Task: For heading Use Amatic SC with red colour & Underline.  font size for heading18,  'Change the font style of data to'Amatic SC and font size to 9,  Change the alignment of both headline & data to Align left In the sheet  Budget Tracking Template Sheetbook
Action: Mouse moved to (42, 164)
Screenshot: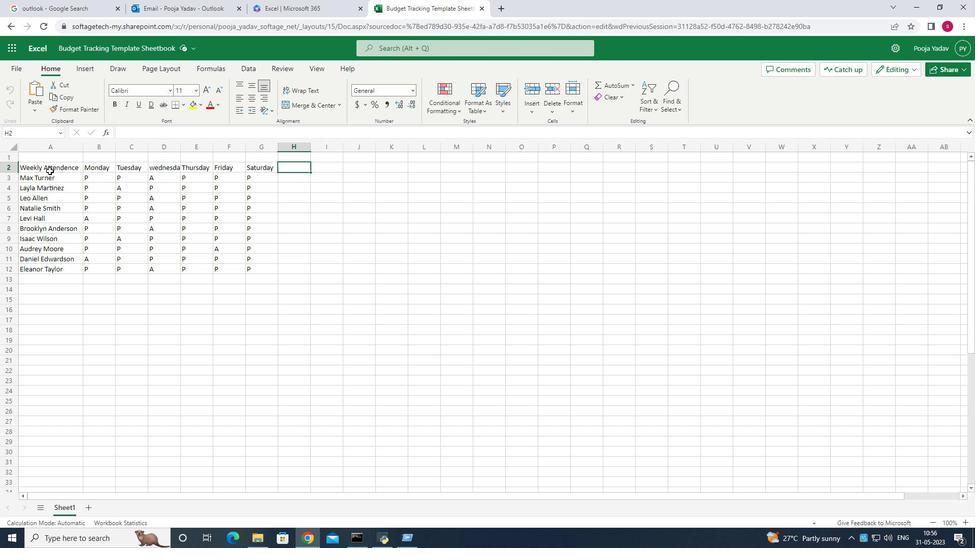 
Action: Mouse pressed left at (42, 164)
Screenshot: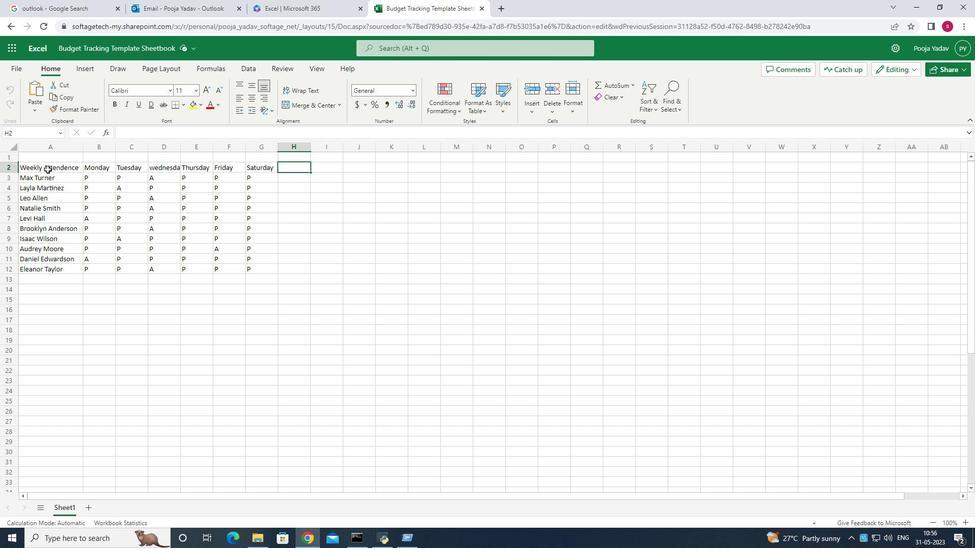 
Action: Mouse moved to (68, 103)
Screenshot: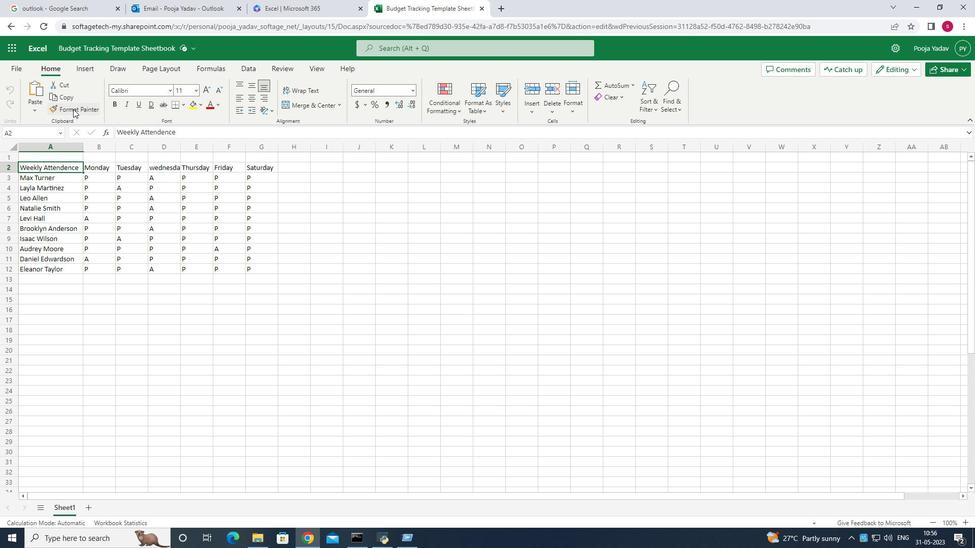 
Action: Mouse pressed left at (68, 103)
Screenshot: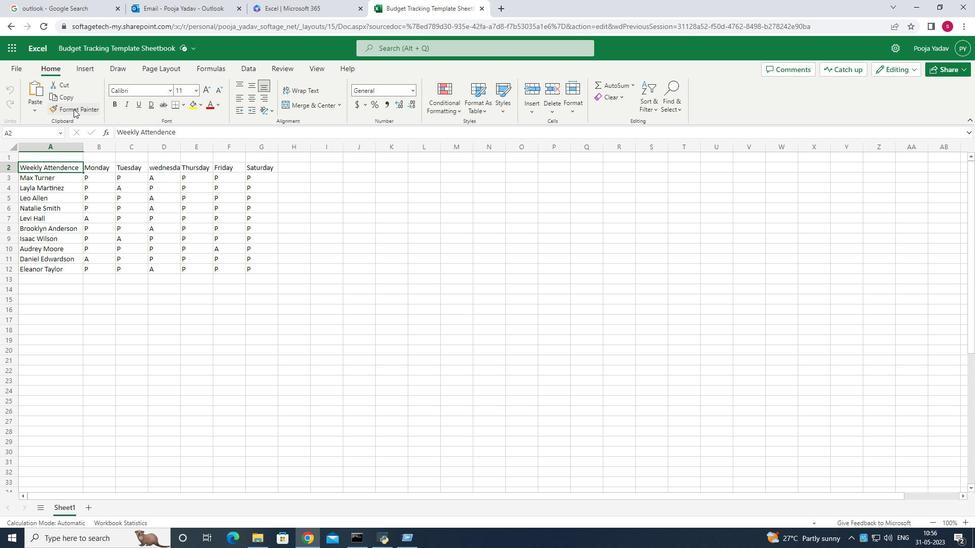 
Action: Mouse moved to (209, 100)
Screenshot: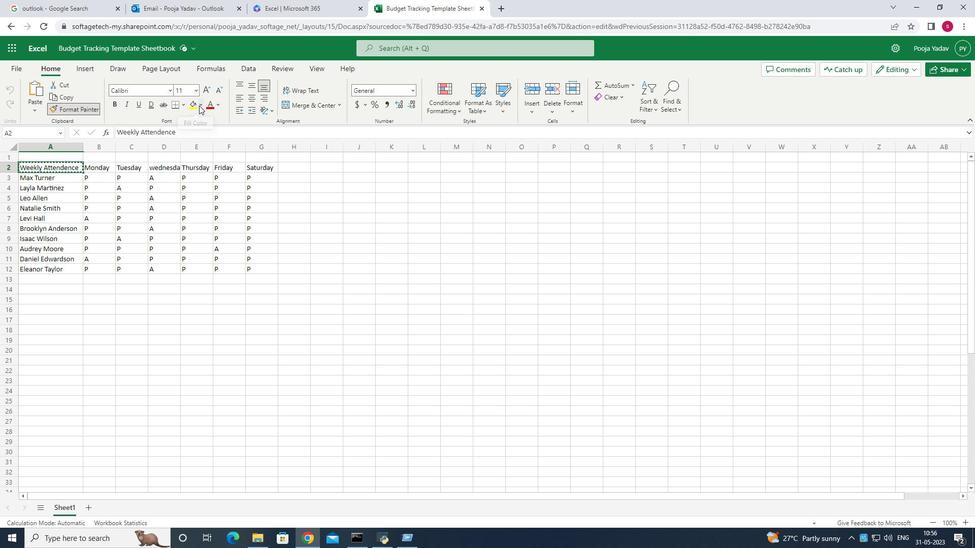 
Action: Mouse pressed left at (209, 100)
Screenshot: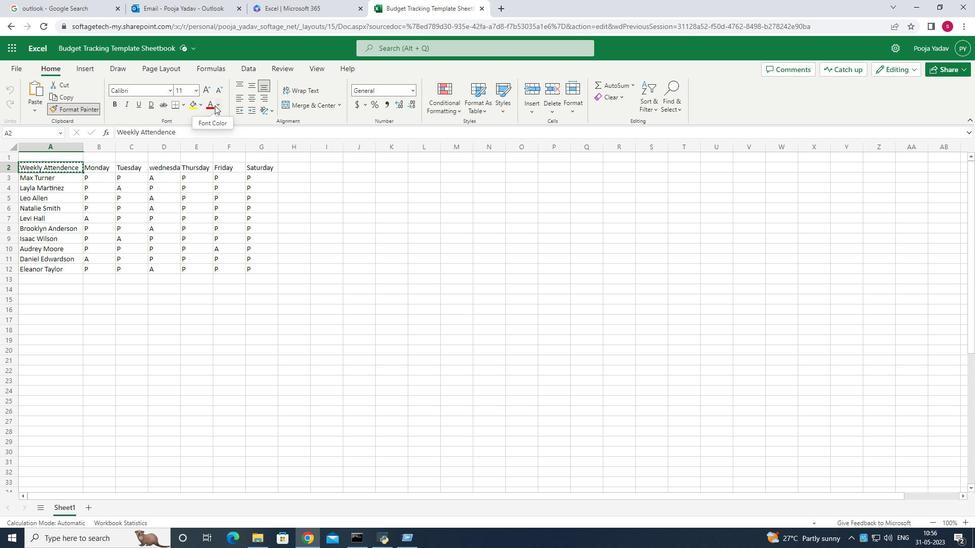 
Action: Mouse moved to (223, 241)
Screenshot: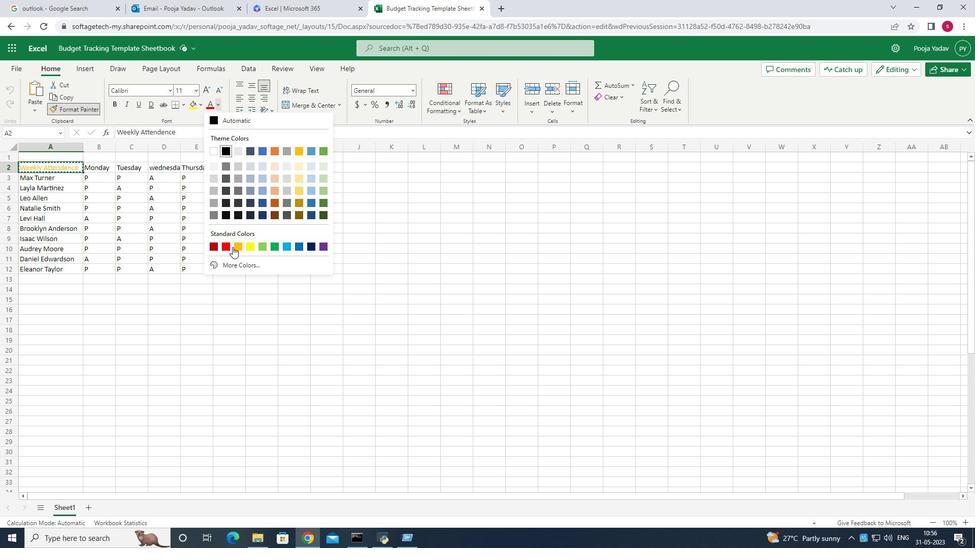 
Action: Mouse pressed left at (223, 241)
Screenshot: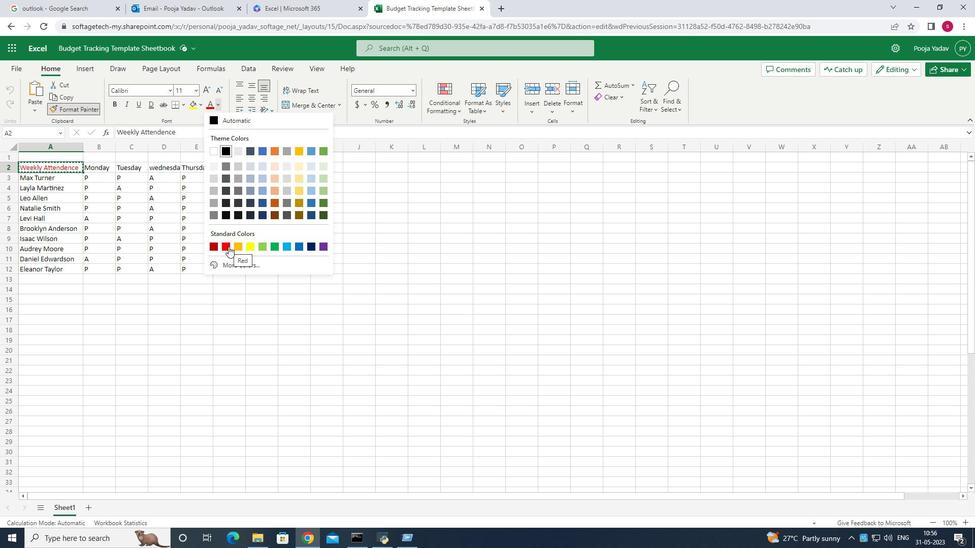 
Action: Mouse moved to (92, 168)
Screenshot: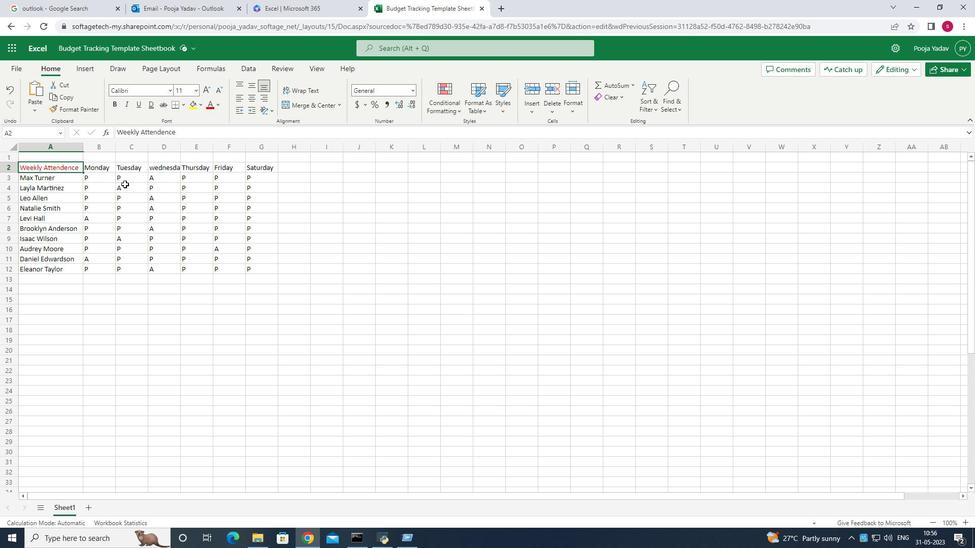 
Action: Key pressed ctrl+U
Screenshot: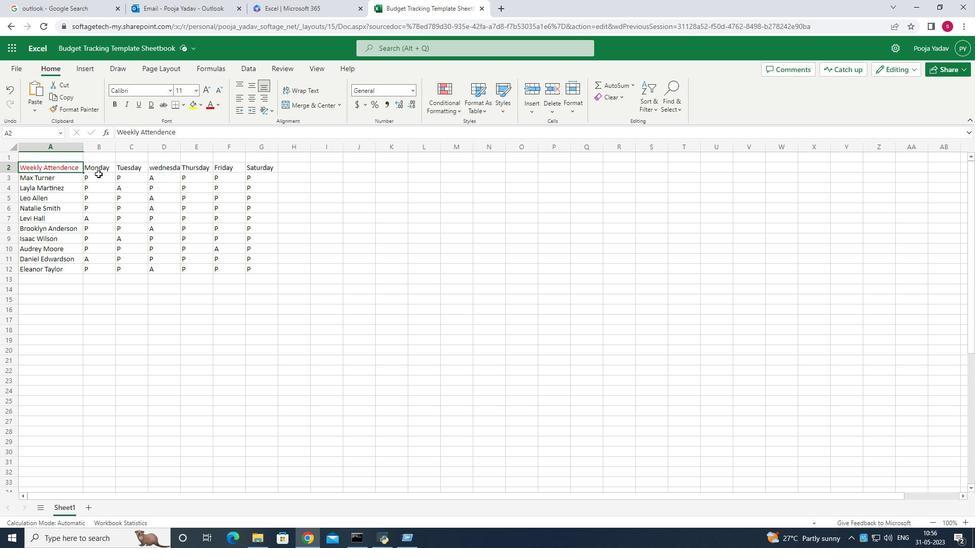 
Action: Mouse moved to (204, 83)
Screenshot: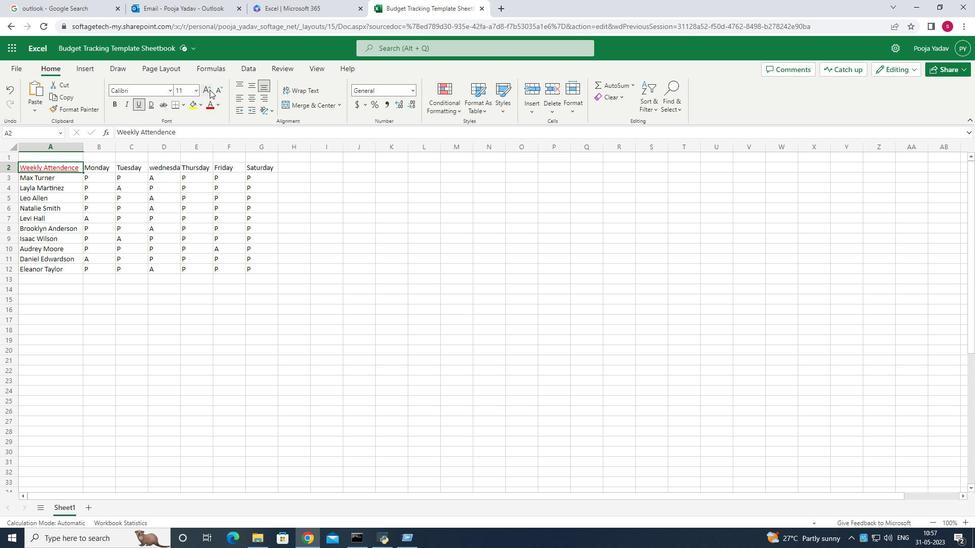 
Action: Mouse pressed left at (204, 83)
Screenshot: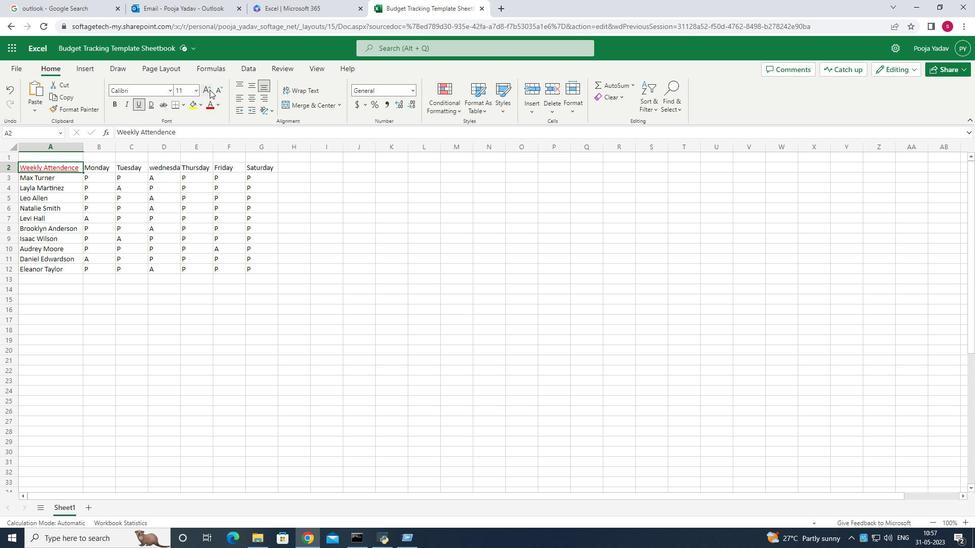 
Action: Mouse moved to (188, 81)
Screenshot: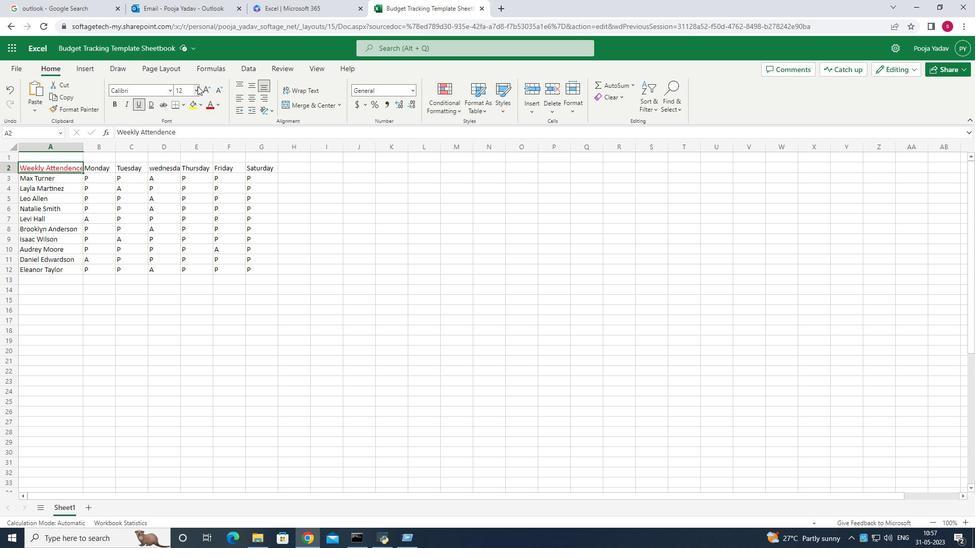 
Action: Mouse pressed left at (188, 81)
Screenshot: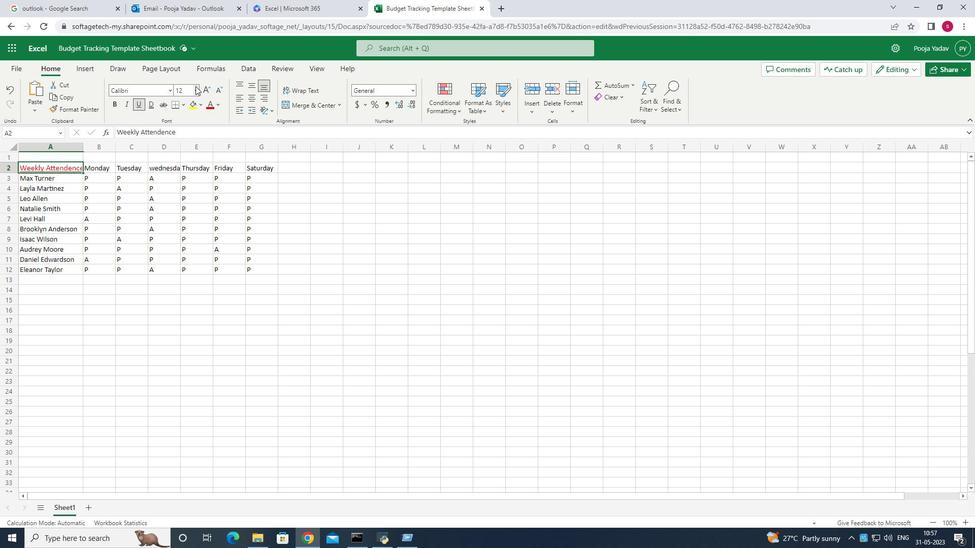 
Action: Mouse moved to (181, 196)
Screenshot: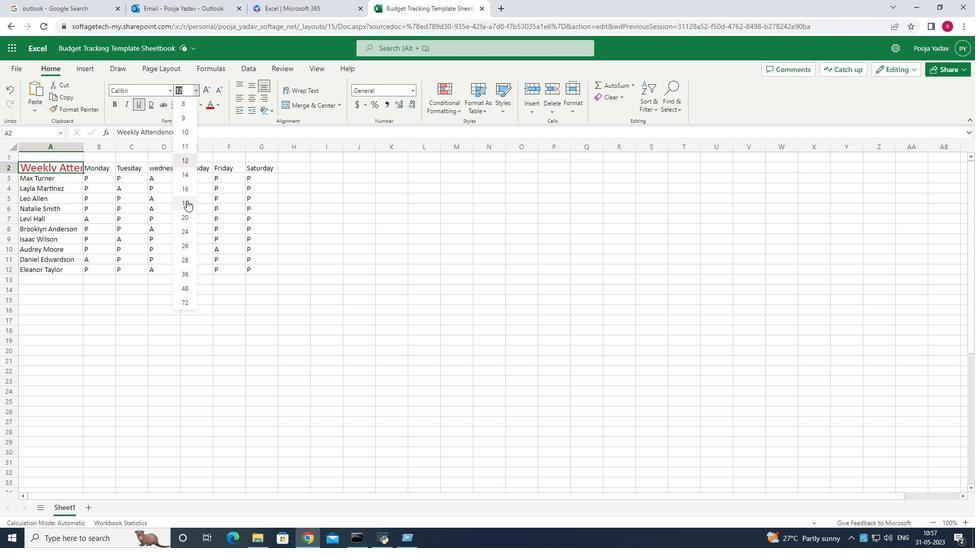 
Action: Mouse pressed left at (181, 196)
Screenshot: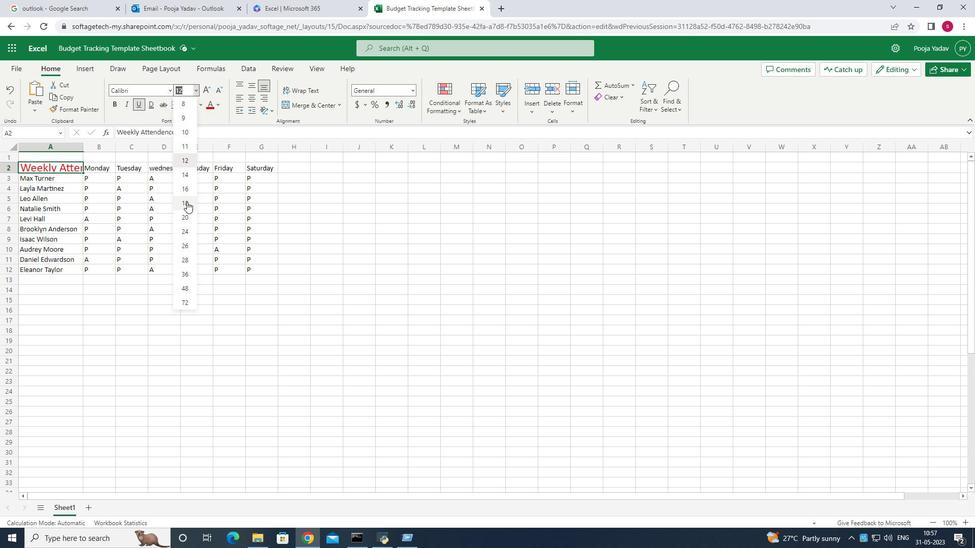 
Action: Mouse moved to (69, 178)
Screenshot: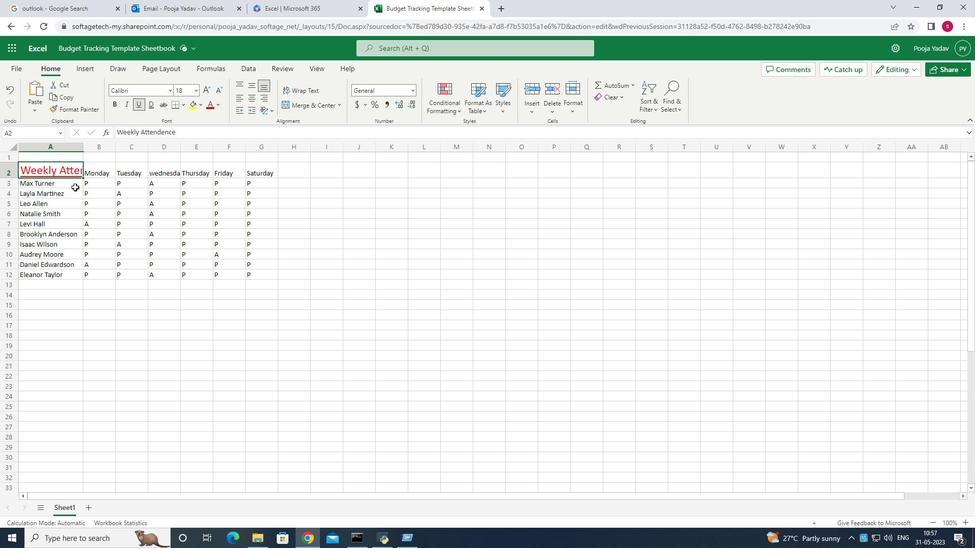 
Action: Mouse pressed left at (69, 178)
Screenshot: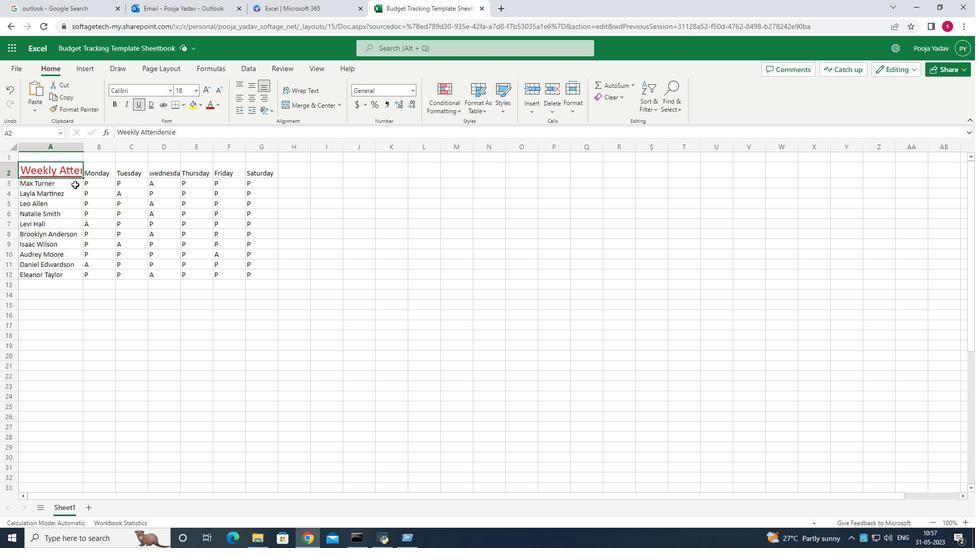 
Action: Mouse moved to (182, 286)
Screenshot: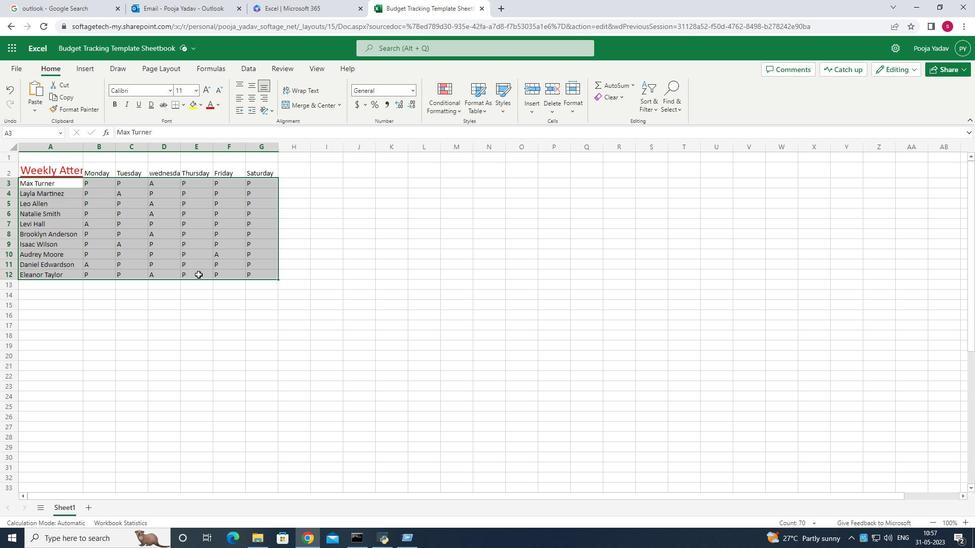 
Action: Mouse pressed left at (182, 286)
Screenshot: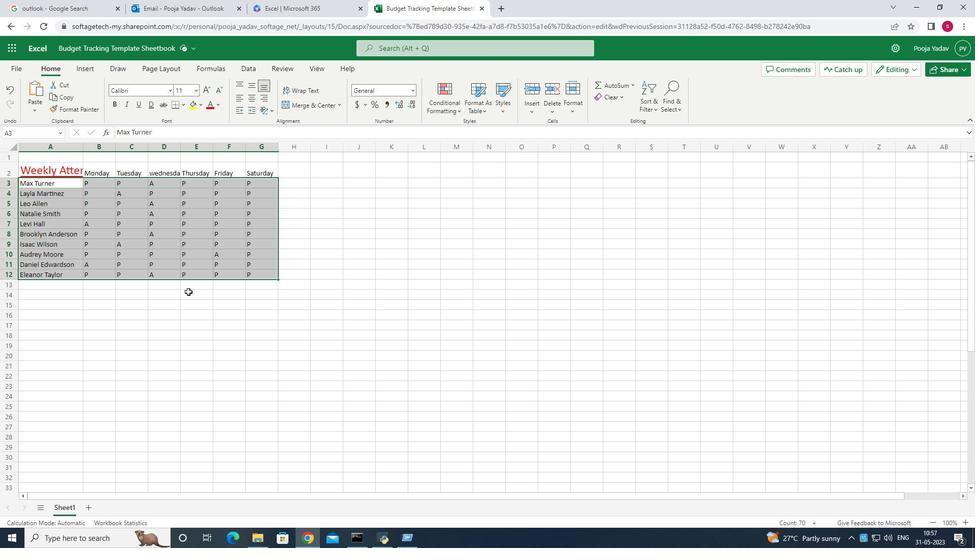 
Action: Mouse moved to (80, 172)
Screenshot: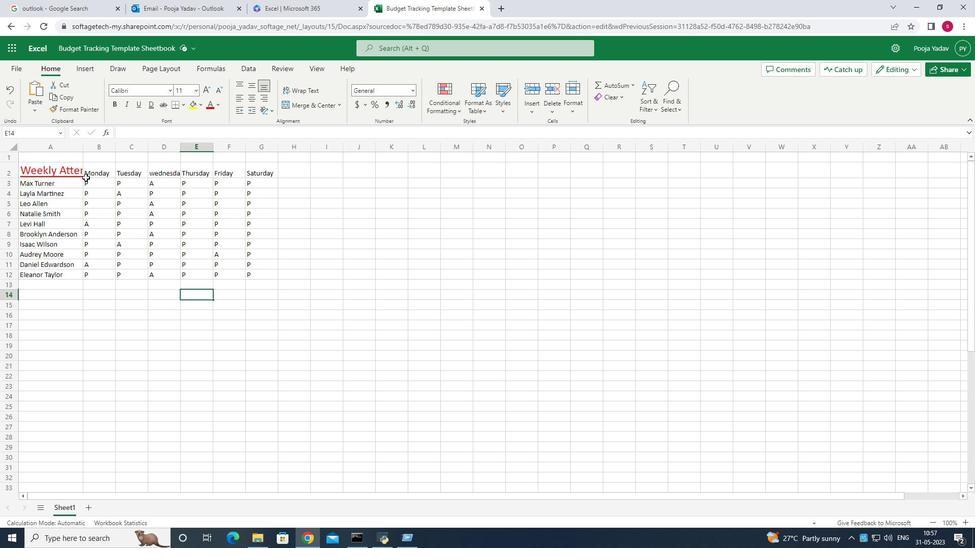 
Action: Mouse pressed left at (80, 172)
Screenshot: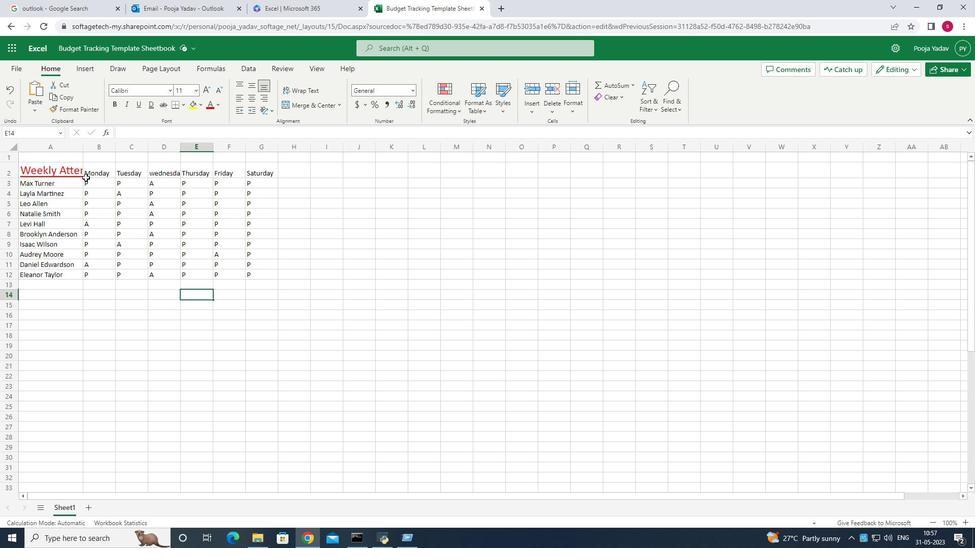 
Action: Mouse moved to (175, 323)
Screenshot: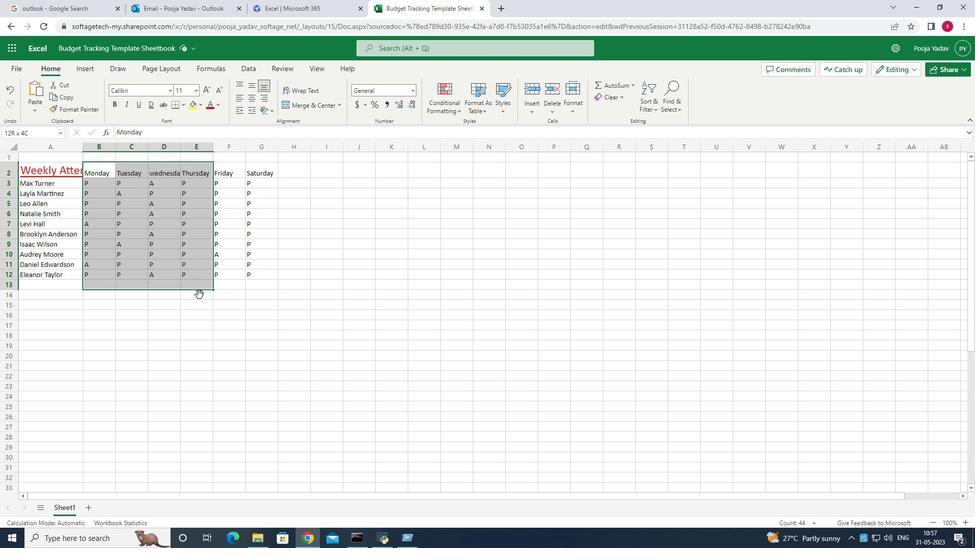 
Action: Mouse pressed left at (175, 323)
Screenshot: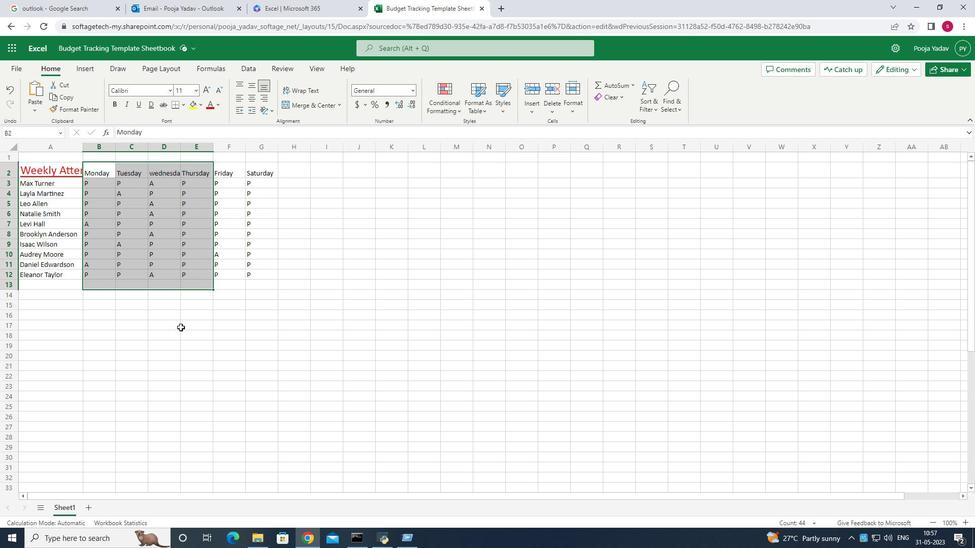
Action: Mouse moved to (266, 252)
Screenshot: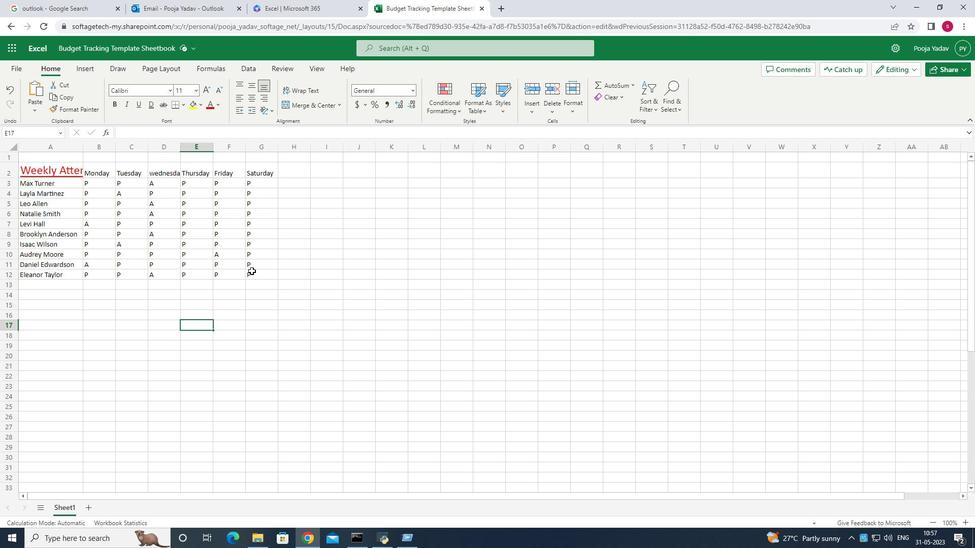 
Action: Mouse pressed left at (266, 252)
Screenshot: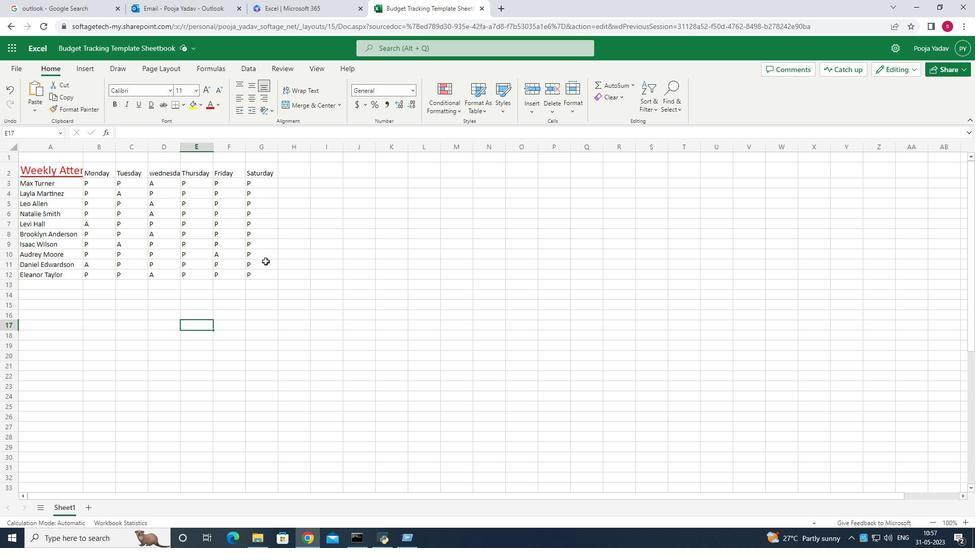 
Action: Mouse moved to (55, 166)
Screenshot: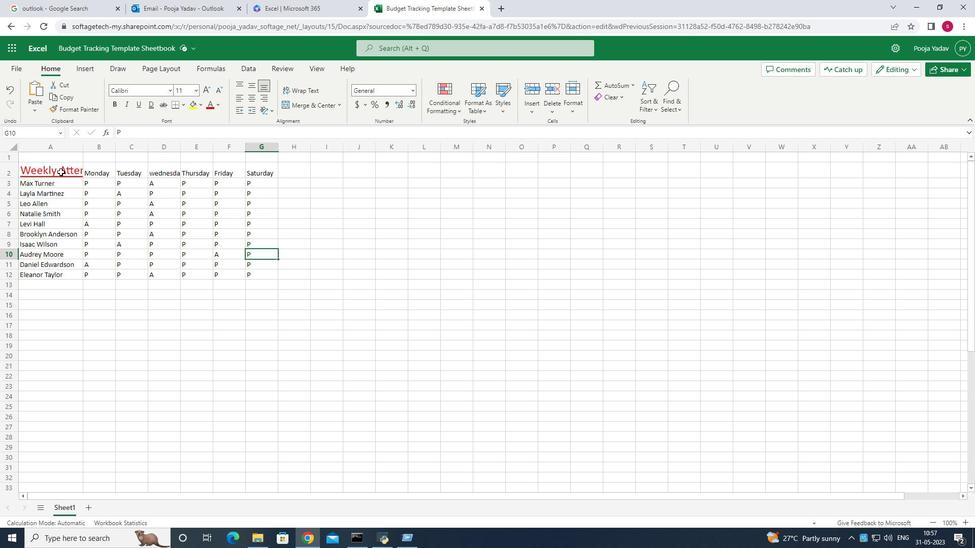 
Action: Mouse pressed left at (55, 166)
Screenshot: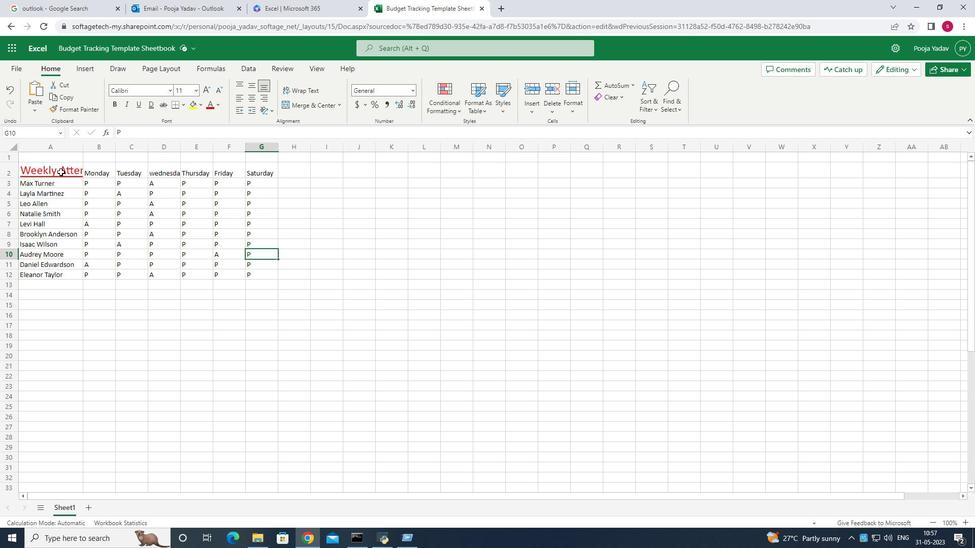 
Action: Mouse moved to (105, 306)
Screenshot: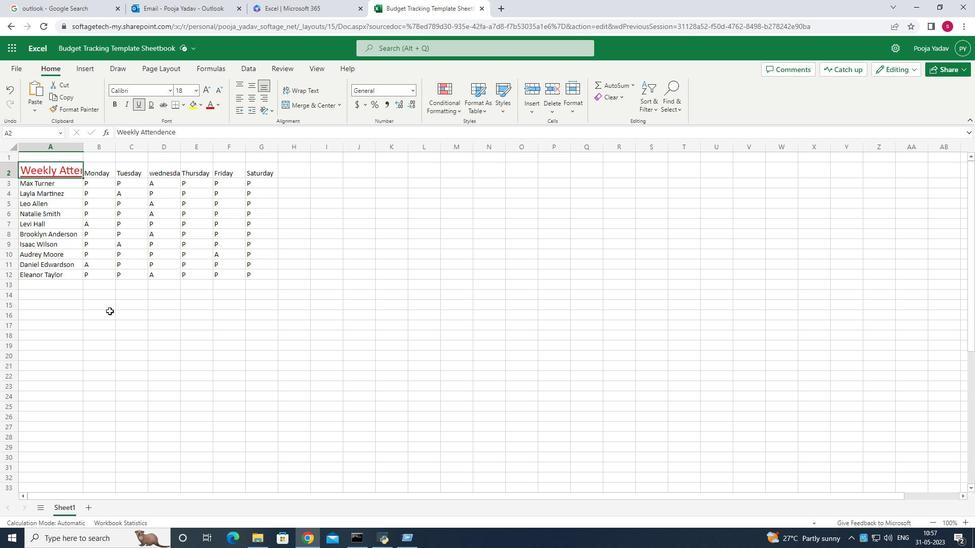 
Action: Mouse pressed left at (105, 306)
Screenshot: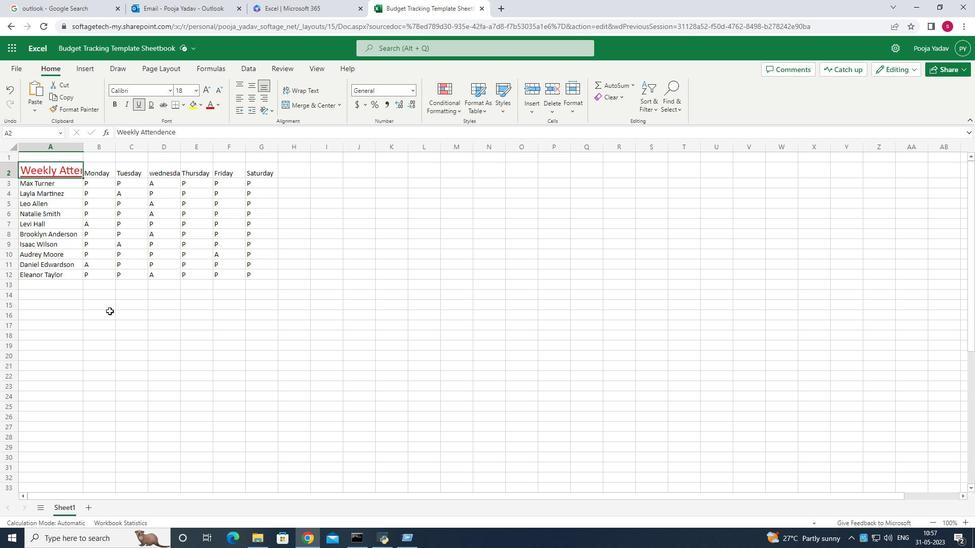 
Action: Mouse moved to (86, 170)
Screenshot: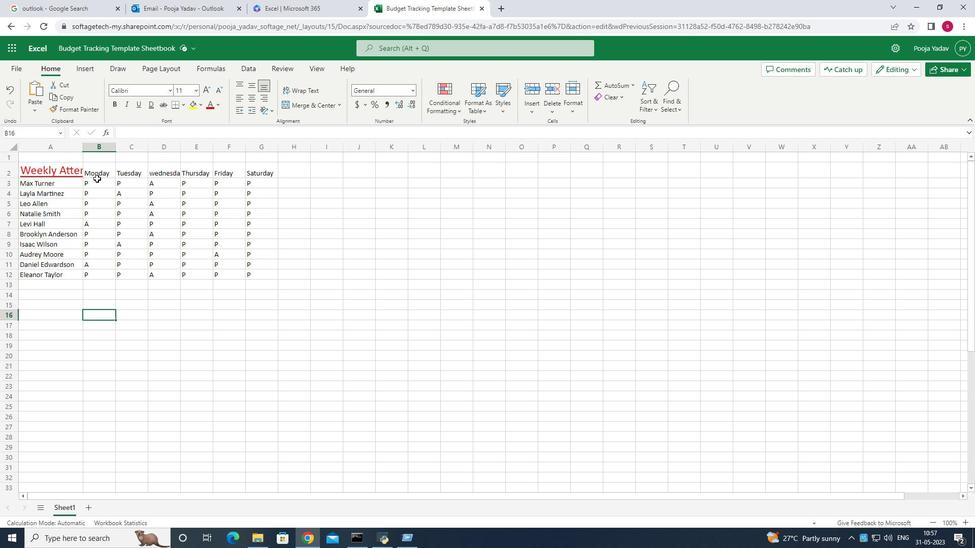 
Action: Mouse pressed left at (86, 170)
Screenshot: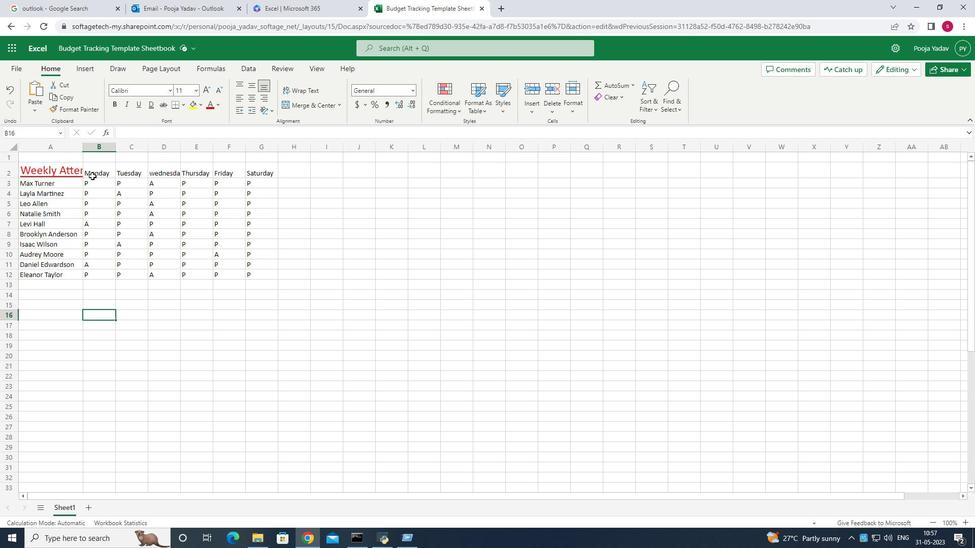 
Action: Mouse pressed left at (86, 170)
Screenshot: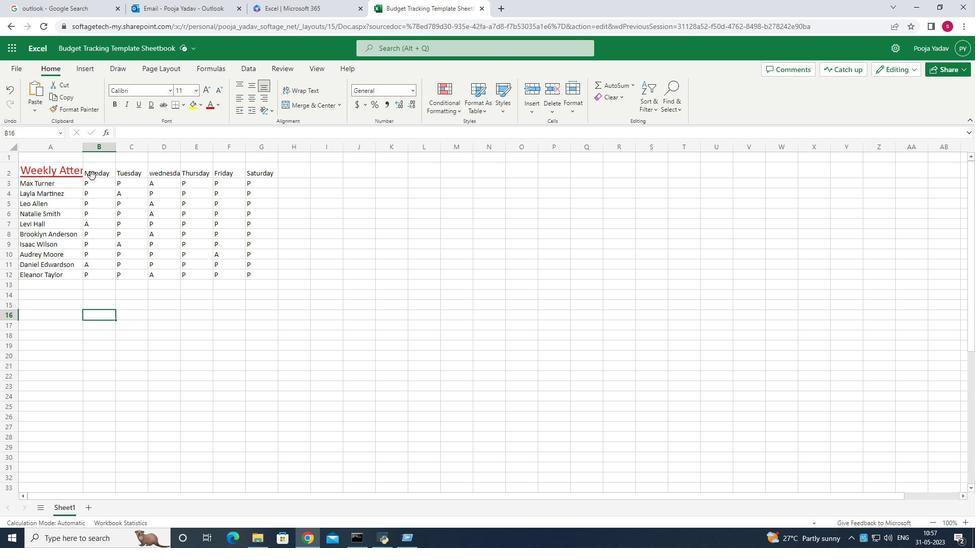 
Action: Mouse moved to (57, 184)
Screenshot: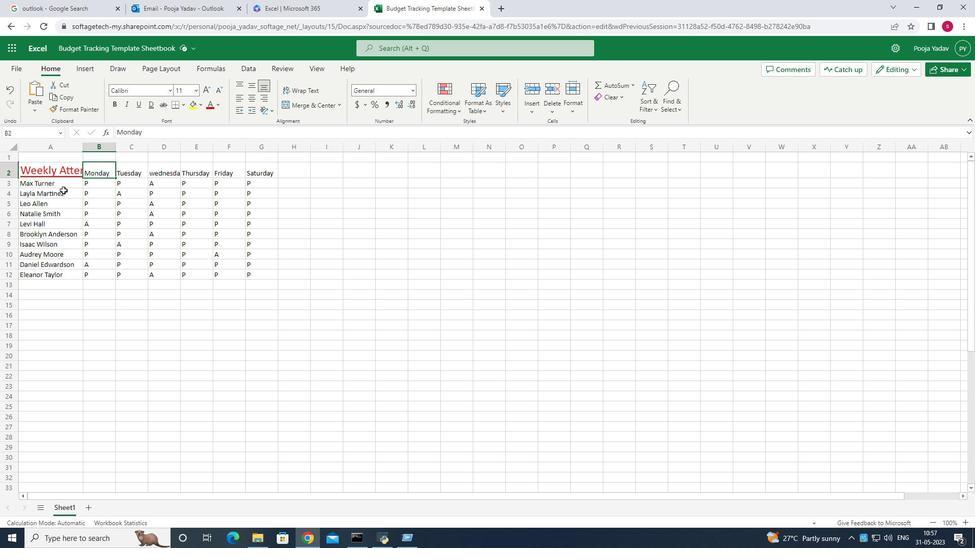 
Action: Mouse pressed left at (57, 184)
Screenshot: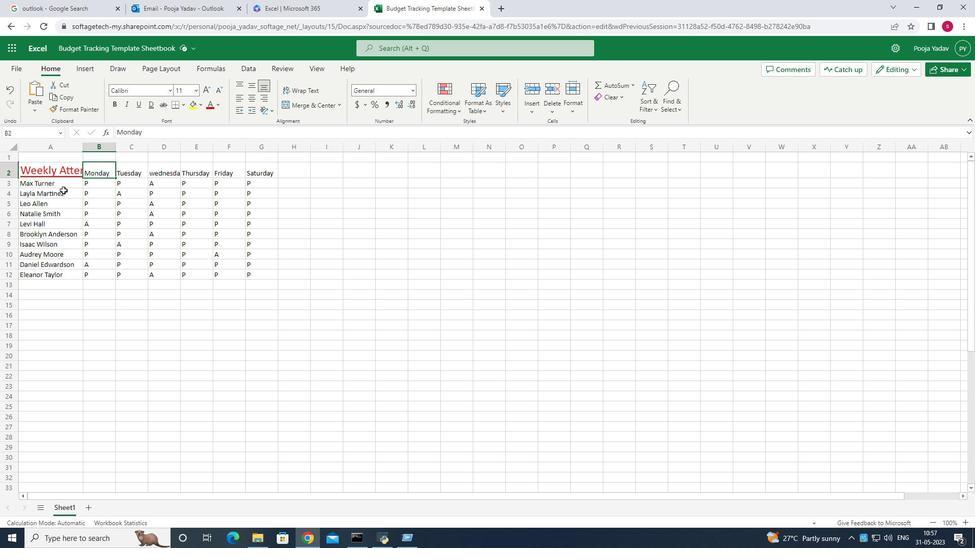 
Action: Mouse pressed left at (57, 184)
Screenshot: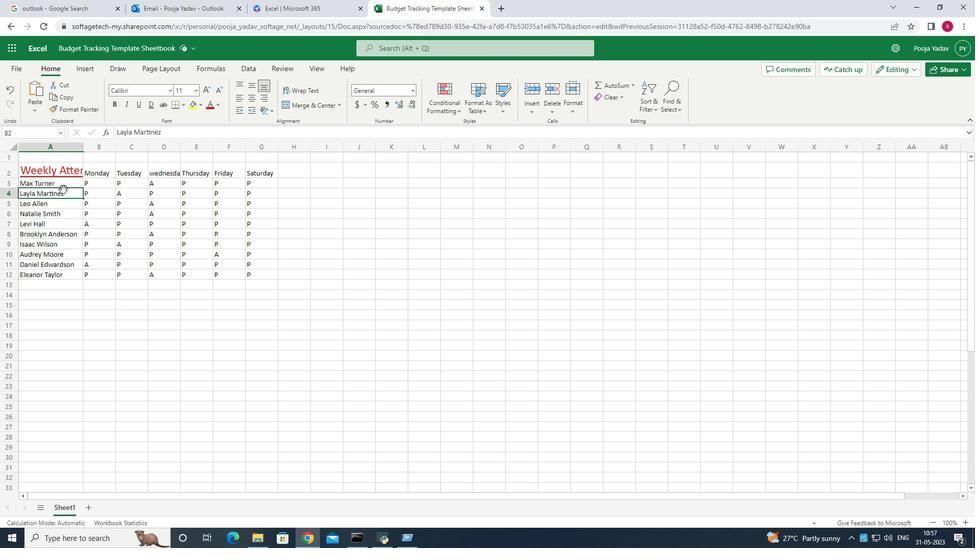 
Action: Mouse moved to (74, 280)
Screenshot: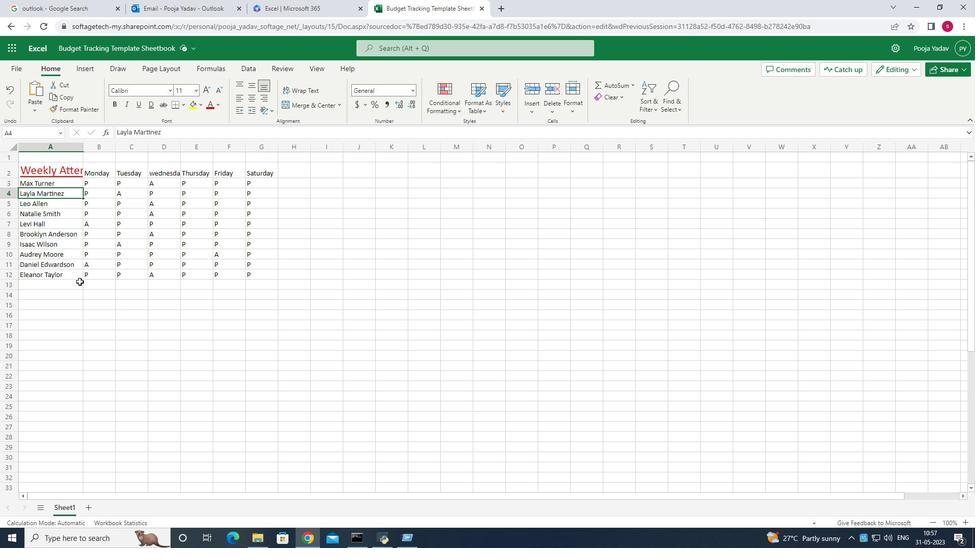 
Action: Mouse pressed left at (74, 280)
Screenshot: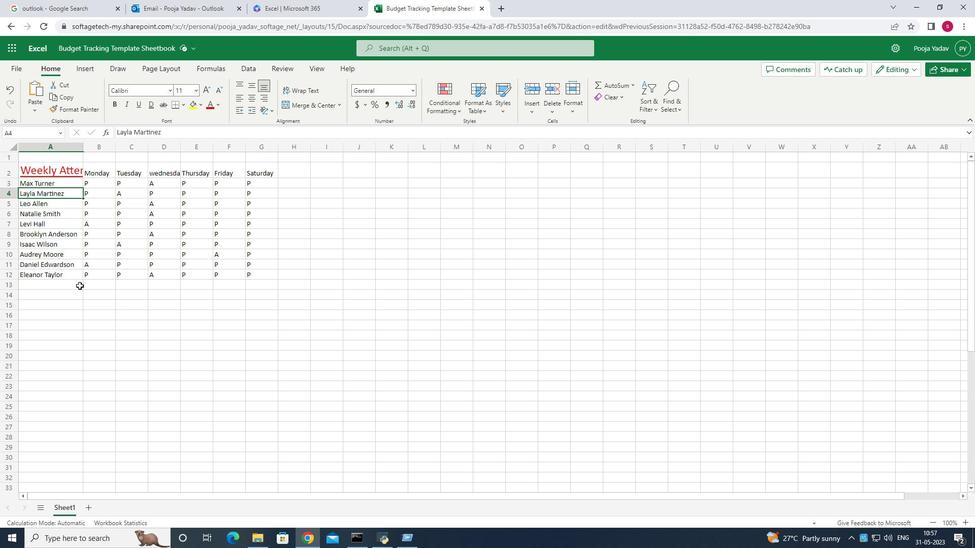 
Action: Mouse moved to (61, 177)
Screenshot: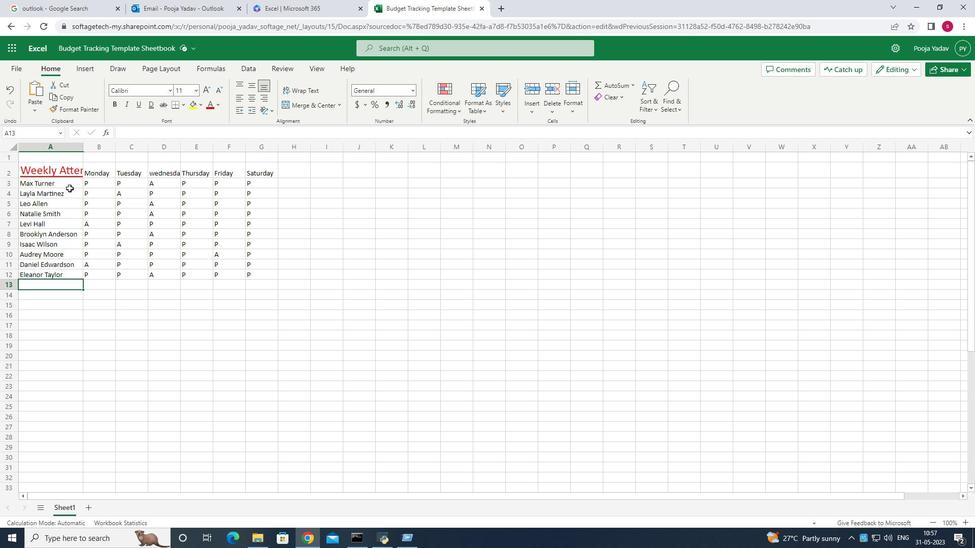 
Action: Mouse pressed left at (61, 177)
Screenshot: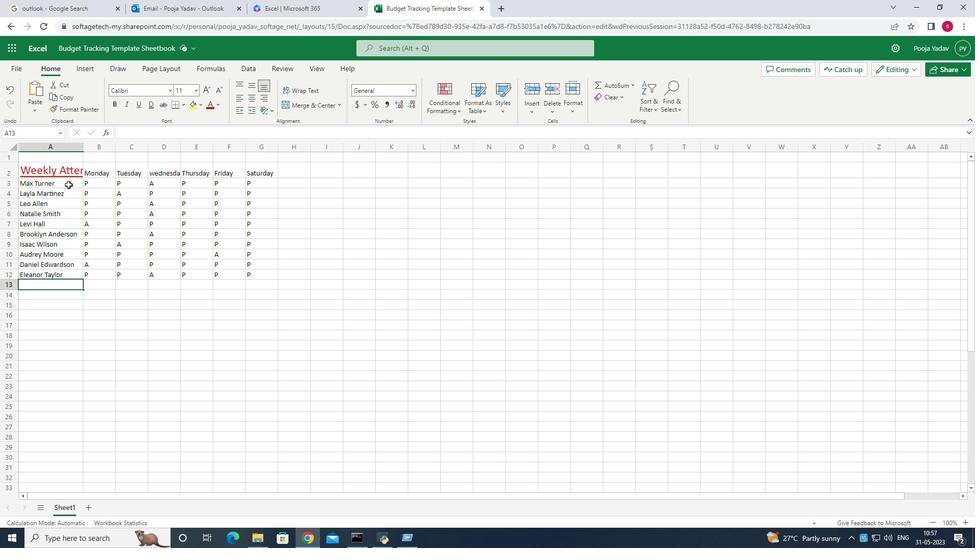 
Action: Mouse moved to (61, 177)
Screenshot: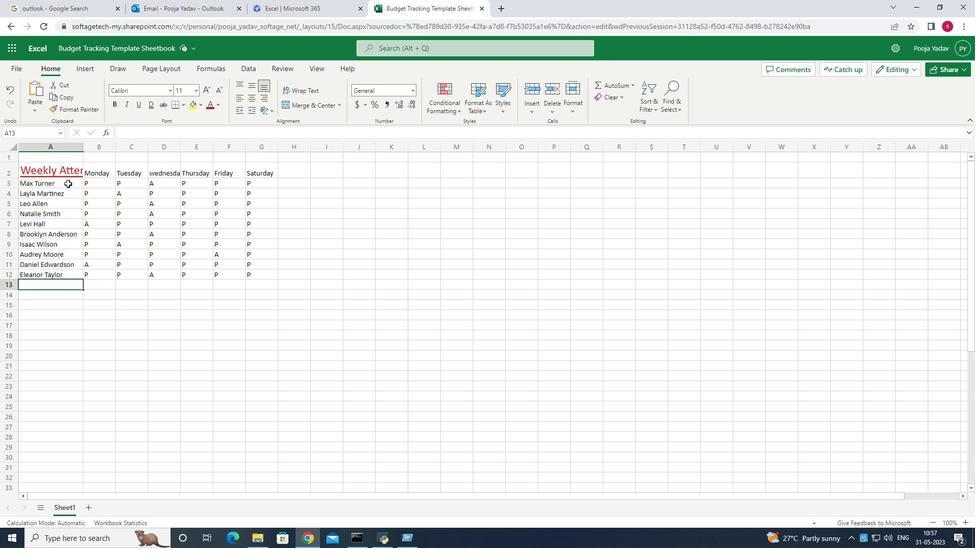 
Action: Mouse pressed left at (61, 177)
Screenshot: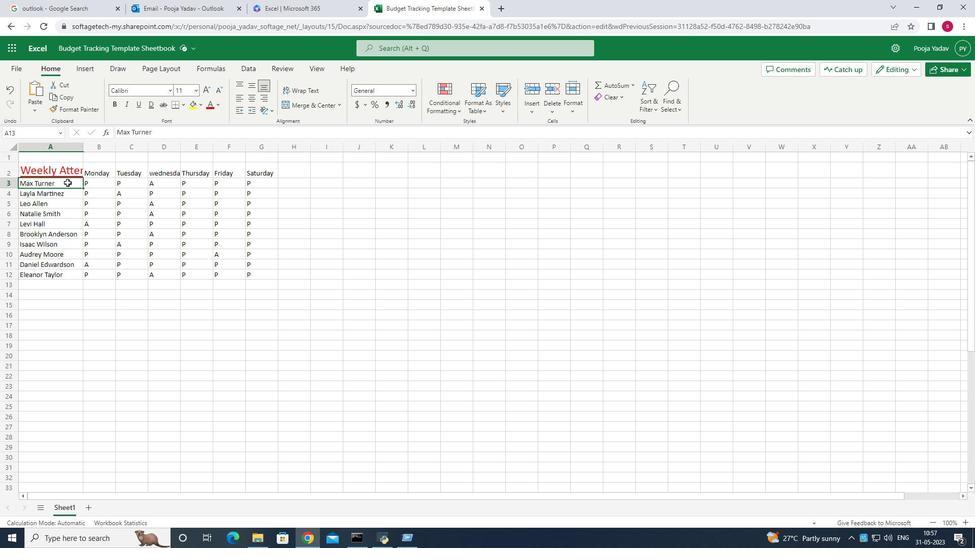 
Action: Mouse moved to (225, 300)
Screenshot: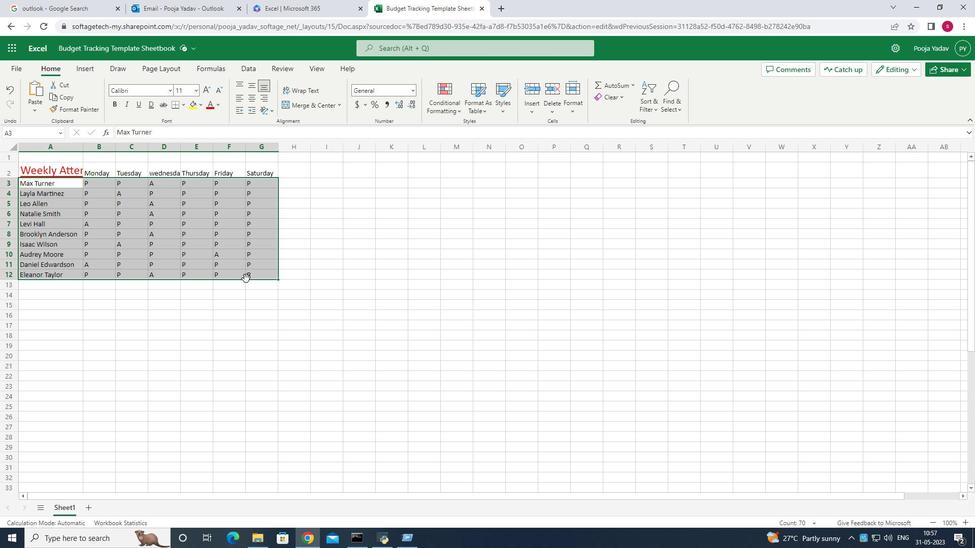 
Action: Mouse pressed left at (225, 300)
Screenshot: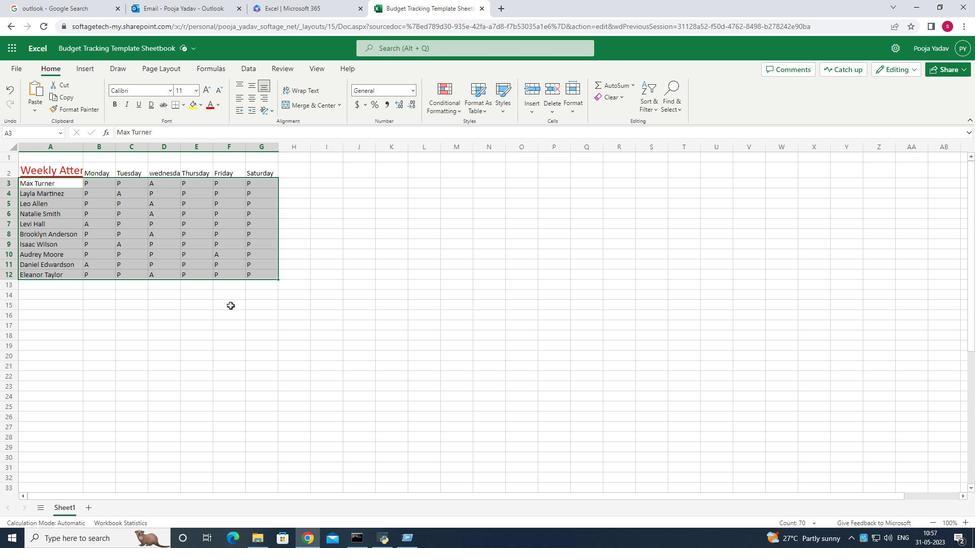 
Action: Mouse moved to (46, 170)
Screenshot: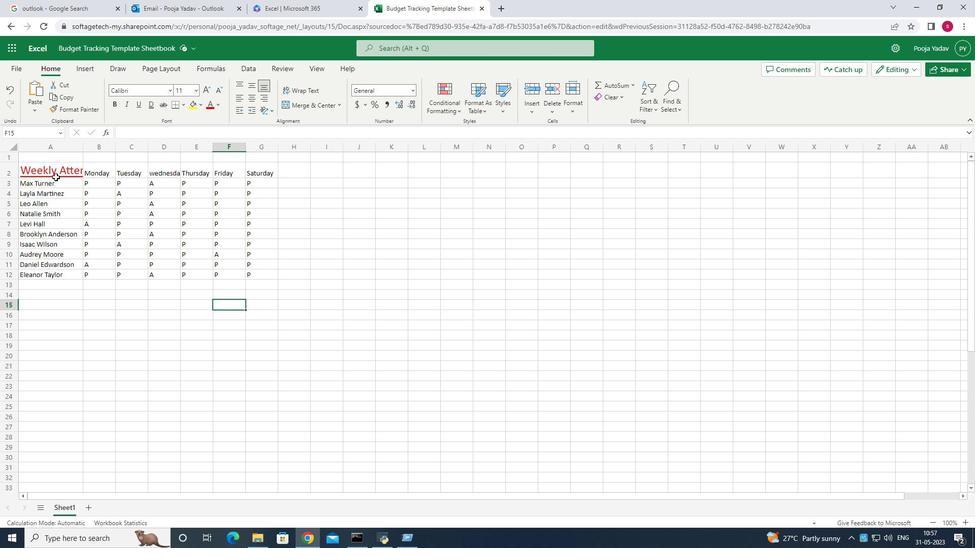 
Action: Mouse pressed left at (46, 170)
Screenshot: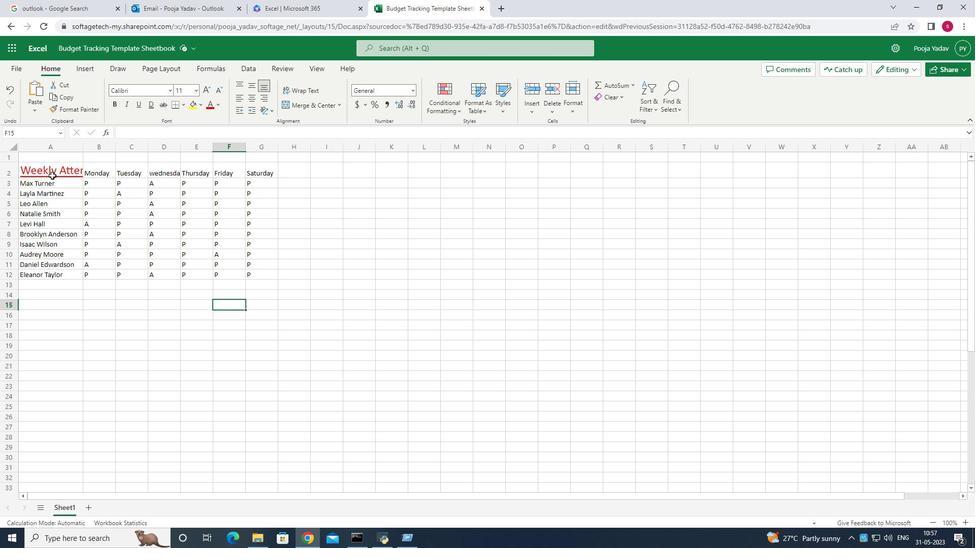 
Action: Mouse moved to (230, 79)
Screenshot: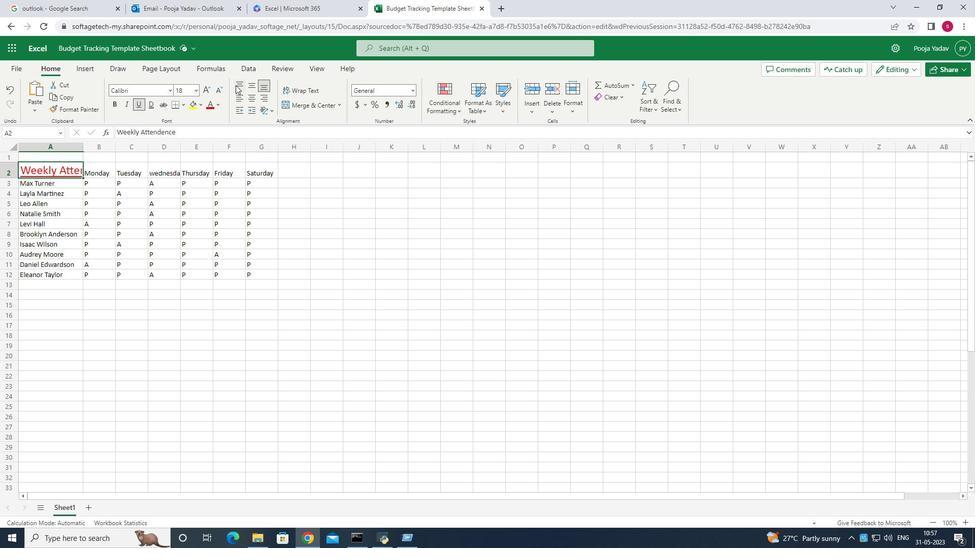 
Action: Mouse pressed left at (230, 79)
Screenshot: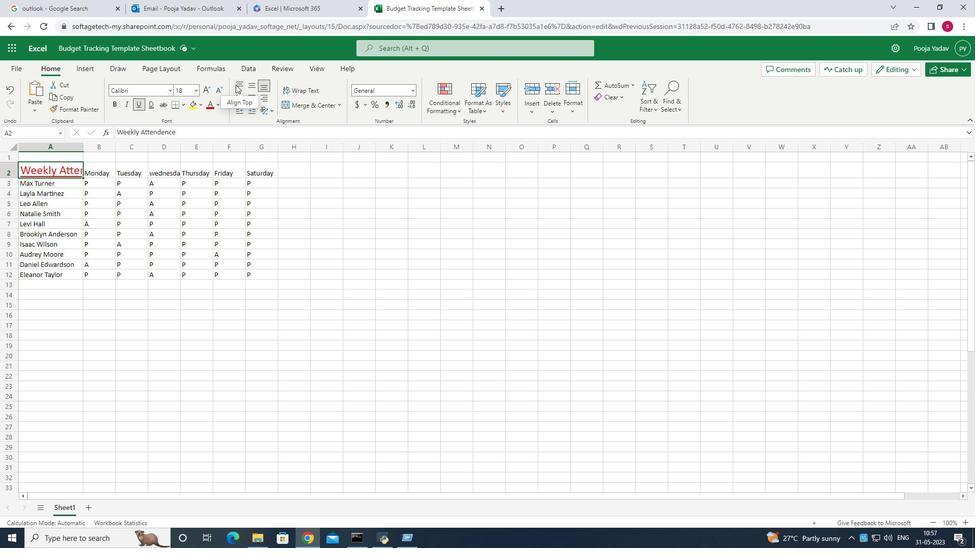 
Action: Mouse moved to (247, 81)
Screenshot: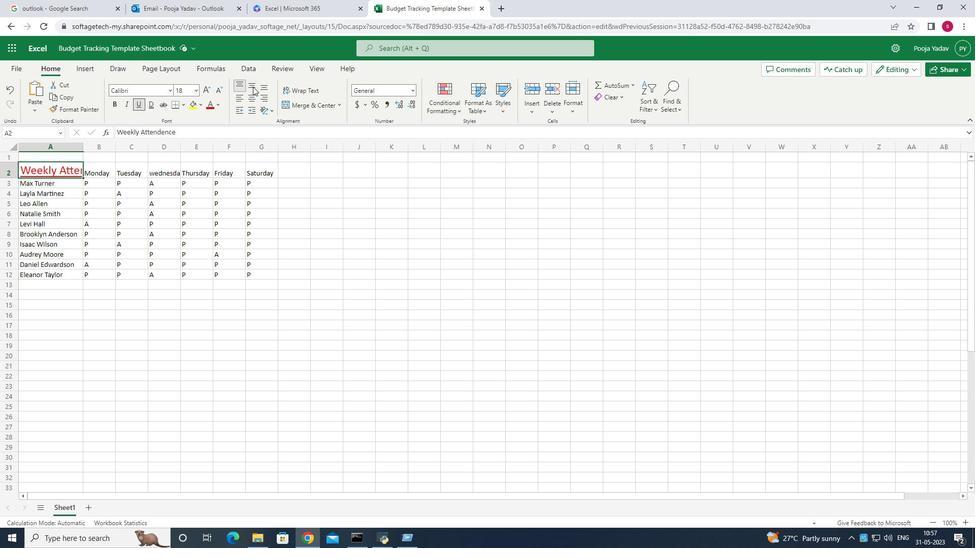 
Action: Mouse pressed left at (247, 81)
Screenshot: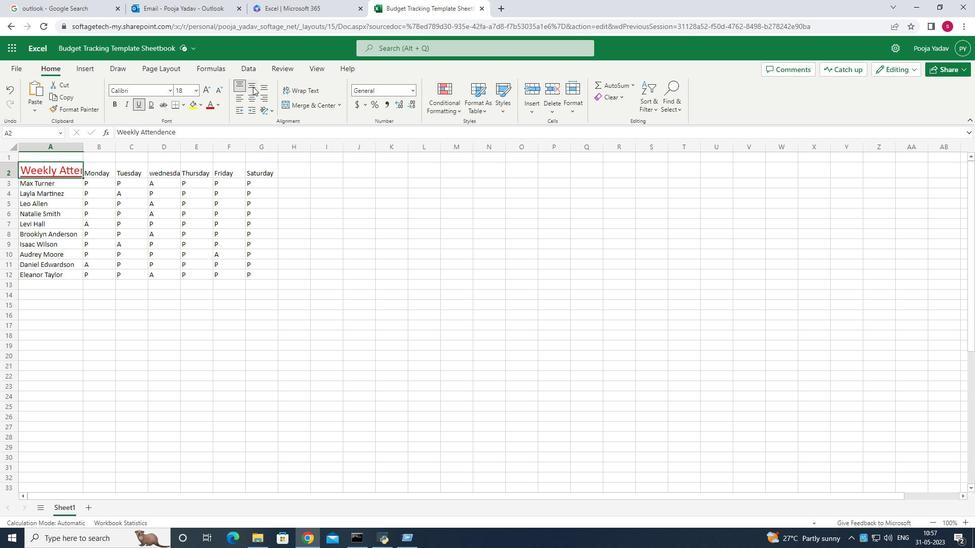 
Action: Mouse pressed left at (247, 81)
Screenshot: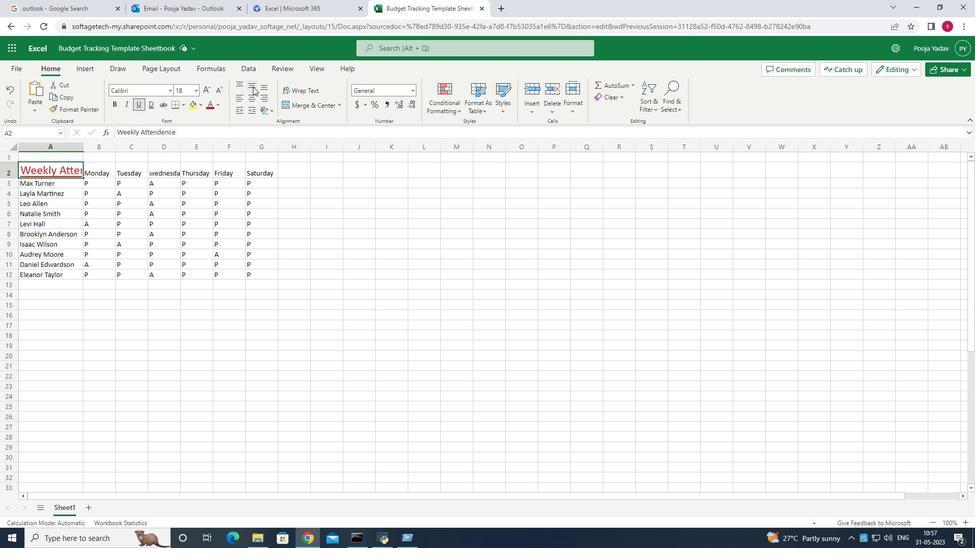 
Action: Mouse pressed left at (247, 81)
Screenshot: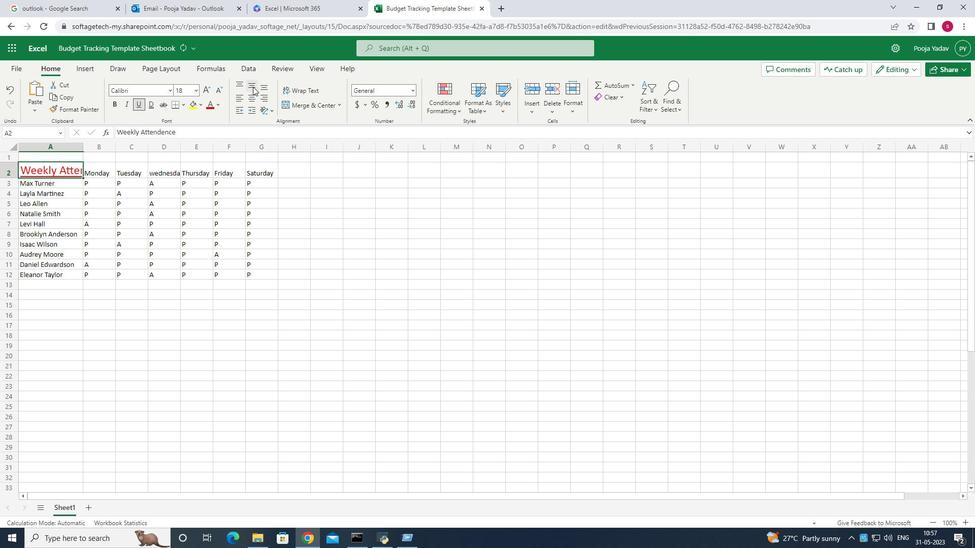 
Action: Mouse moved to (260, 79)
Screenshot: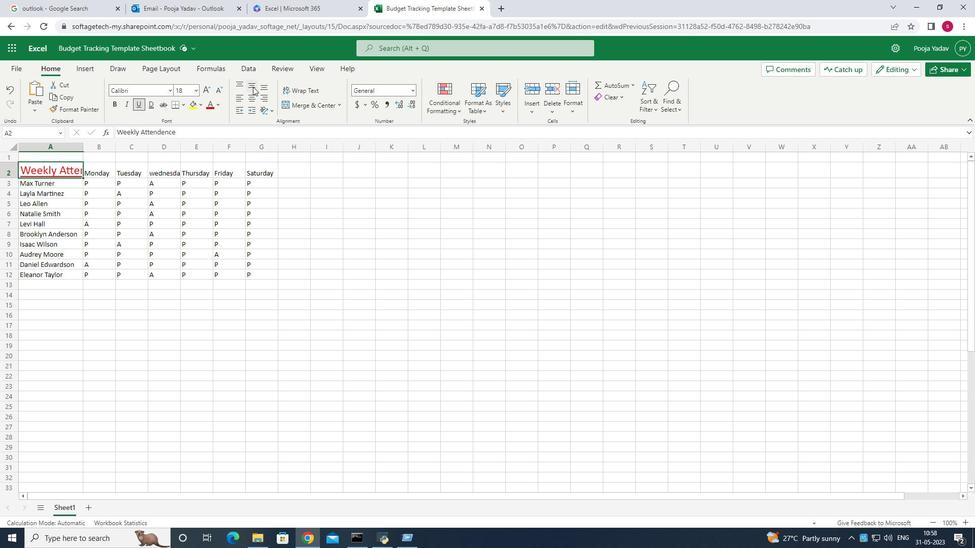 
Action: Mouse pressed left at (260, 79)
Screenshot: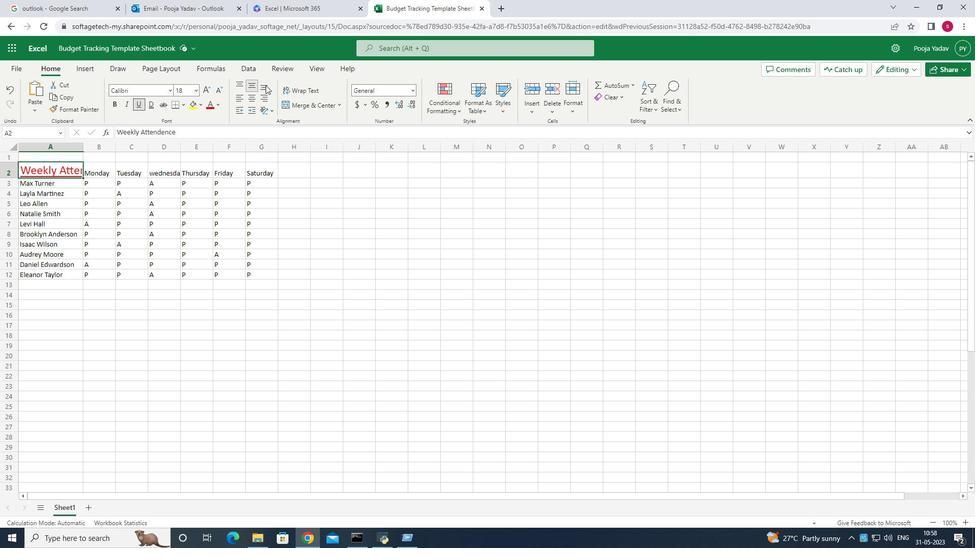 
Action: Mouse moved to (245, 92)
Screenshot: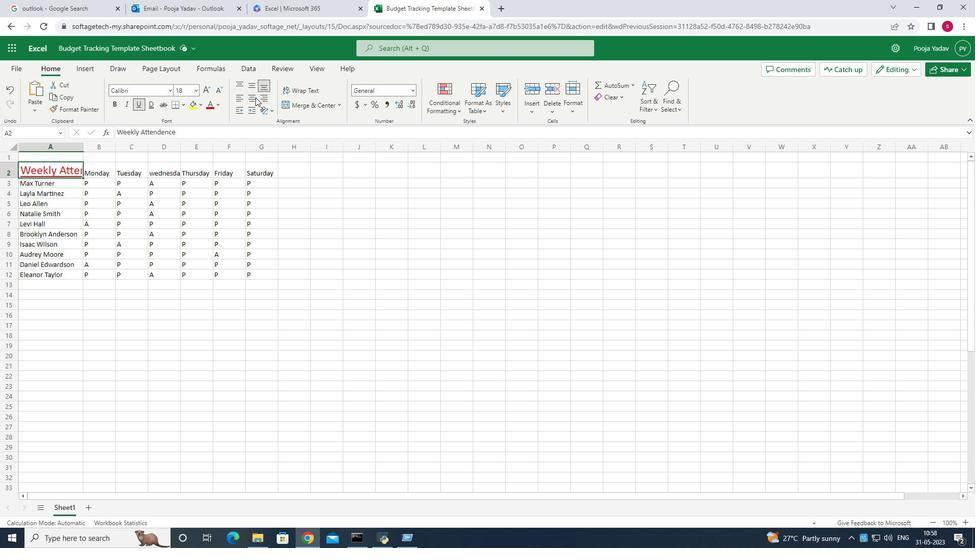 
Action: Mouse pressed left at (245, 92)
Screenshot: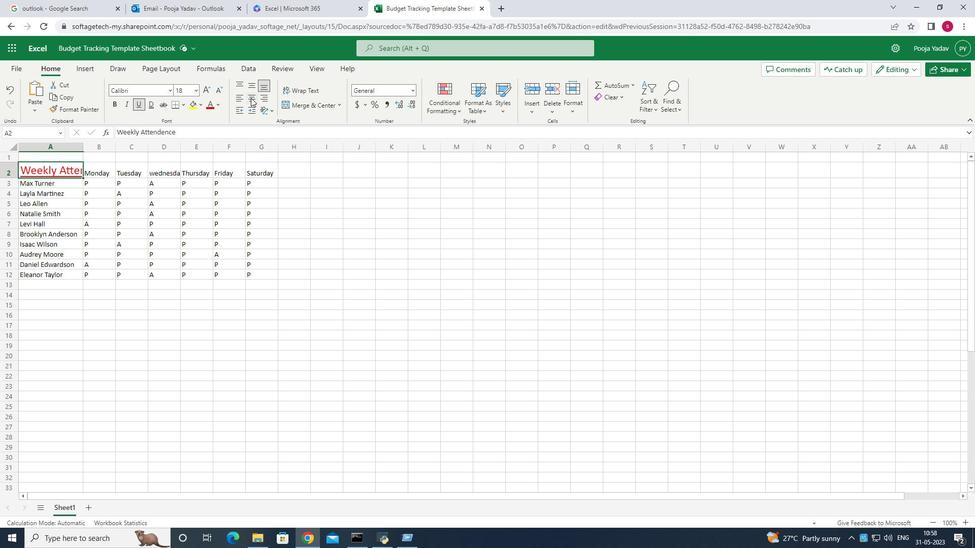 
Action: Mouse moved to (234, 88)
Screenshot: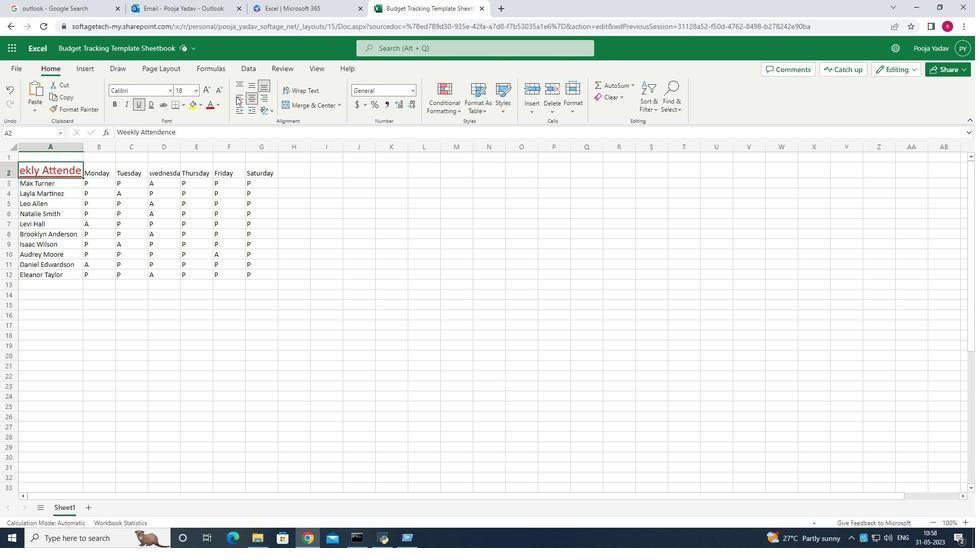 
Action: Mouse pressed left at (234, 88)
Screenshot: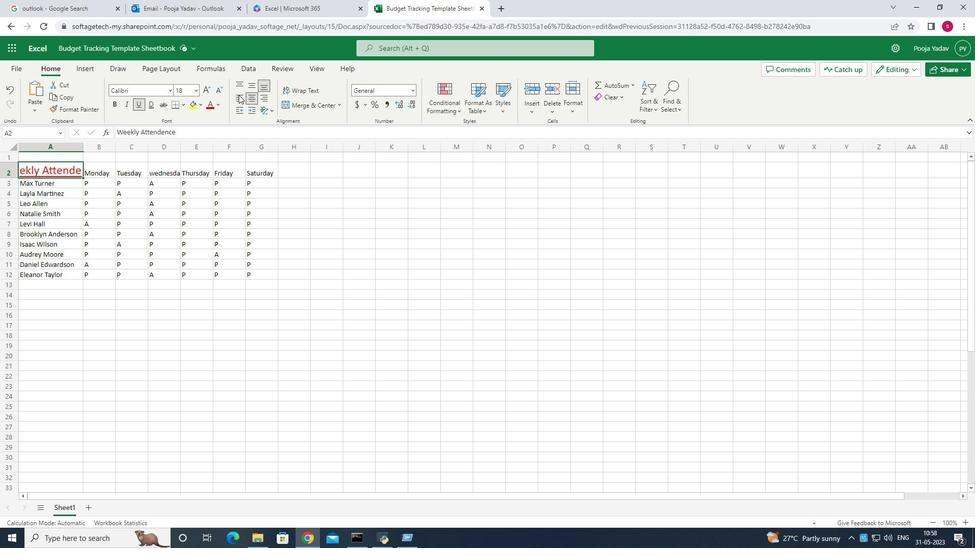 
Action: Mouse moved to (77, 137)
Screenshot: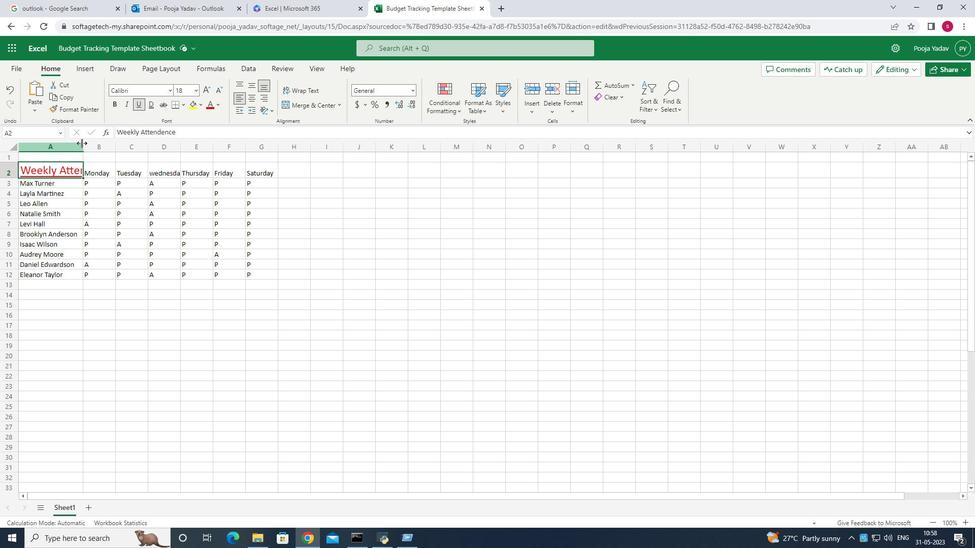 
Action: Mouse pressed left at (77, 137)
Screenshot: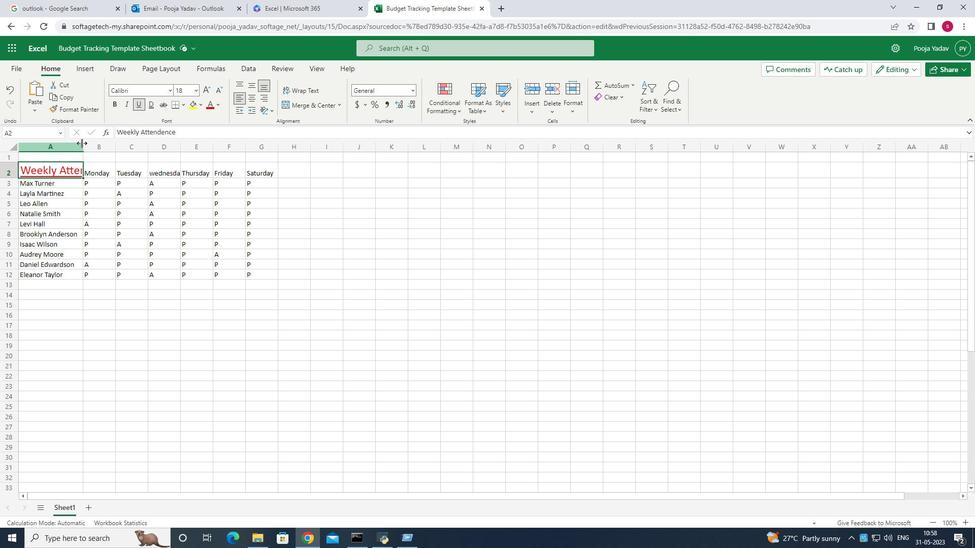 
Action: Mouse moved to (88, 139)
Screenshot: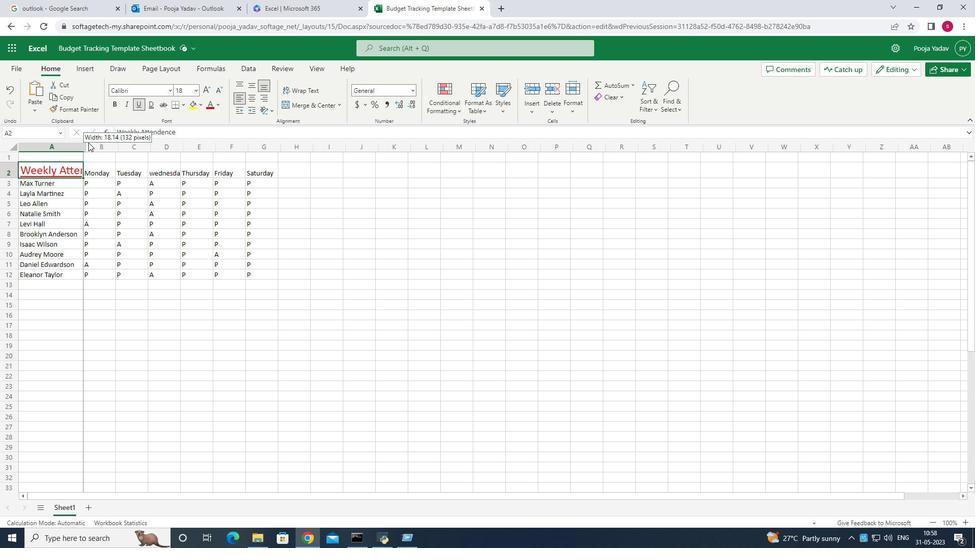 
Action: Mouse pressed left at (88, 139)
Screenshot: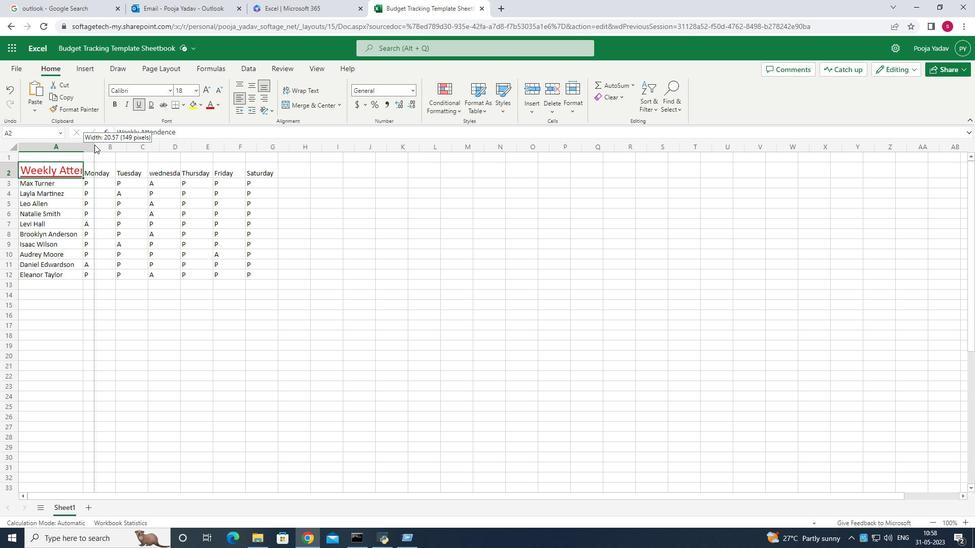 
Action: Mouse moved to (87, 143)
Screenshot: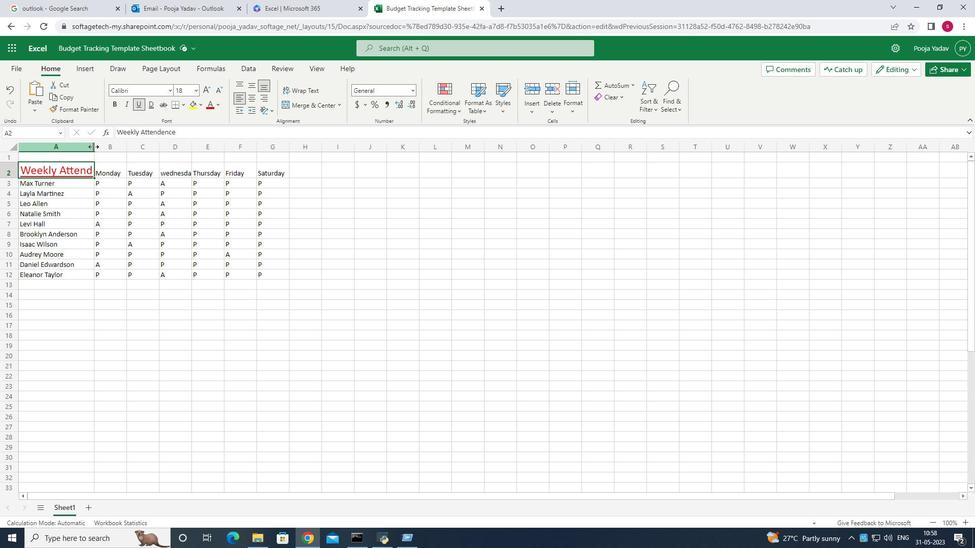 
Action: Mouse pressed left at (87, 143)
Screenshot: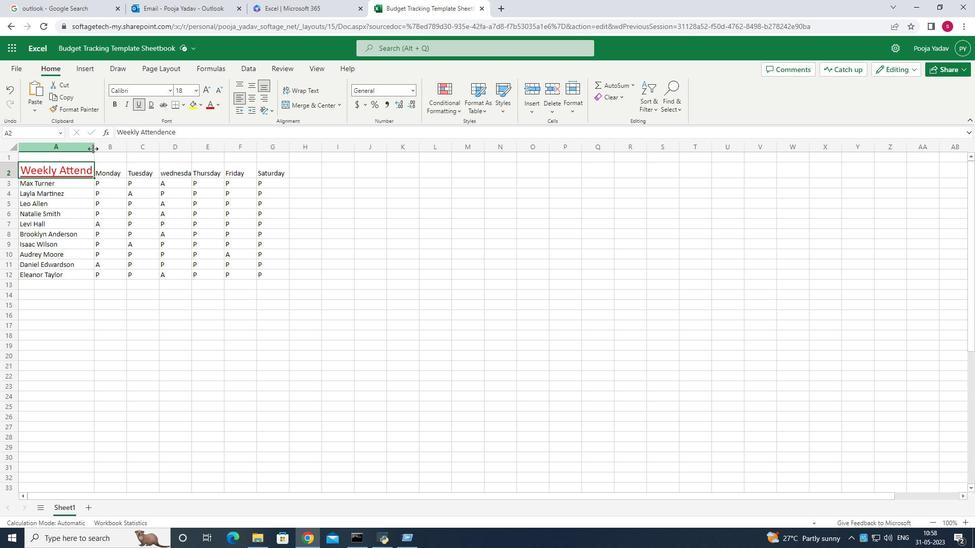 
Action: Mouse moved to (99, 138)
Screenshot: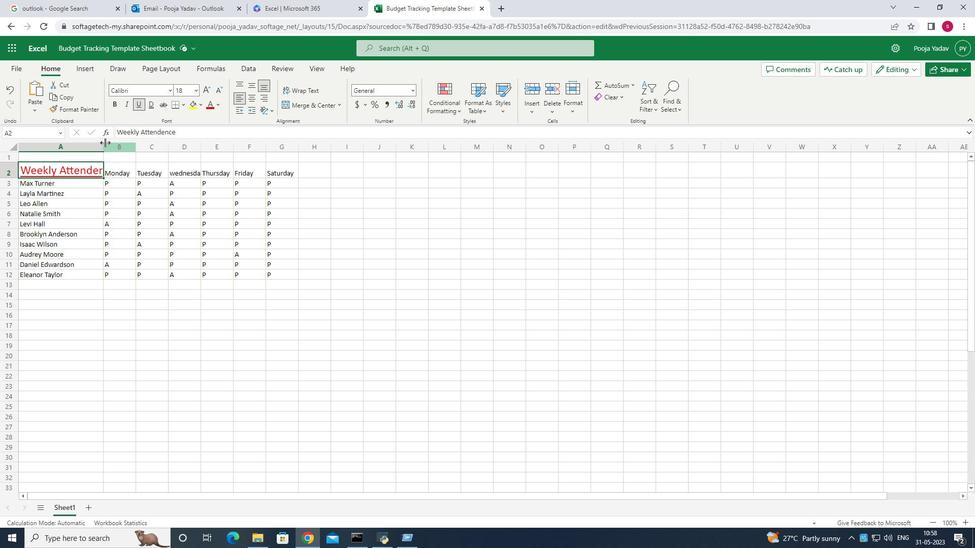 
Action: Mouse pressed left at (99, 138)
Screenshot: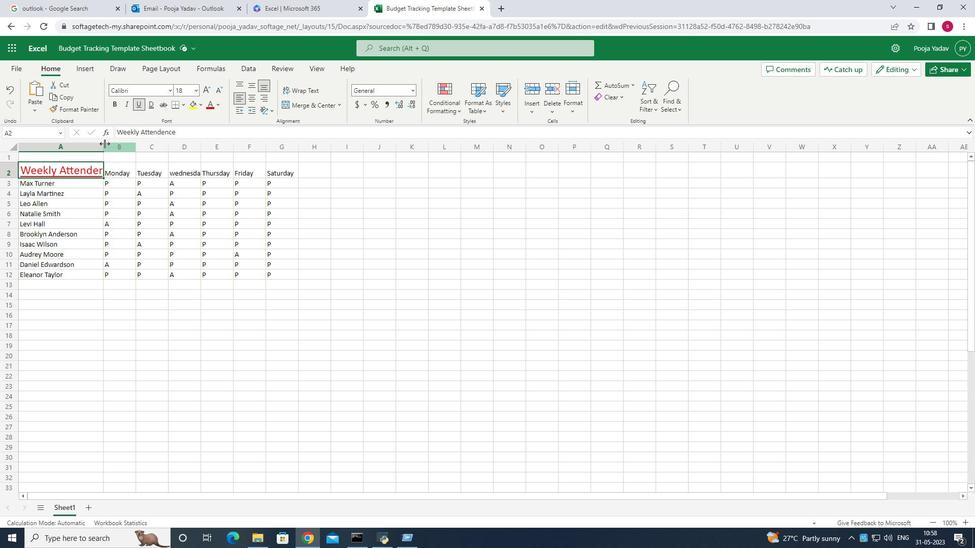 
Action: Mouse moved to (107, 139)
Screenshot: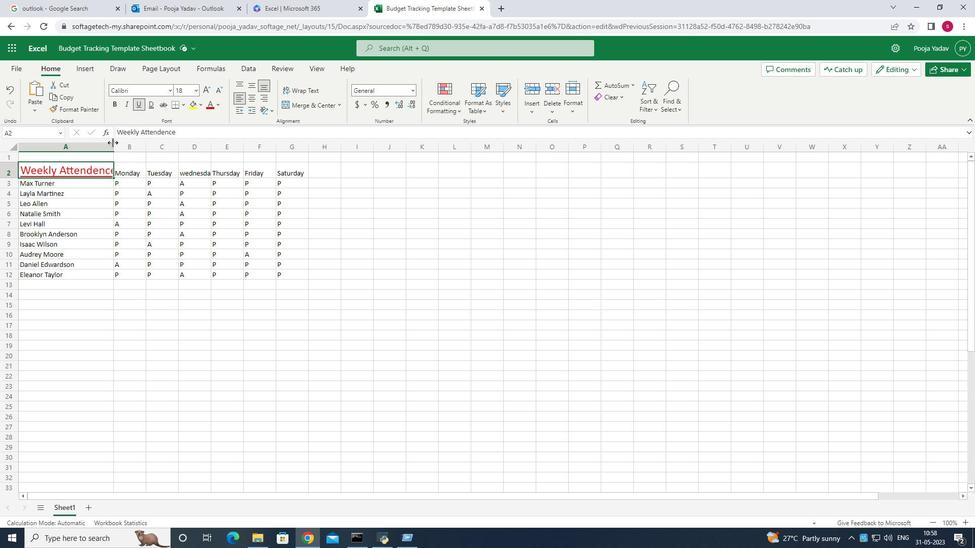
Action: Mouse pressed left at (107, 139)
Screenshot: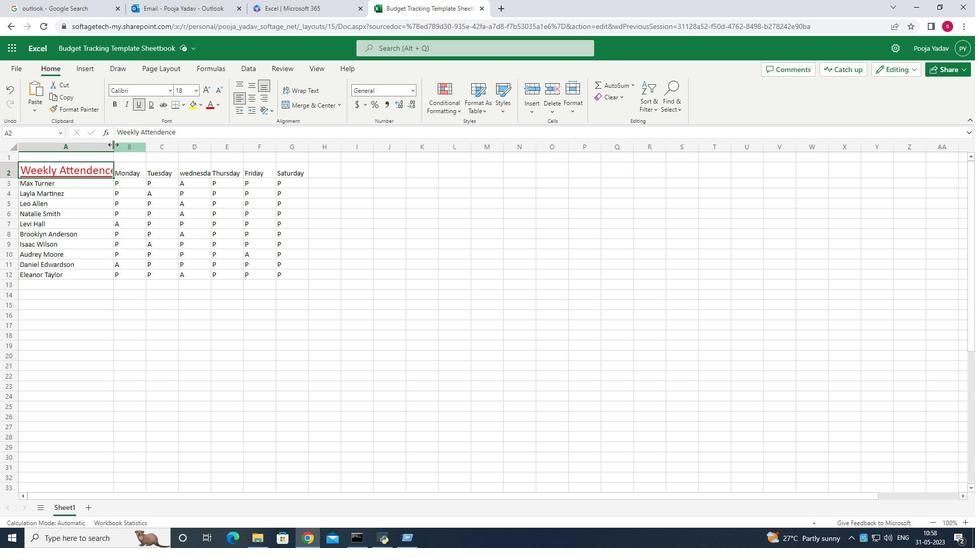 
Action: Mouse moved to (87, 177)
Screenshot: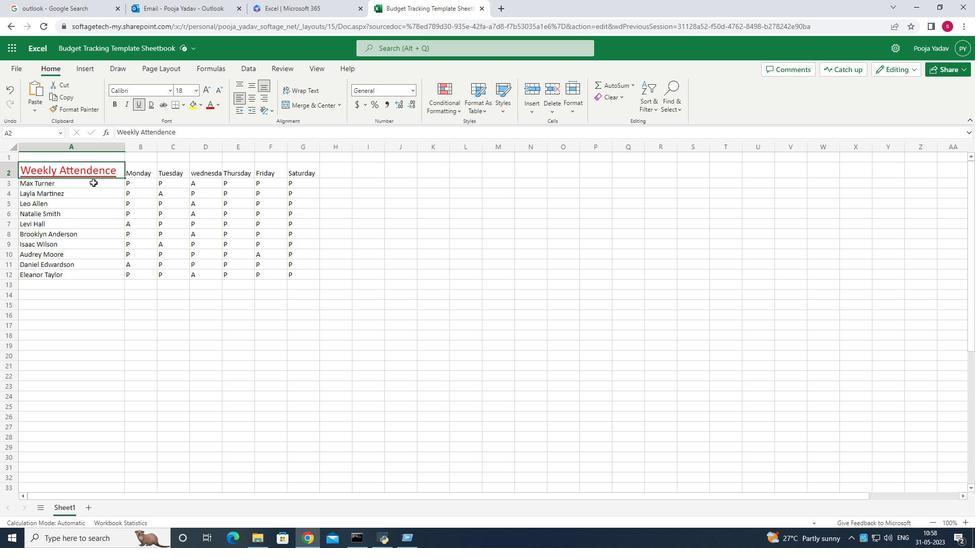 
Action: Mouse pressed left at (87, 177)
Screenshot: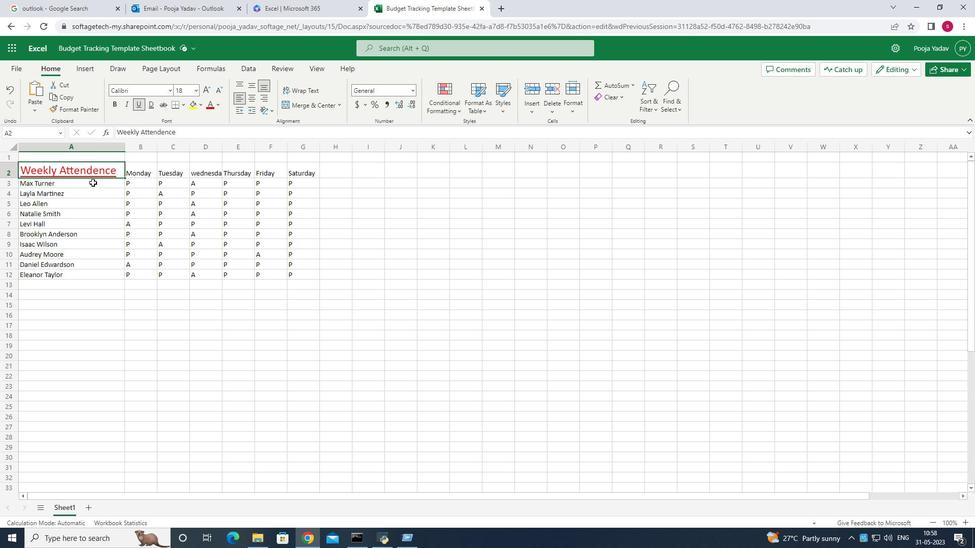 
Action: Mouse moved to (82, 166)
Screenshot: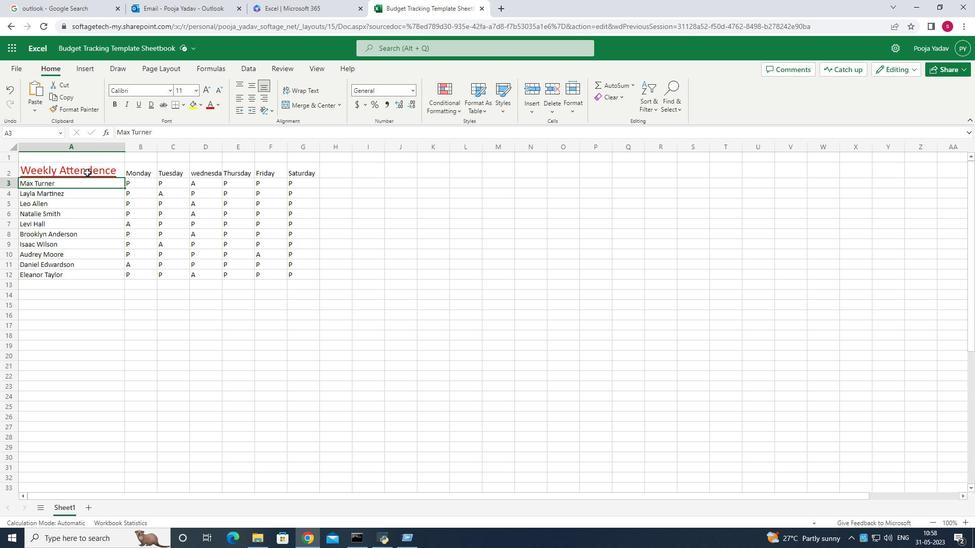 
Action: Mouse pressed left at (82, 166)
Screenshot: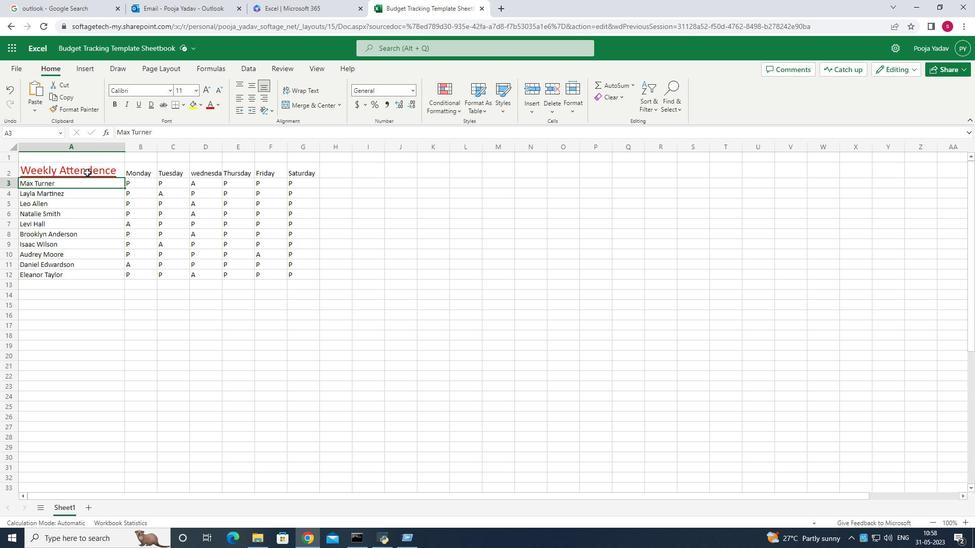 
Action: Mouse moved to (98, 180)
Screenshot: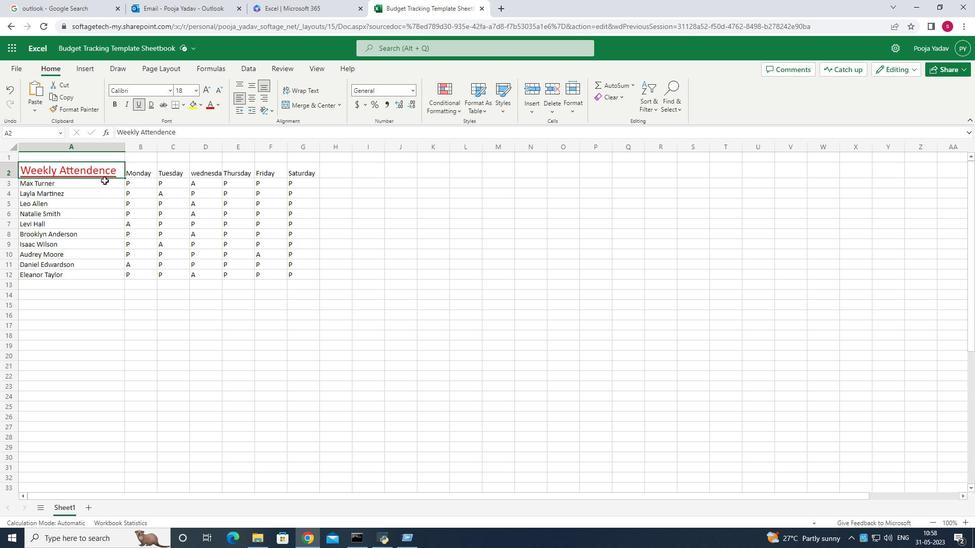 
Action: Mouse pressed left at (98, 180)
Screenshot: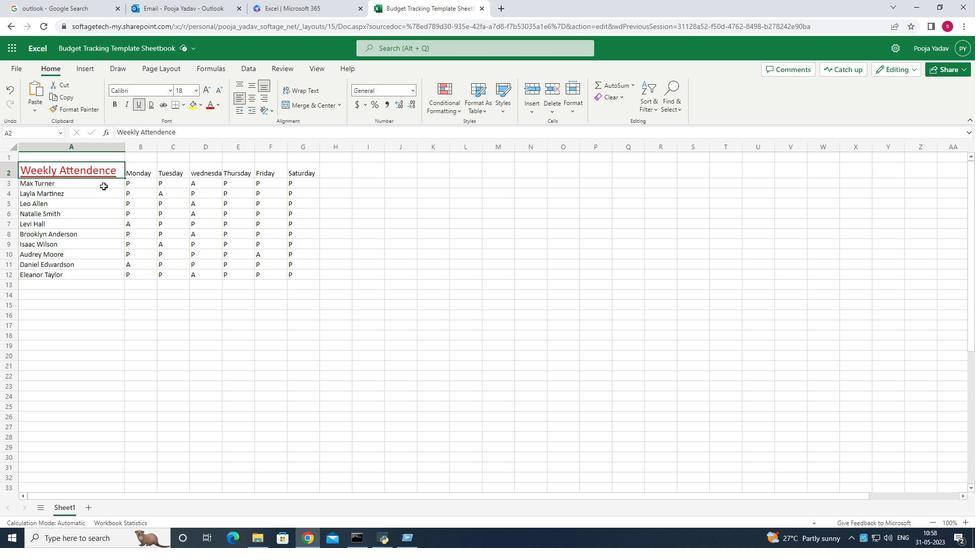 
Action: Mouse pressed left at (98, 180)
Screenshot: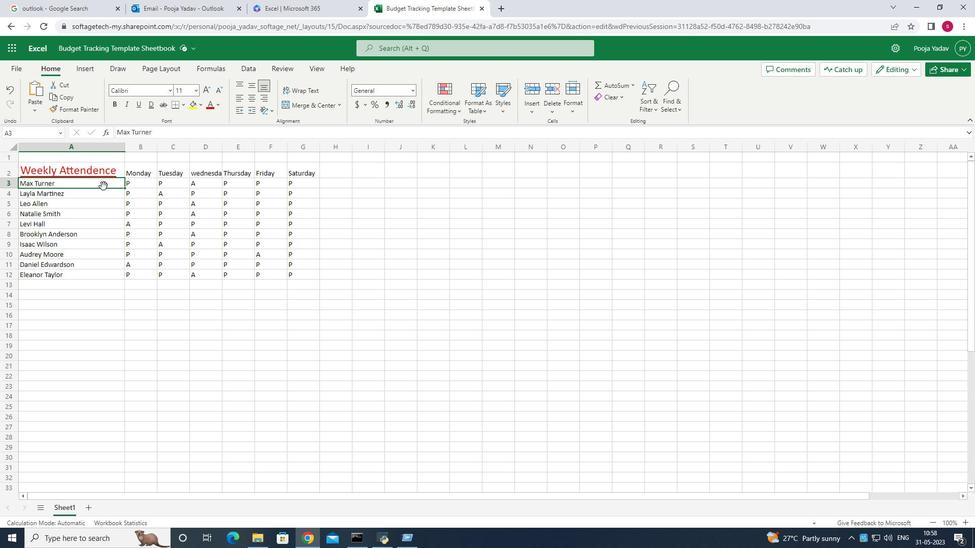 
Action: Mouse pressed left at (98, 180)
Screenshot: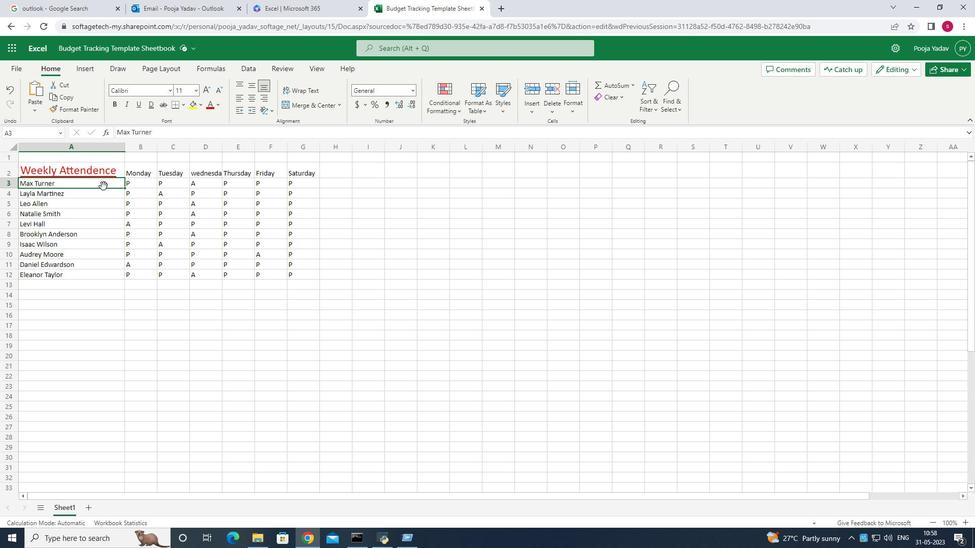 
Action: Mouse pressed left at (98, 180)
Screenshot: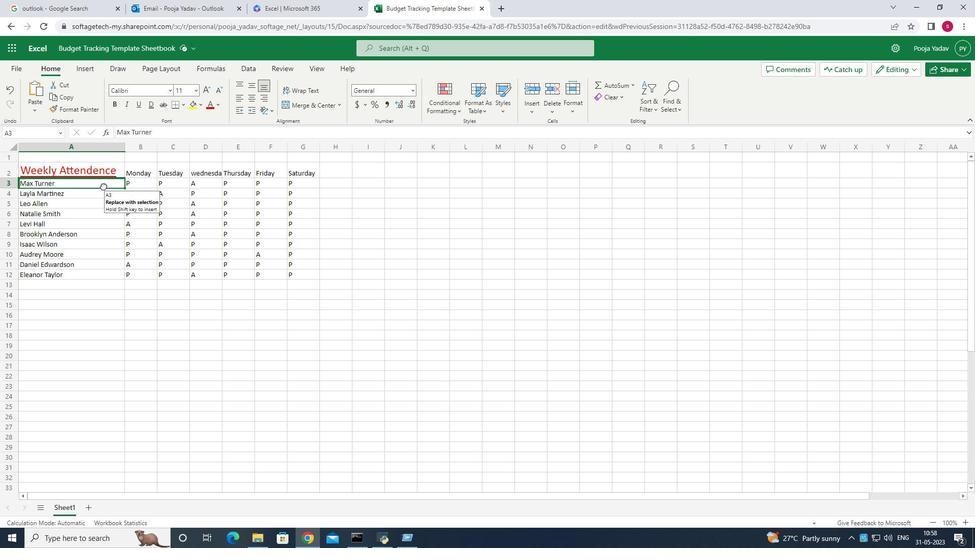 
Action: Mouse moved to (105, 176)
Screenshot: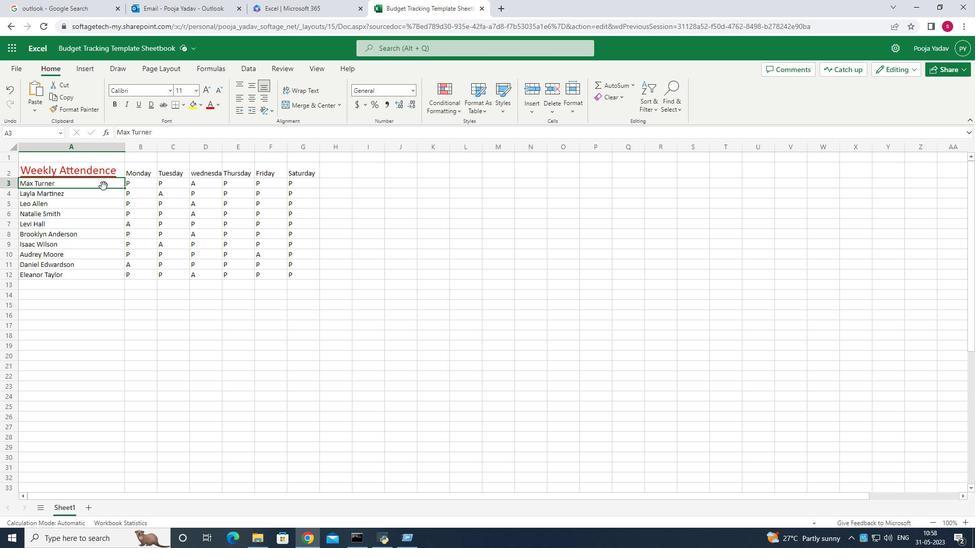 
Action: Mouse pressed left at (105, 176)
Screenshot: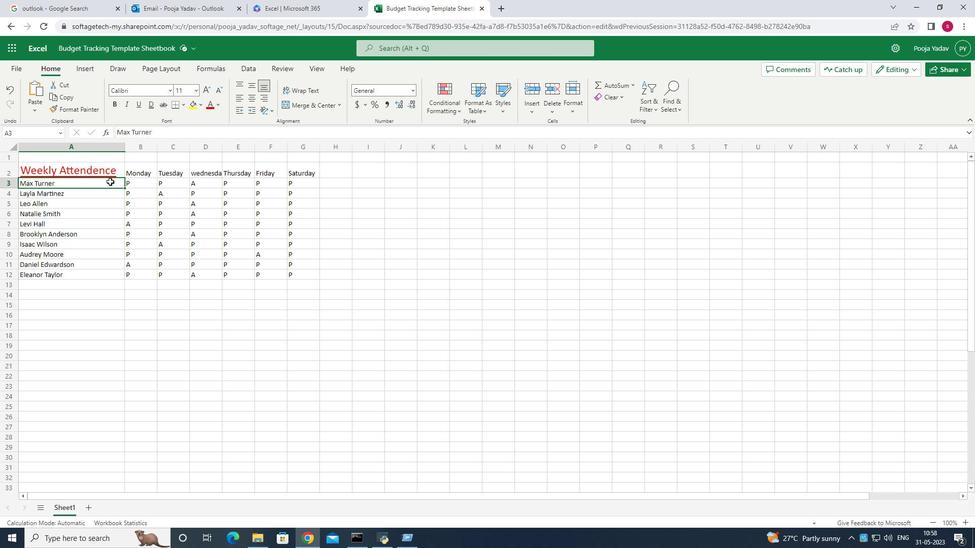
Action: Mouse moved to (159, 115)
Screenshot: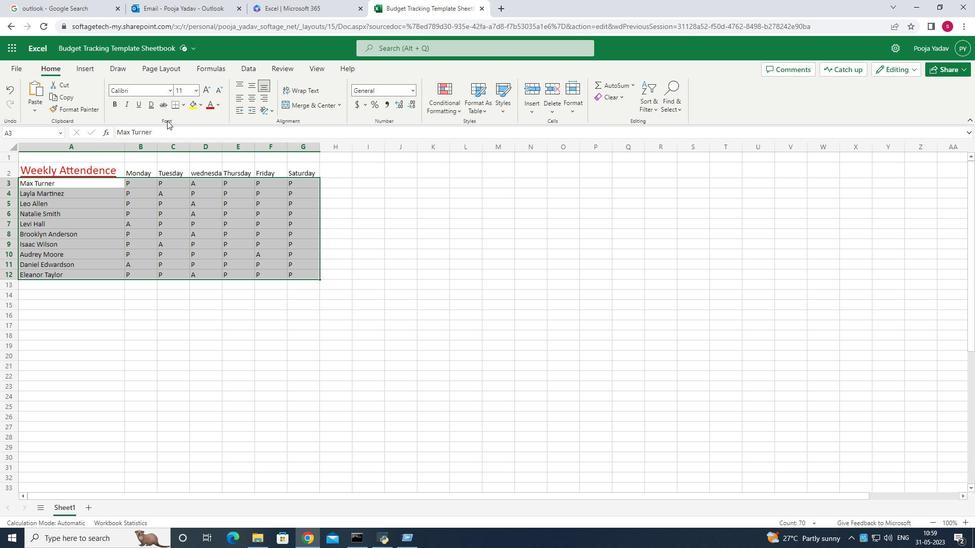 
Action: Mouse pressed left at (159, 115)
Screenshot: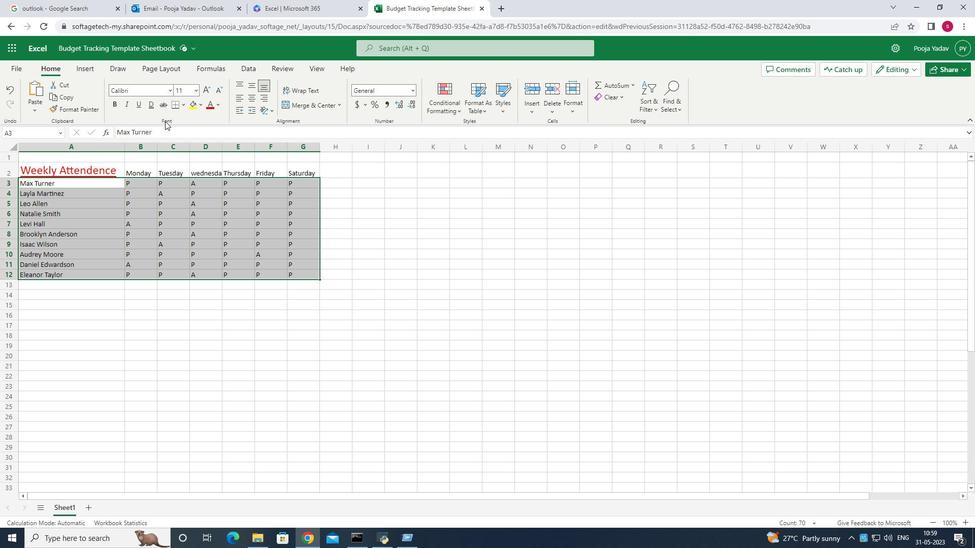 
Action: Mouse moved to (204, 80)
Screenshot: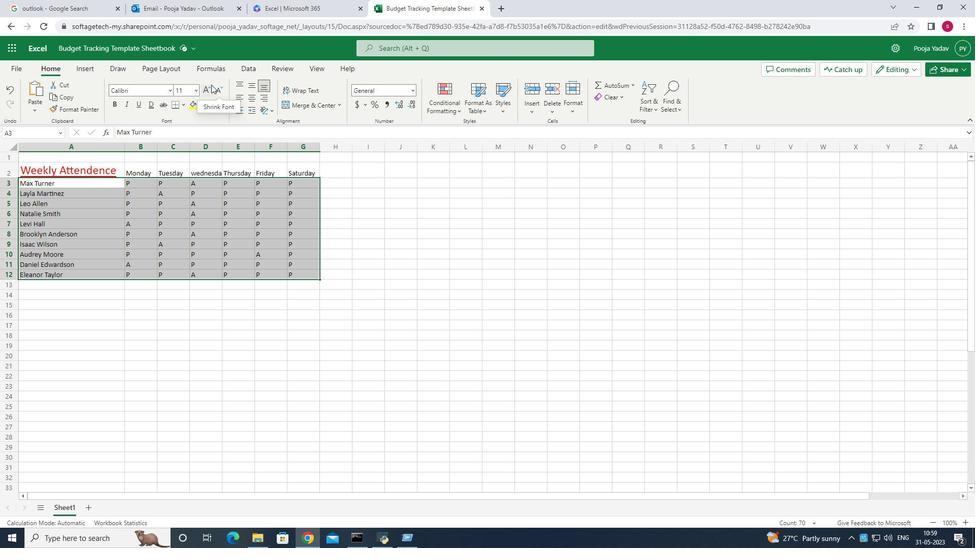 
Action: Mouse pressed left at (204, 80)
Screenshot: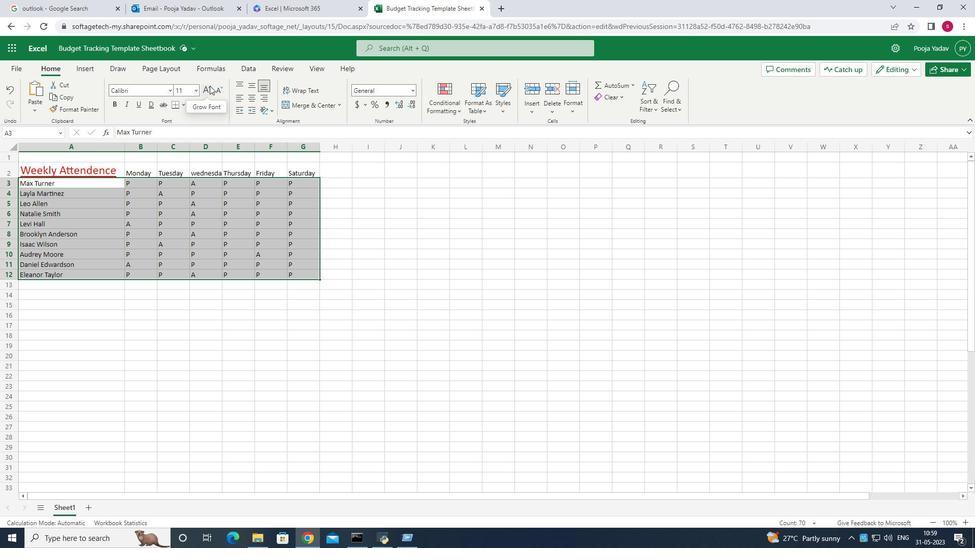 
Action: Mouse moved to (210, 100)
Screenshot: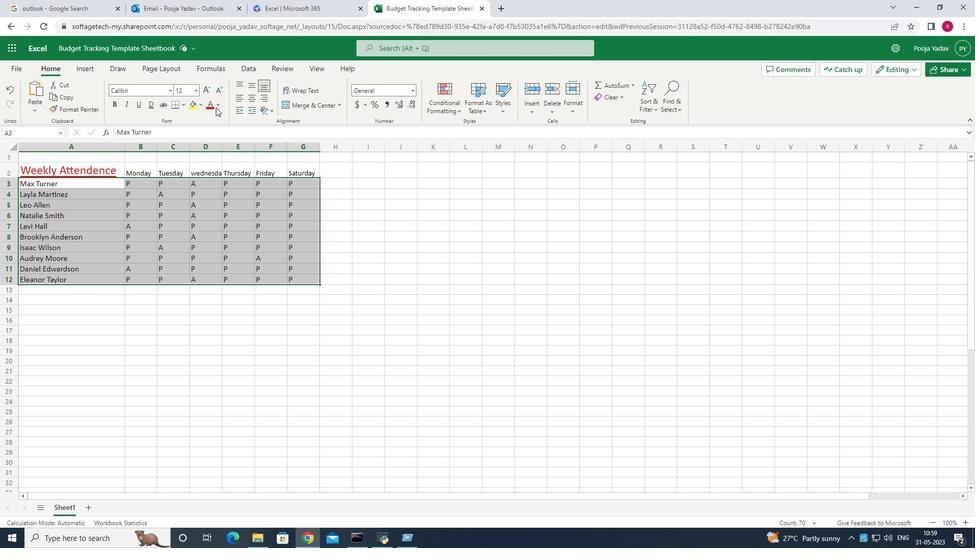 
Action: Mouse pressed left at (210, 100)
Screenshot: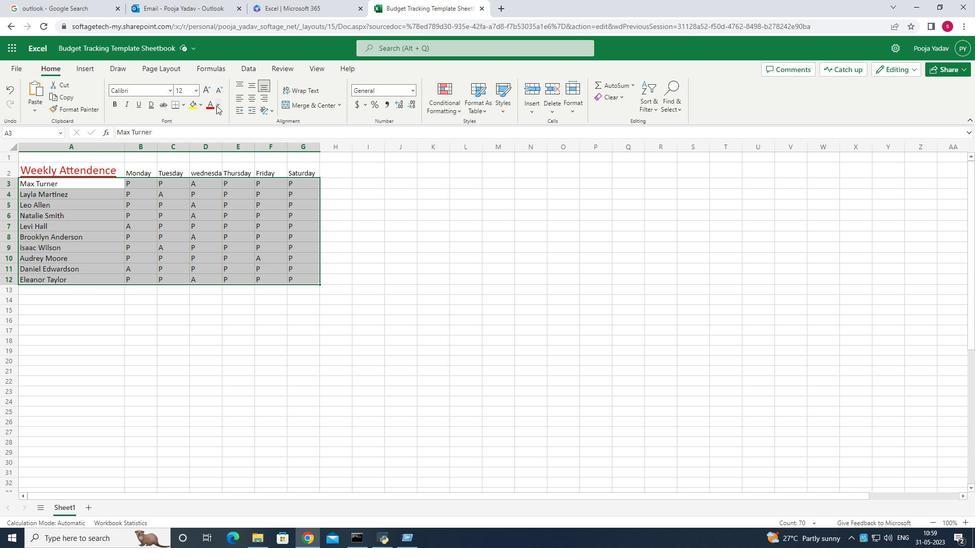 
Action: Mouse moved to (193, 98)
Screenshot: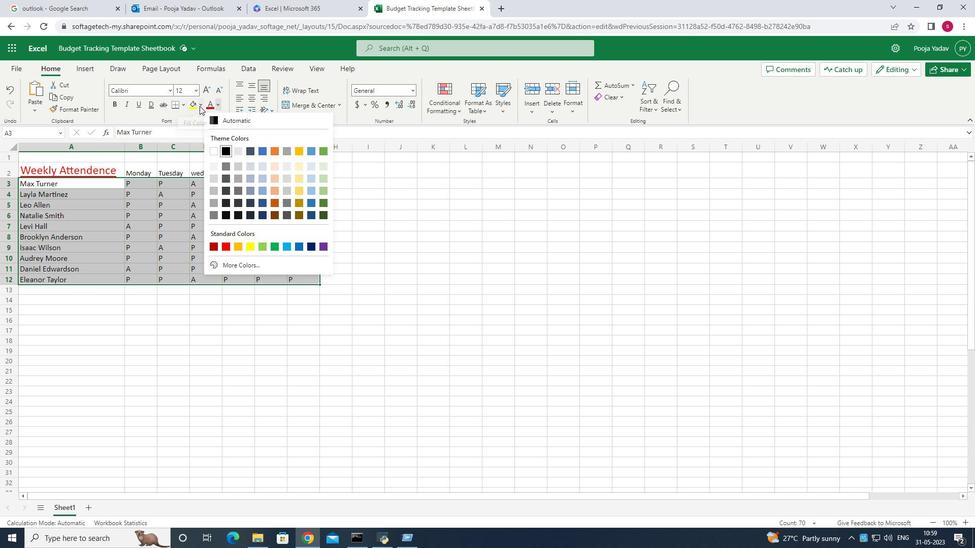 
Action: Mouse pressed left at (193, 98)
Screenshot: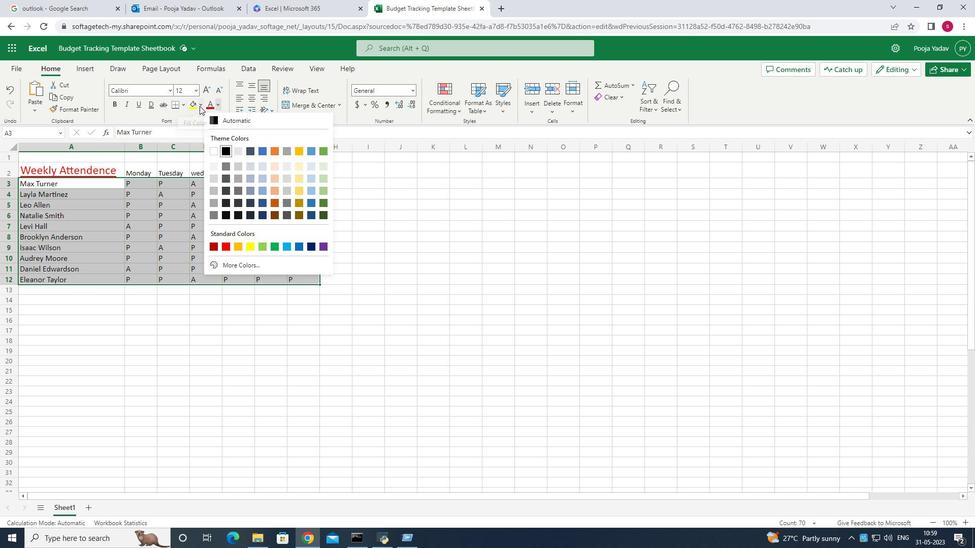 
Action: Mouse moved to (156, 98)
Screenshot: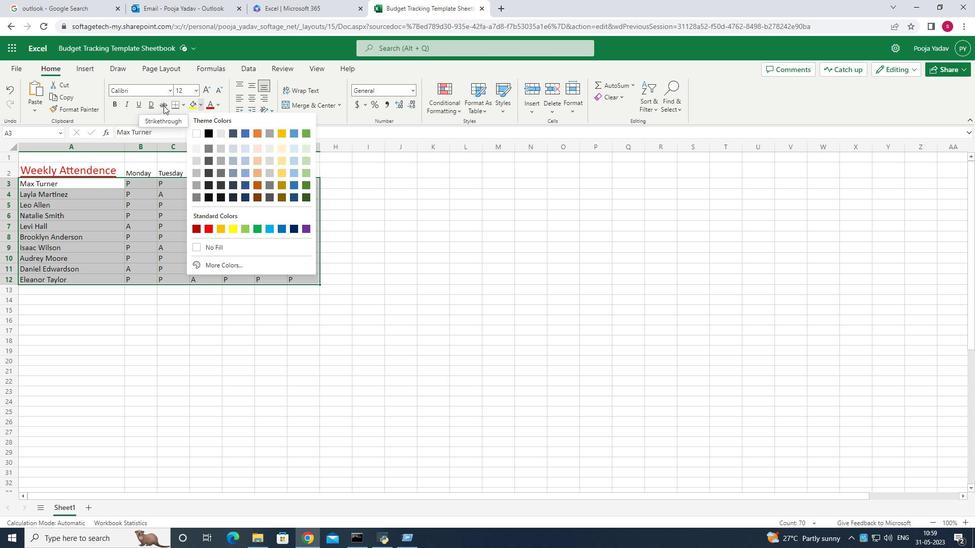 
Action: Mouse pressed left at (156, 98)
Screenshot: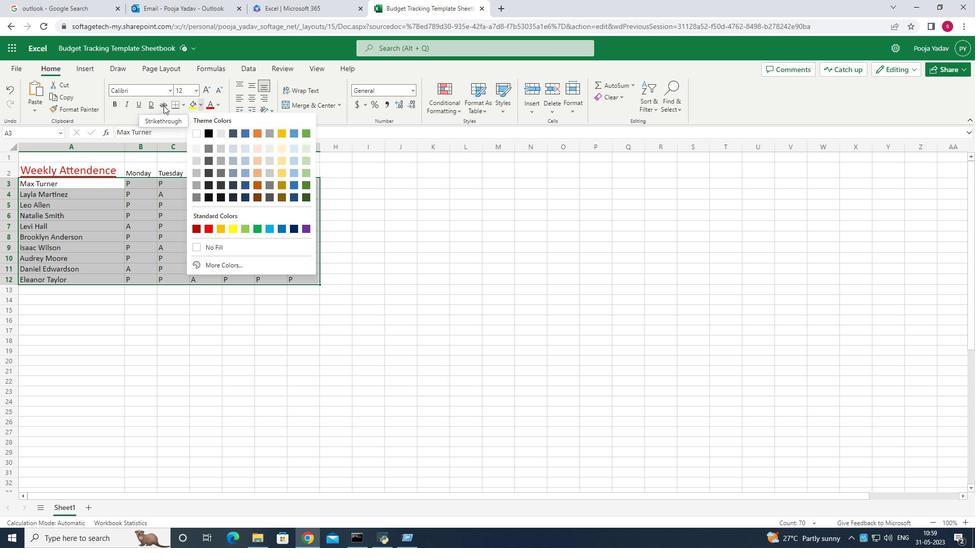 
Action: Mouse pressed left at (156, 98)
Screenshot: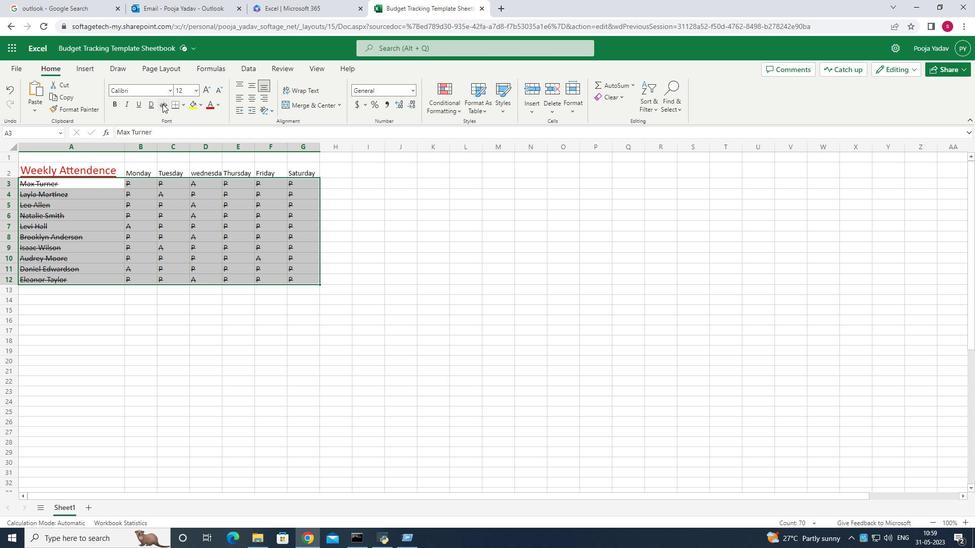 
Action: Mouse moved to (162, 117)
Screenshot: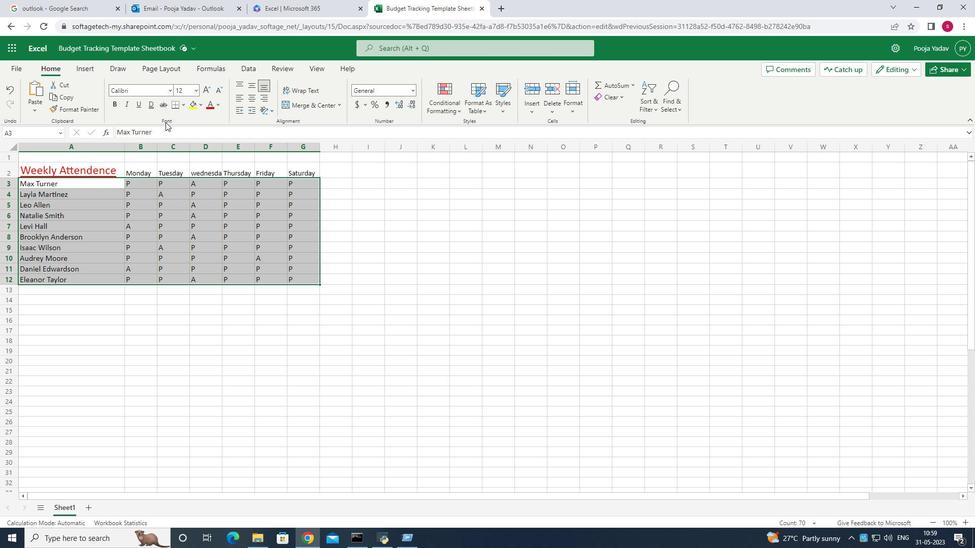 
Action: Mouse pressed left at (162, 117)
Screenshot: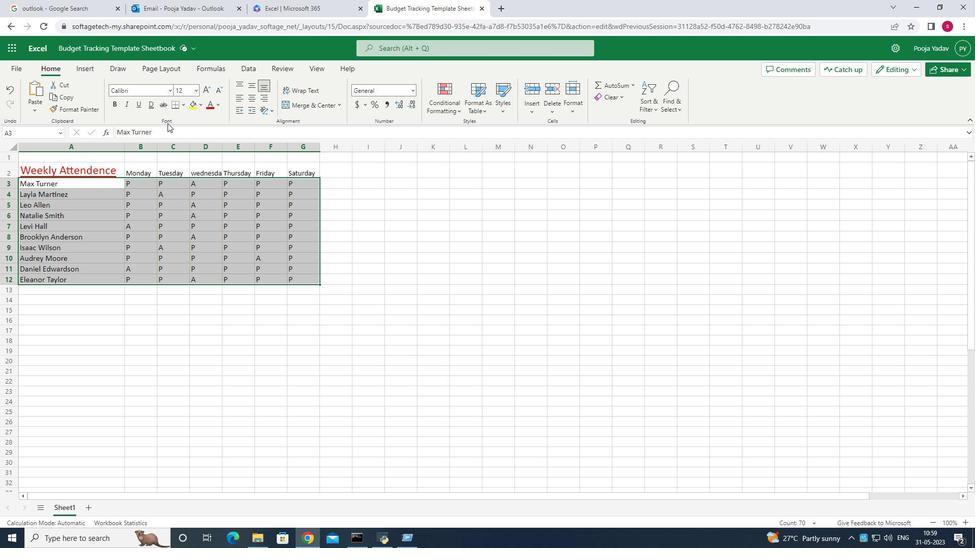 
Action: Mouse moved to (163, 116)
Screenshot: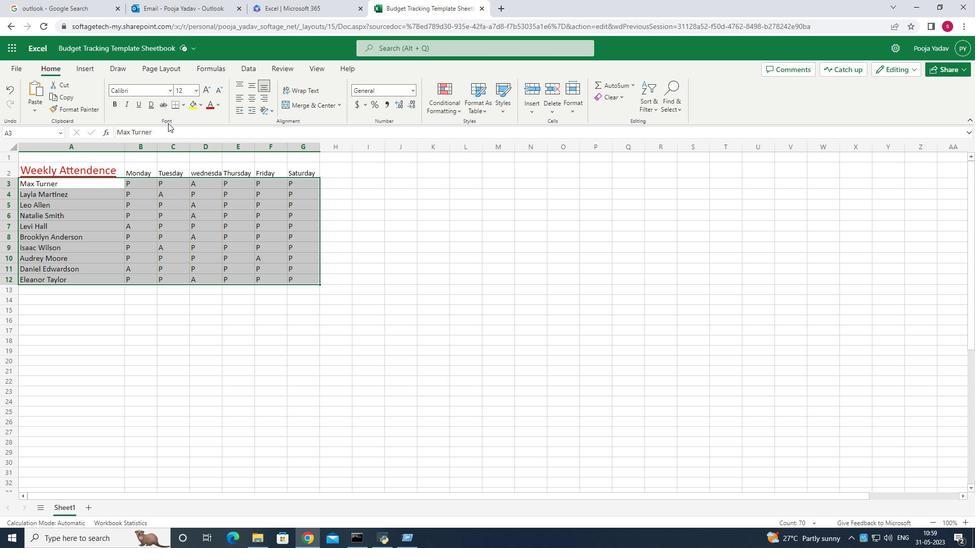 
Action: Mouse pressed left at (163, 116)
Screenshot: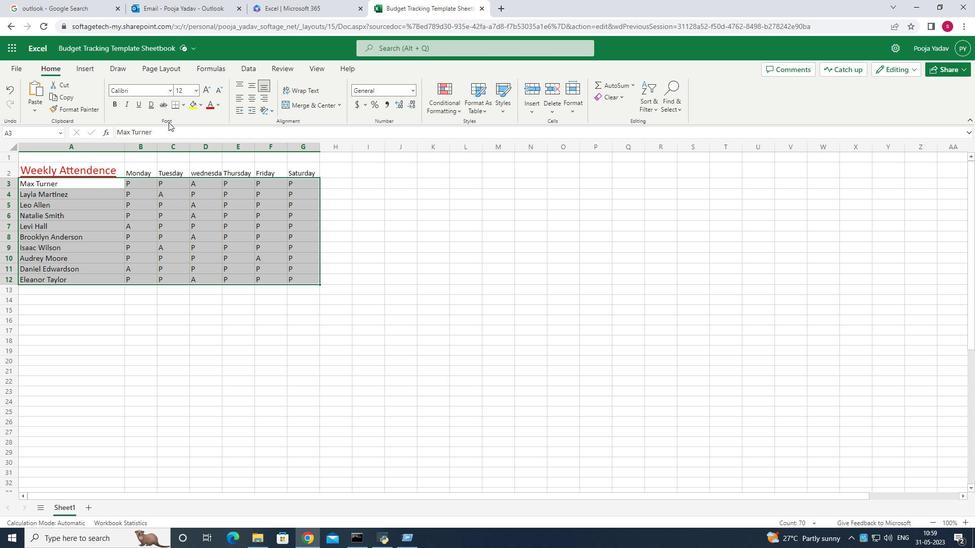 
Action: Mouse pressed left at (163, 116)
Screenshot: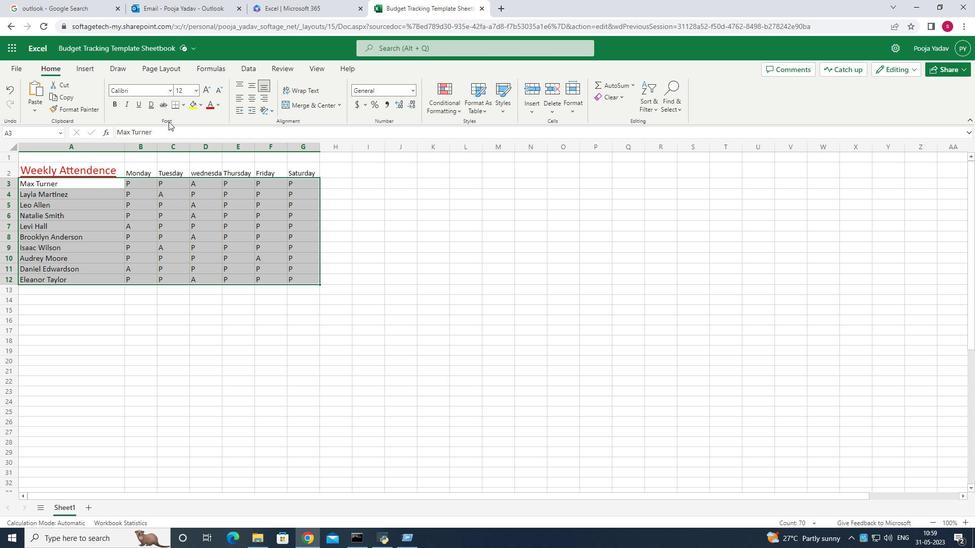 
Action: Mouse pressed left at (163, 116)
Screenshot: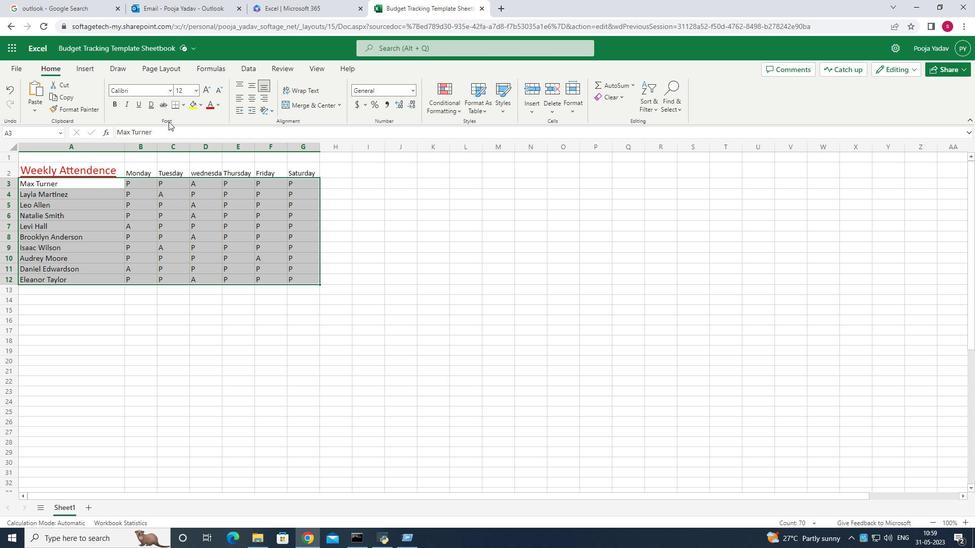 
Action: Mouse pressed left at (163, 116)
Screenshot: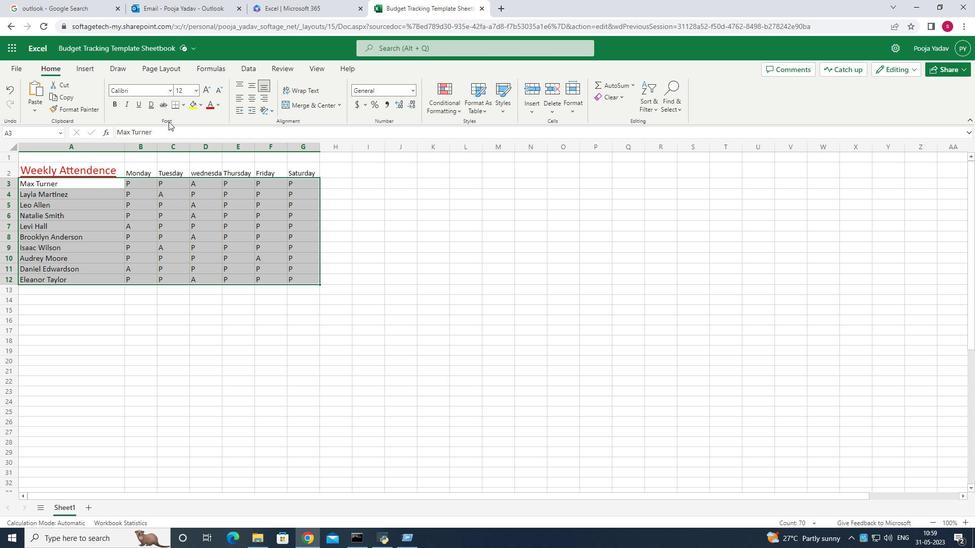 
Action: Mouse pressed left at (163, 116)
Screenshot: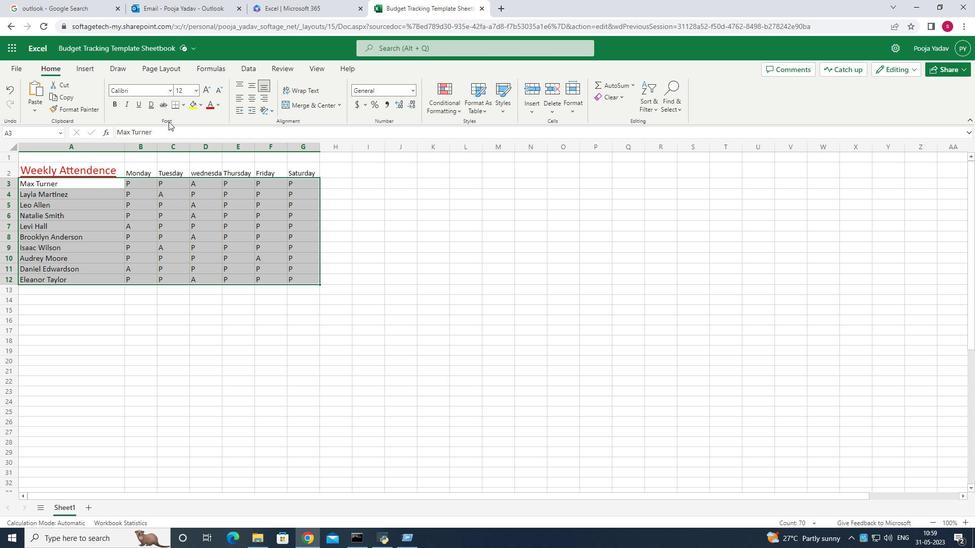 
Action: Mouse moved to (163, 84)
Screenshot: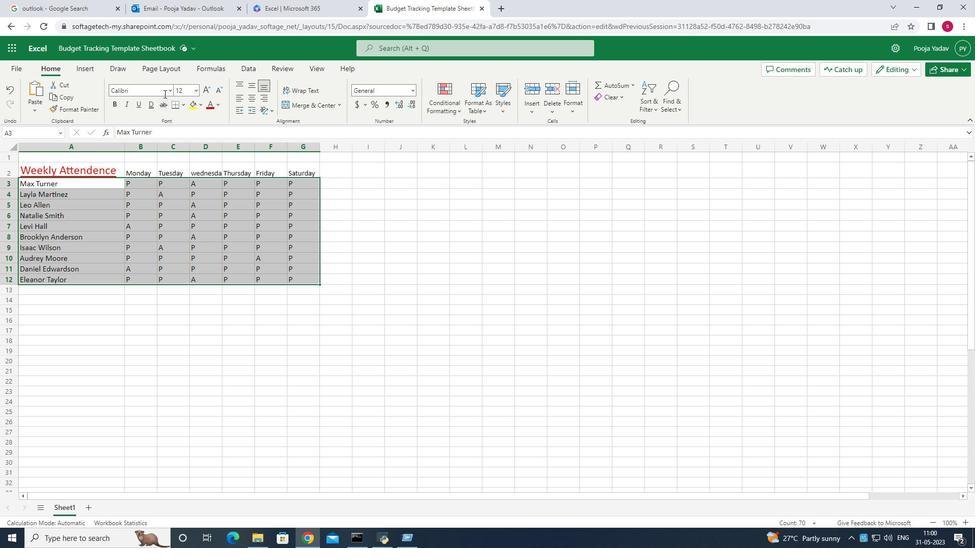 
Action: Mouse pressed left at (163, 84)
Screenshot: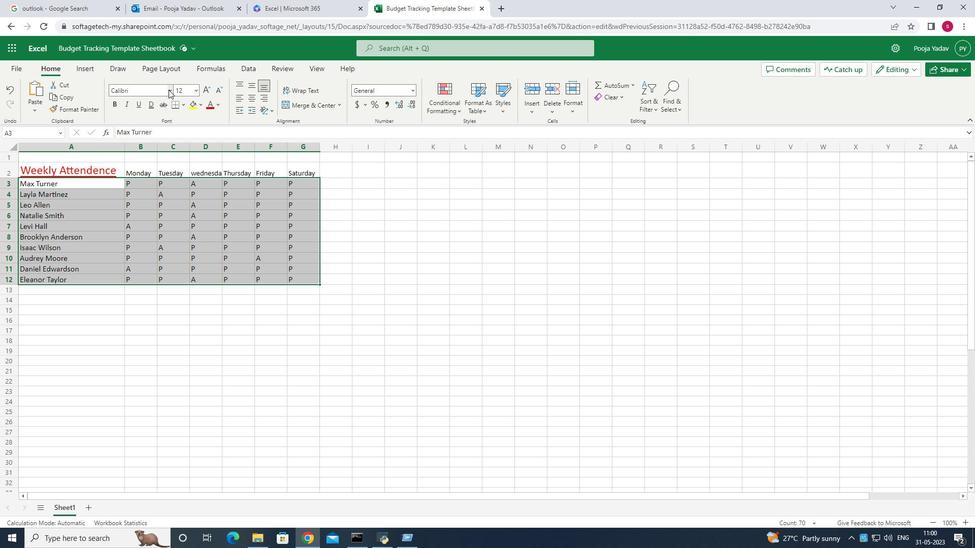 
Action: Mouse moved to (162, 85)
Screenshot: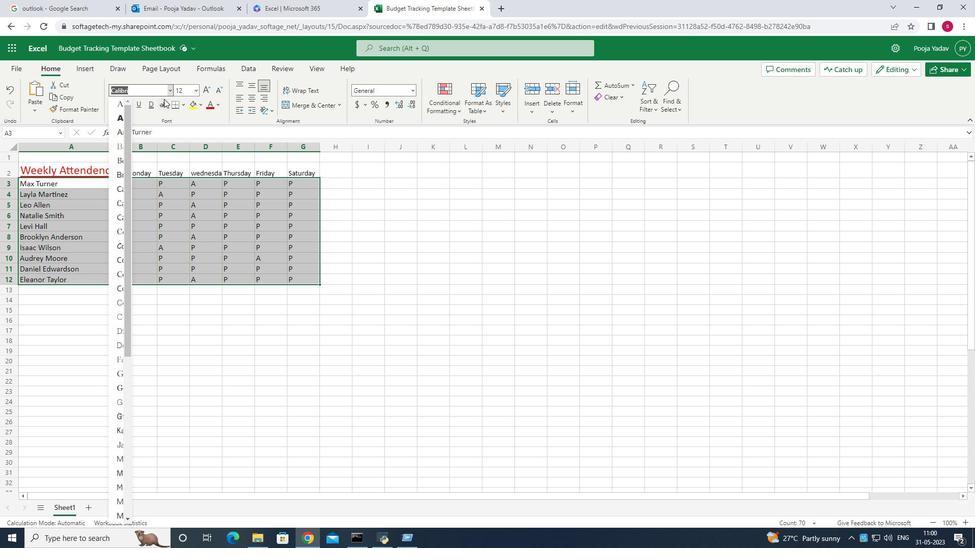 
Action: Mouse pressed left at (162, 85)
Screenshot: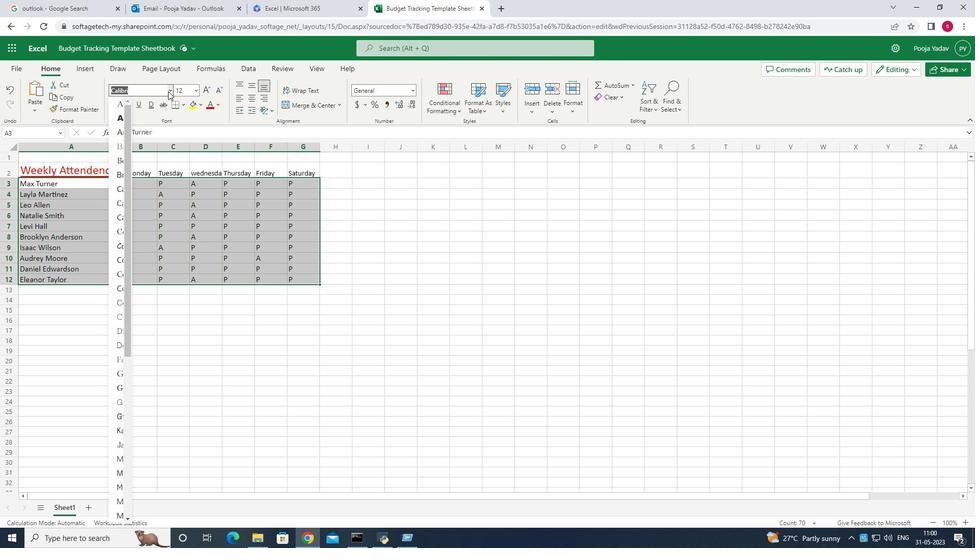 
Action: Mouse moved to (162, 85)
Screenshot: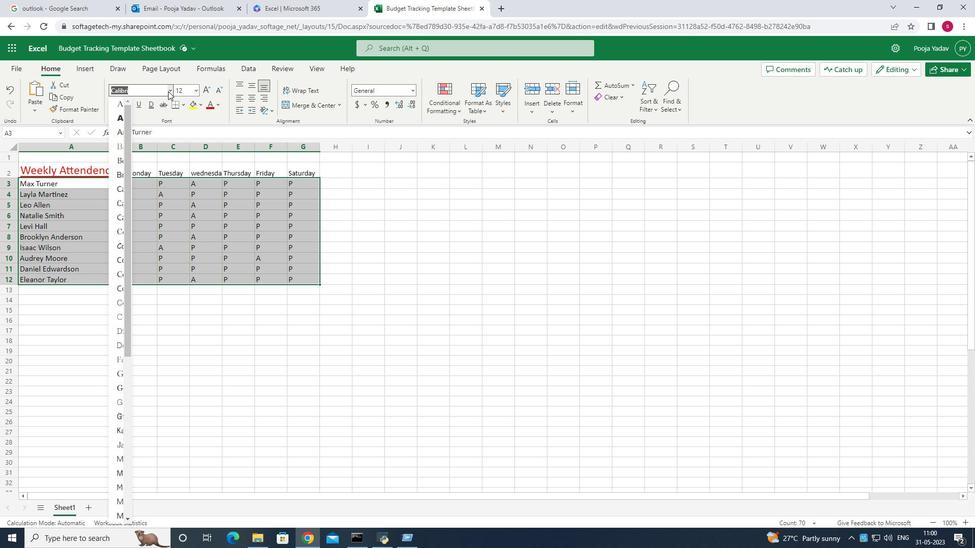 
Action: Mouse pressed left at (162, 85)
Screenshot: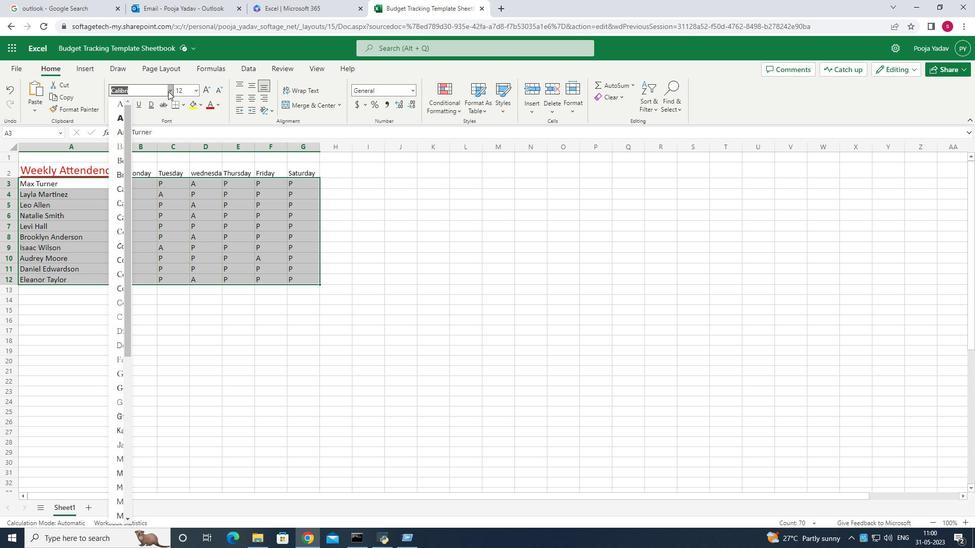 
Action: Mouse pressed left at (162, 85)
Screenshot: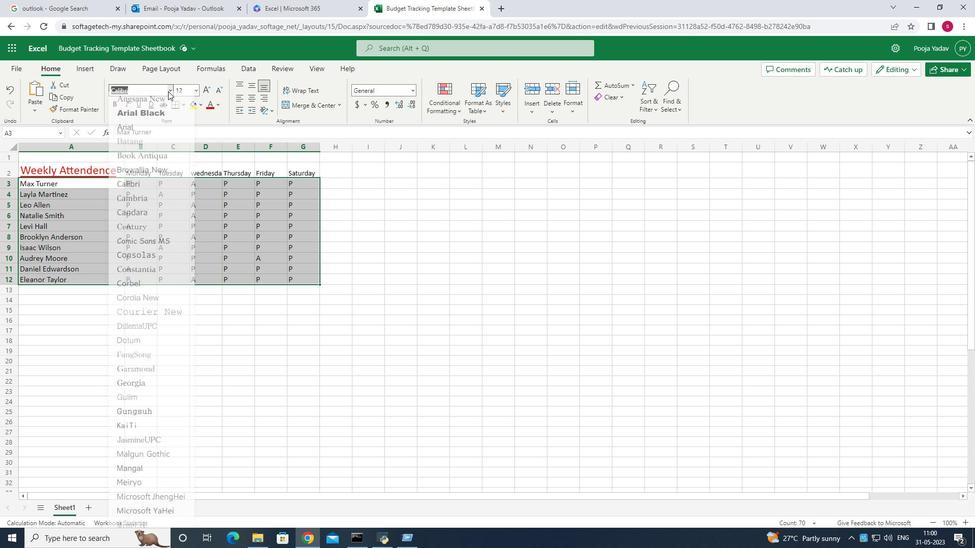 
Action: Mouse pressed left at (162, 85)
Screenshot: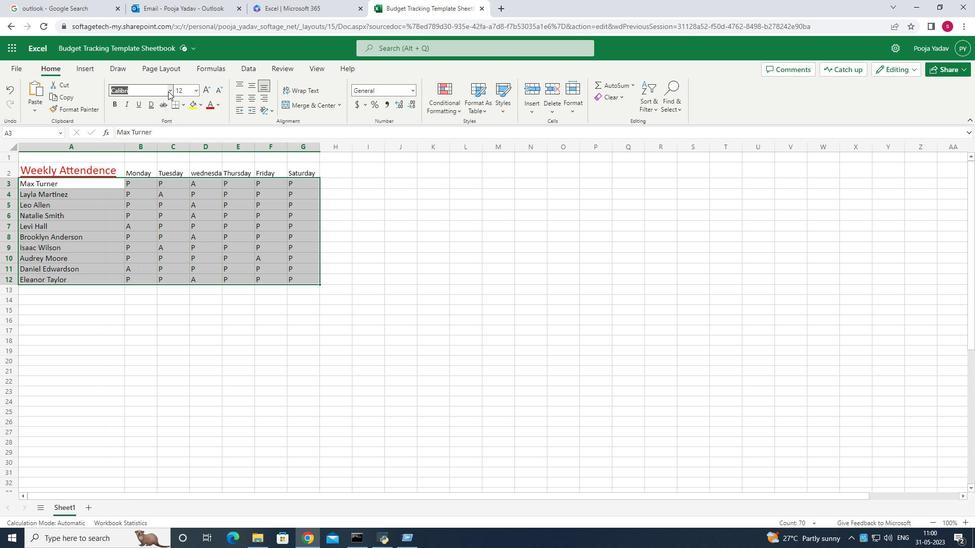 
Action: Mouse moved to (153, 150)
Screenshot: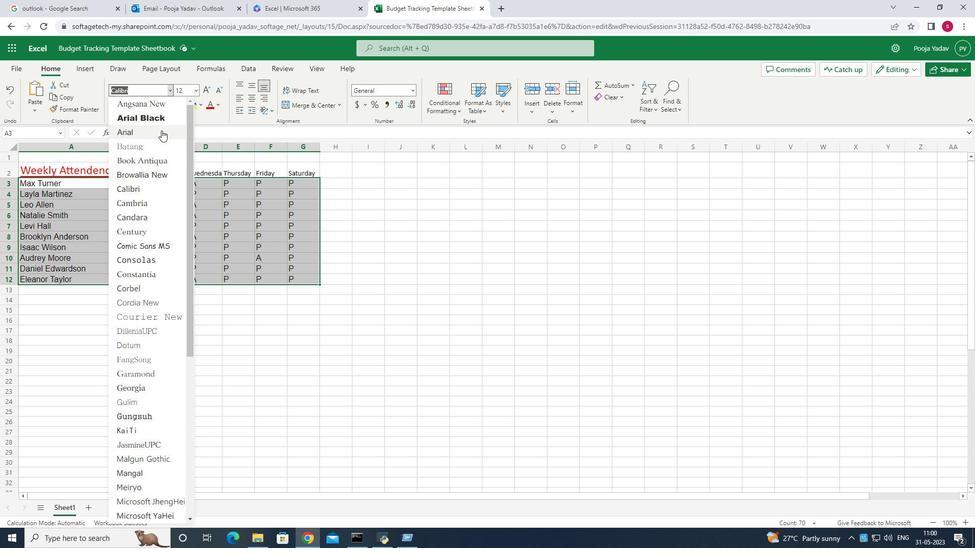 
Action: Mouse scrolled (153, 150) with delta (0, 0)
Screenshot: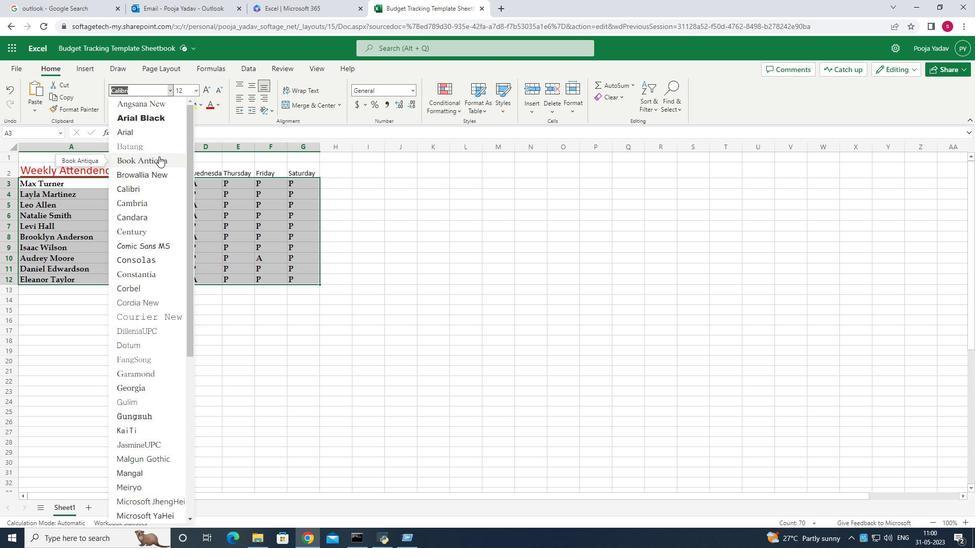 
Action: Mouse scrolled (153, 150) with delta (0, 0)
Screenshot: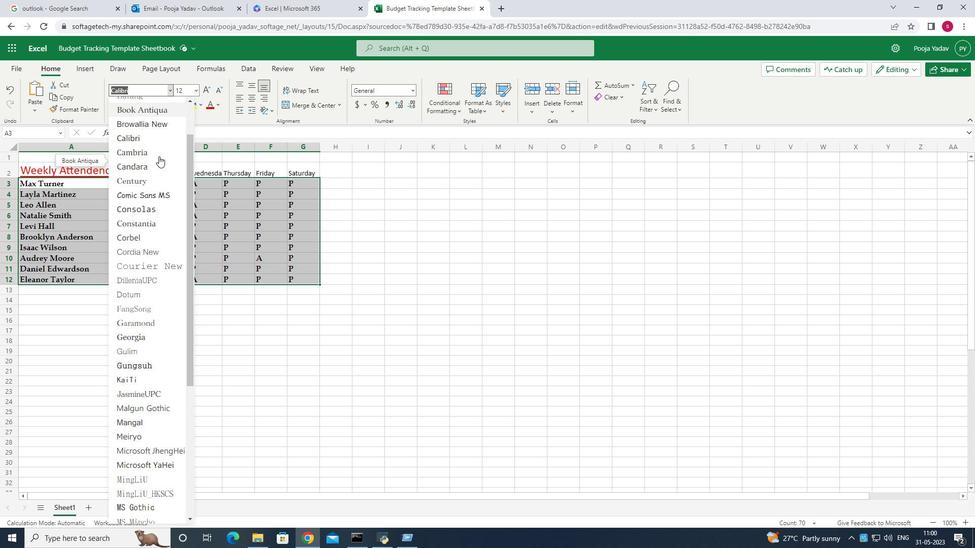 
Action: Mouse scrolled (153, 150) with delta (0, 0)
Screenshot: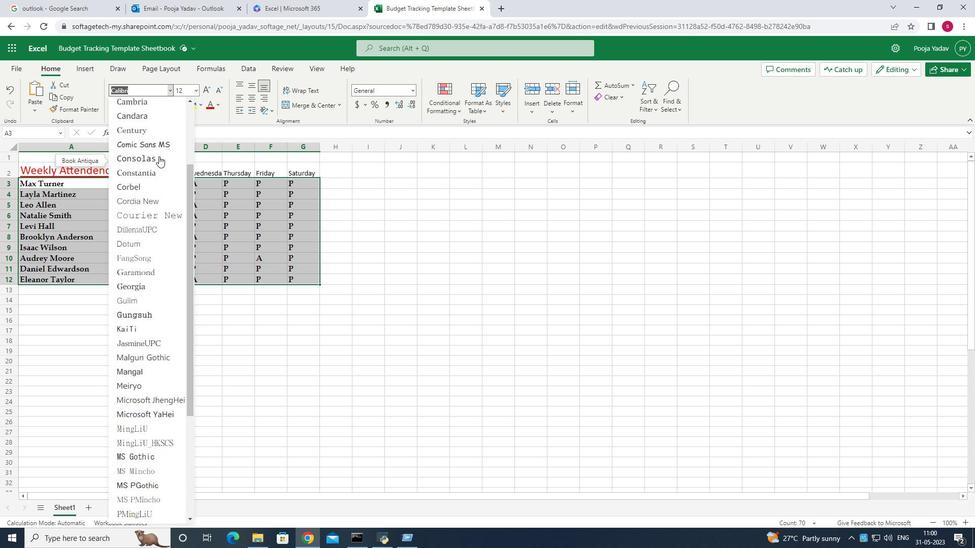 
Action: Mouse scrolled (153, 150) with delta (0, 0)
Screenshot: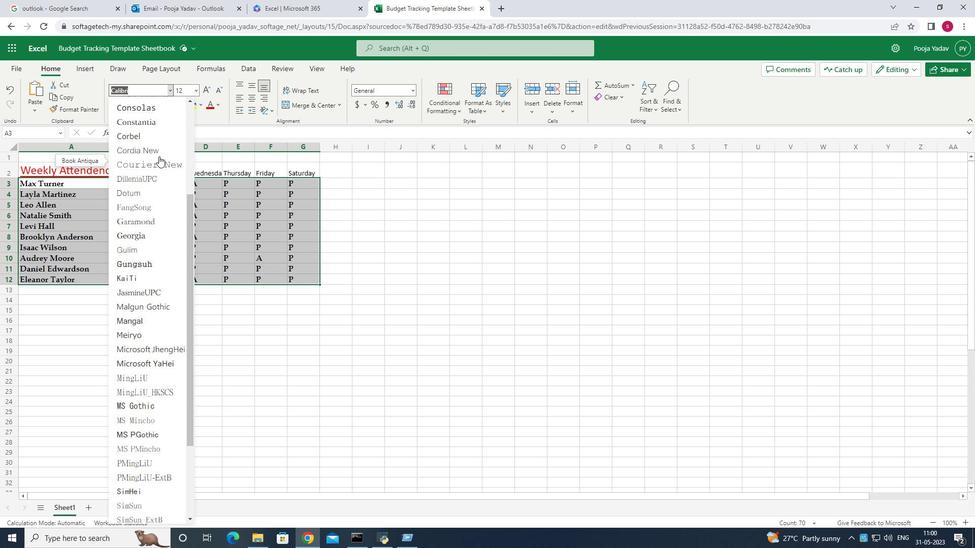 
Action: Mouse scrolled (153, 150) with delta (0, 0)
Screenshot: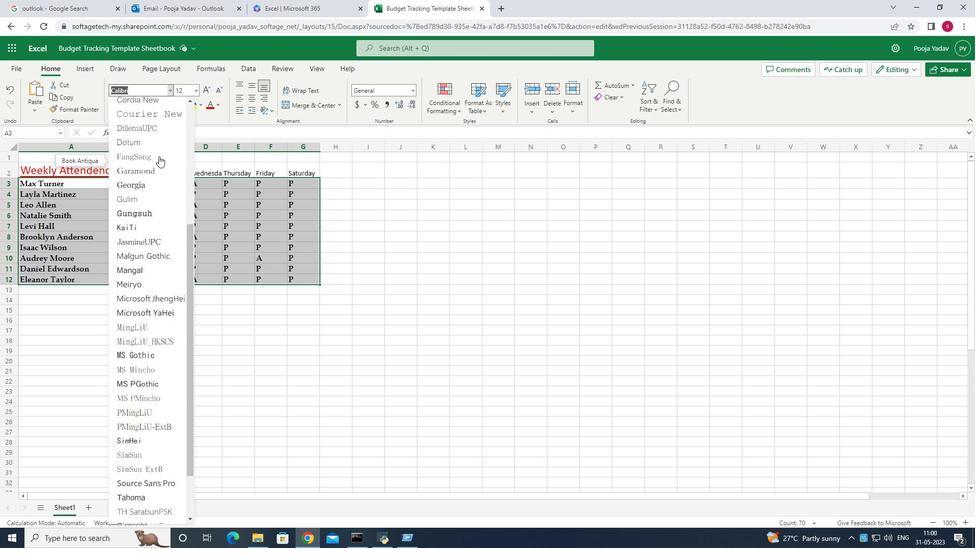 
Action: Mouse scrolled (153, 150) with delta (0, 0)
Screenshot: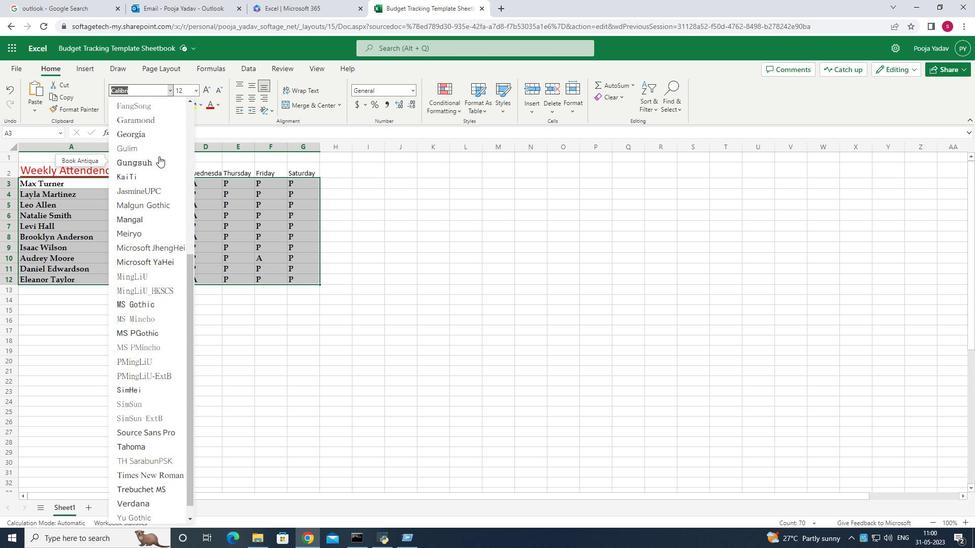 
Action: Mouse scrolled (153, 150) with delta (0, 0)
Screenshot: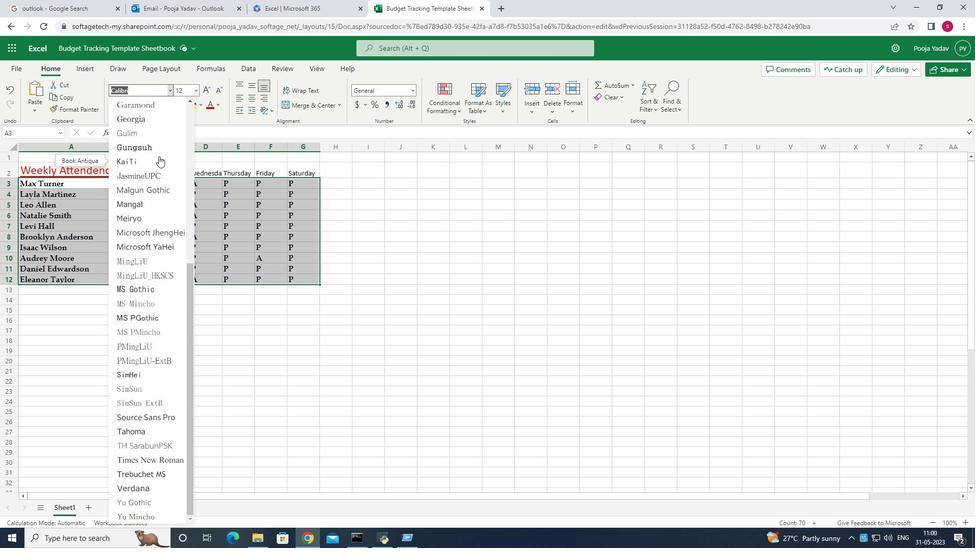 
Action: Mouse scrolled (153, 150) with delta (0, 0)
Screenshot: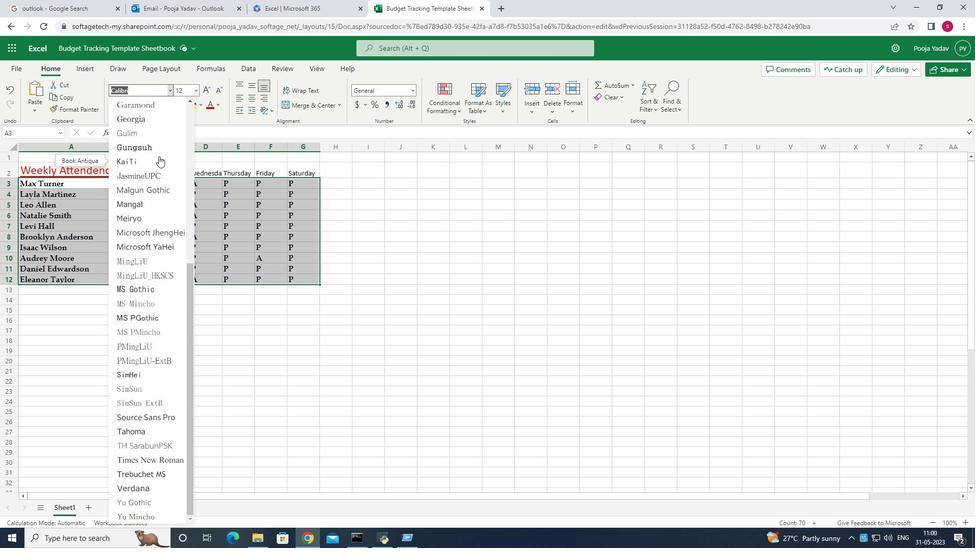 
Action: Mouse moved to (151, 194)
Screenshot: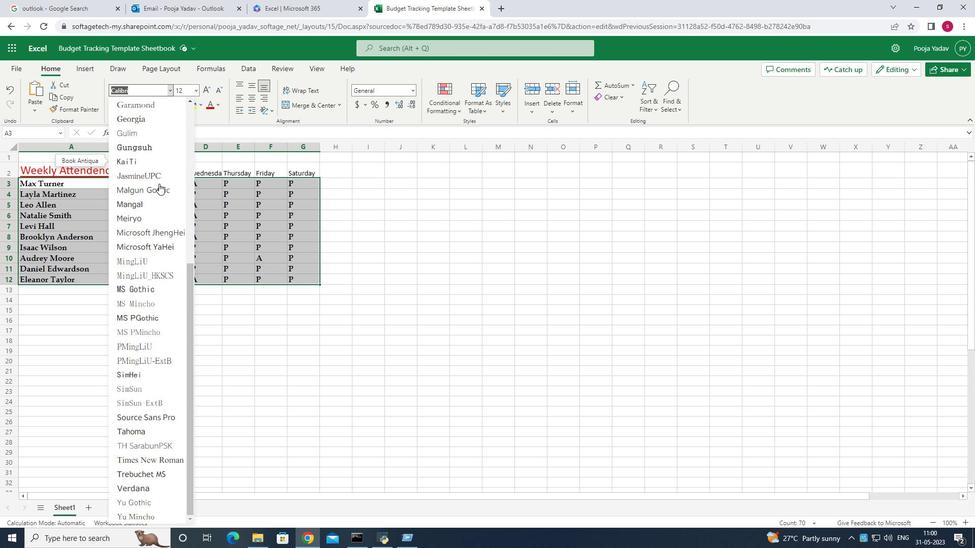 
Action: Mouse scrolled (151, 193) with delta (0, 0)
Screenshot: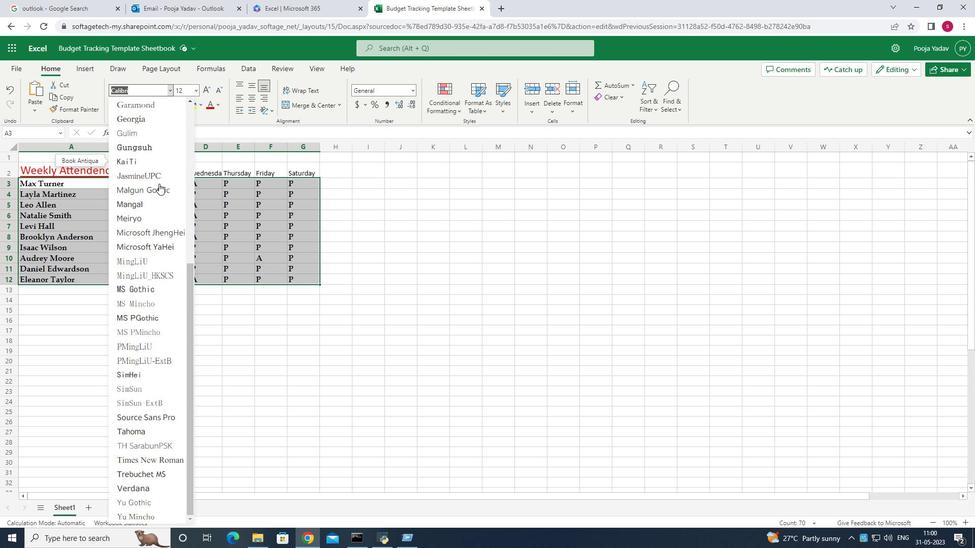 
Action: Mouse scrolled (151, 193) with delta (0, 0)
Screenshot: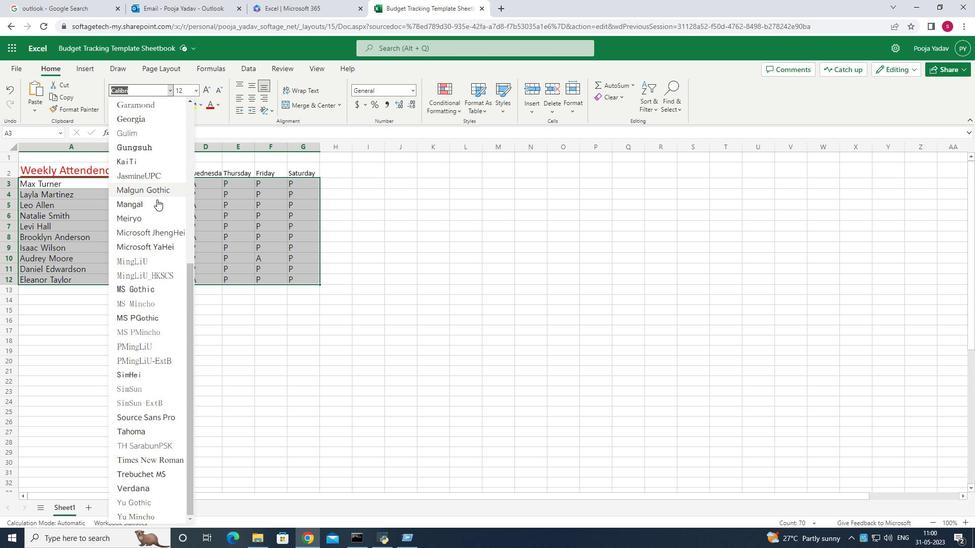 
Action: Mouse scrolled (151, 193) with delta (0, 0)
Screenshot: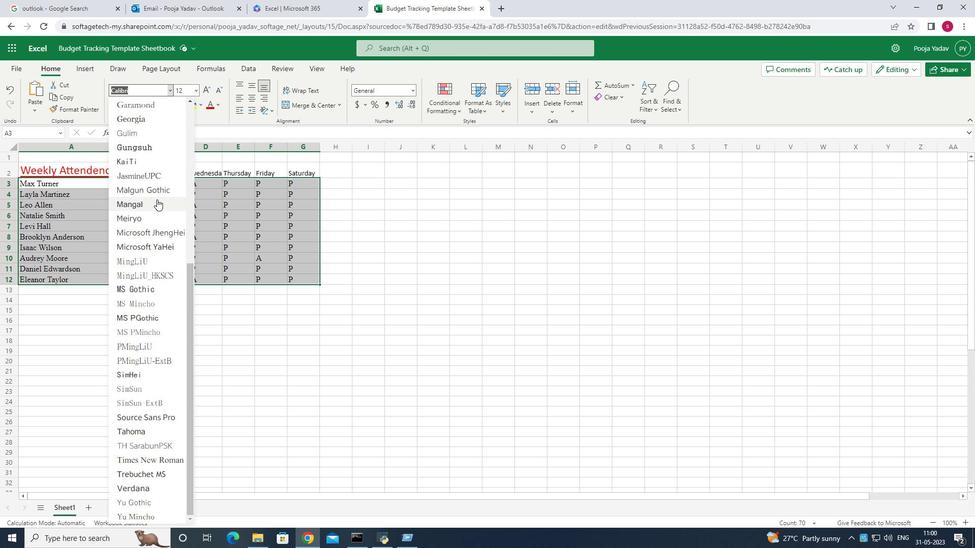 
Action: Mouse moved to (155, 291)
Screenshot: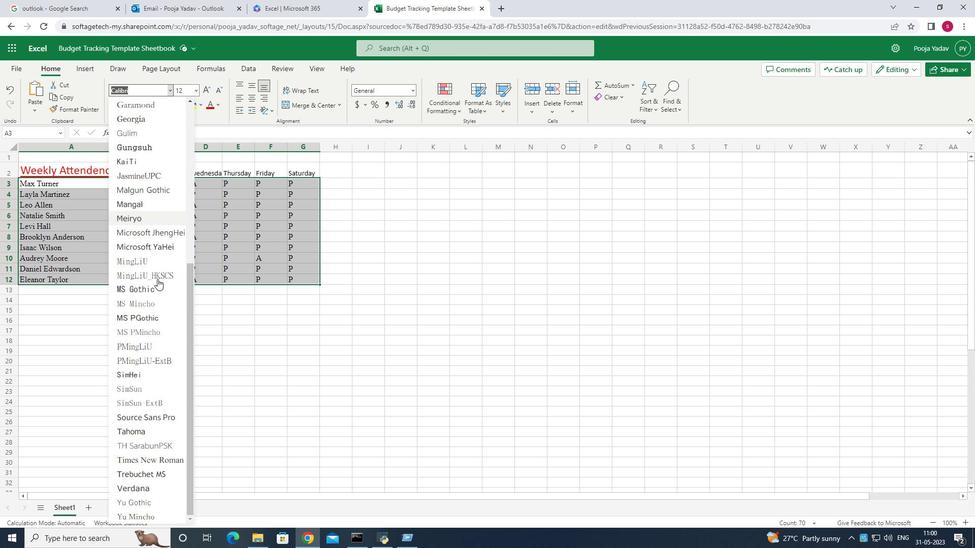 
Action: Mouse scrolled (155, 290) with delta (0, 0)
Screenshot: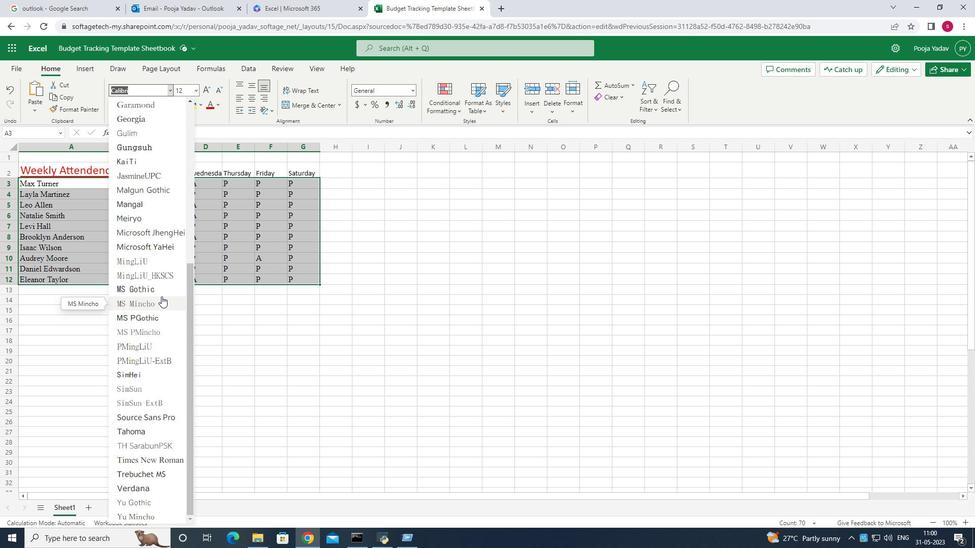 
Action: Mouse scrolled (155, 290) with delta (0, 0)
Screenshot: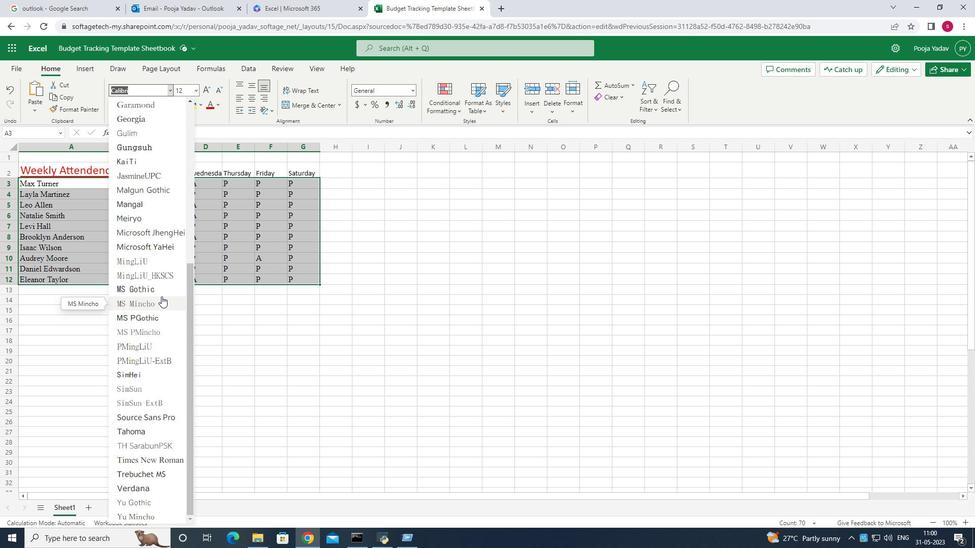 
Action: Mouse scrolled (155, 290) with delta (0, 0)
Screenshot: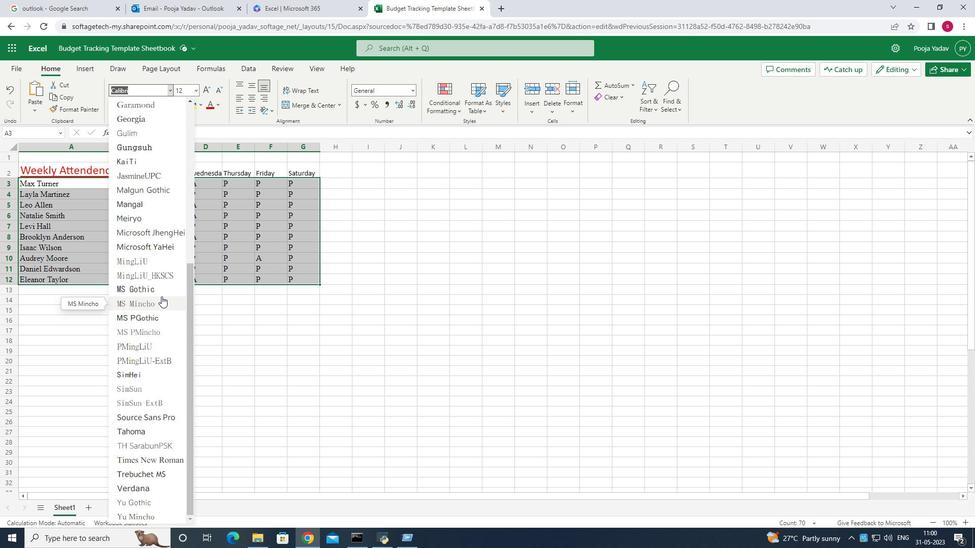 
Action: Mouse moved to (140, 100)
Screenshot: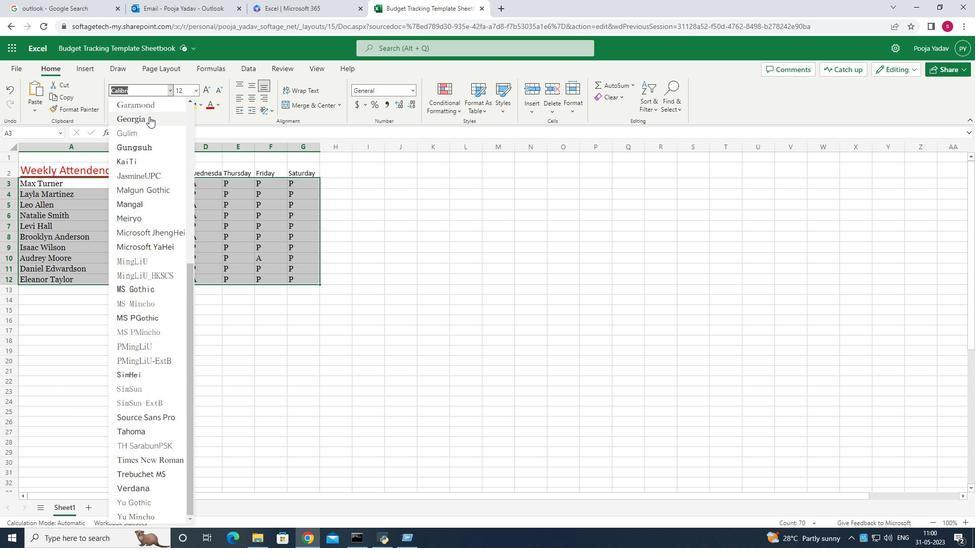 
Action: Mouse scrolled (140, 101) with delta (0, 0)
Screenshot: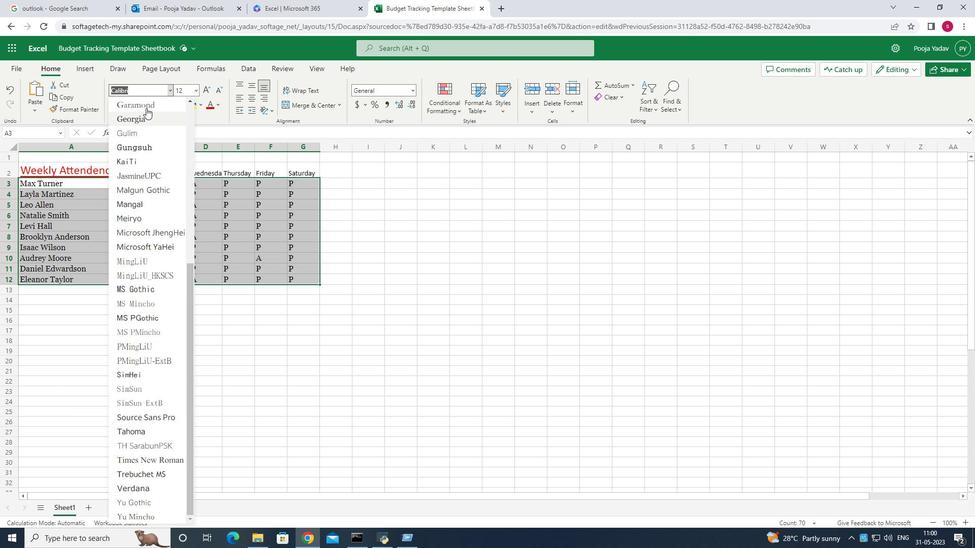 
Action: Mouse scrolled (140, 101) with delta (0, 0)
Screenshot: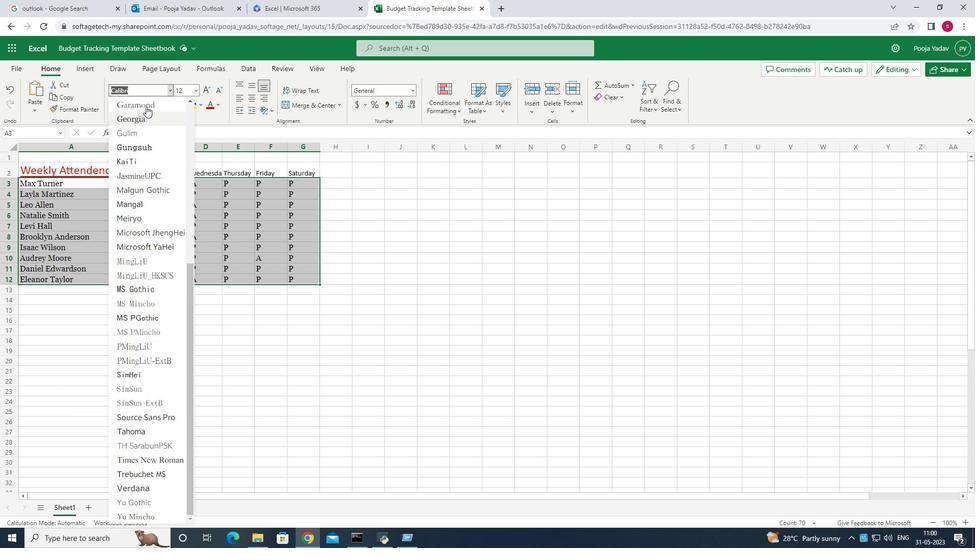 
Action: Mouse scrolled (140, 101) with delta (0, 0)
Screenshot: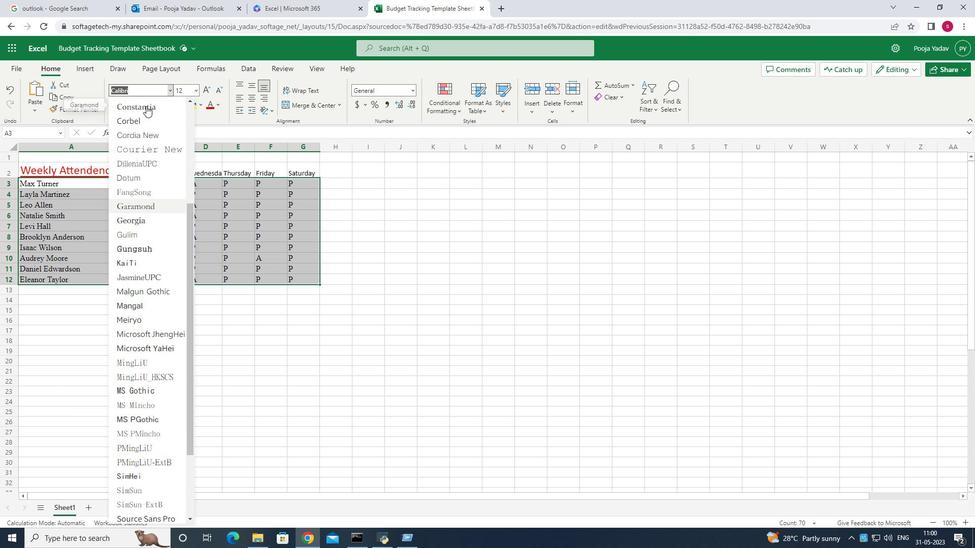 
Action: Mouse scrolled (140, 101) with delta (0, 0)
Screenshot: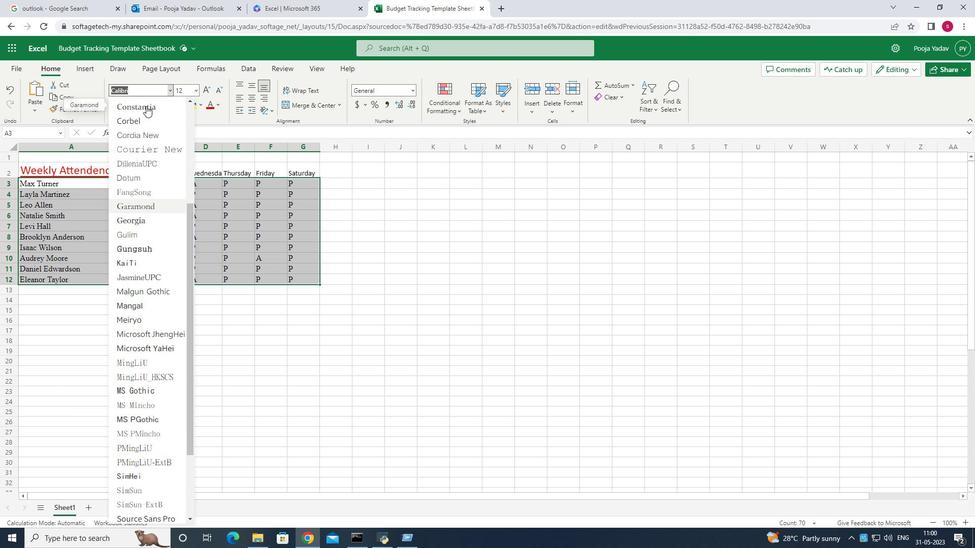 
Action: Mouse scrolled (140, 101) with delta (0, 0)
Screenshot: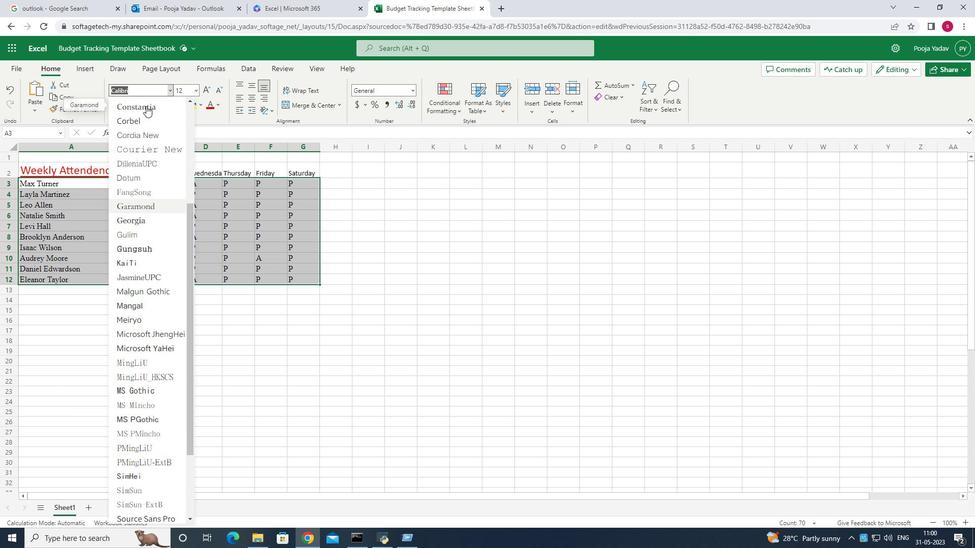 
Action: Mouse scrolled (140, 101) with delta (0, 0)
Screenshot: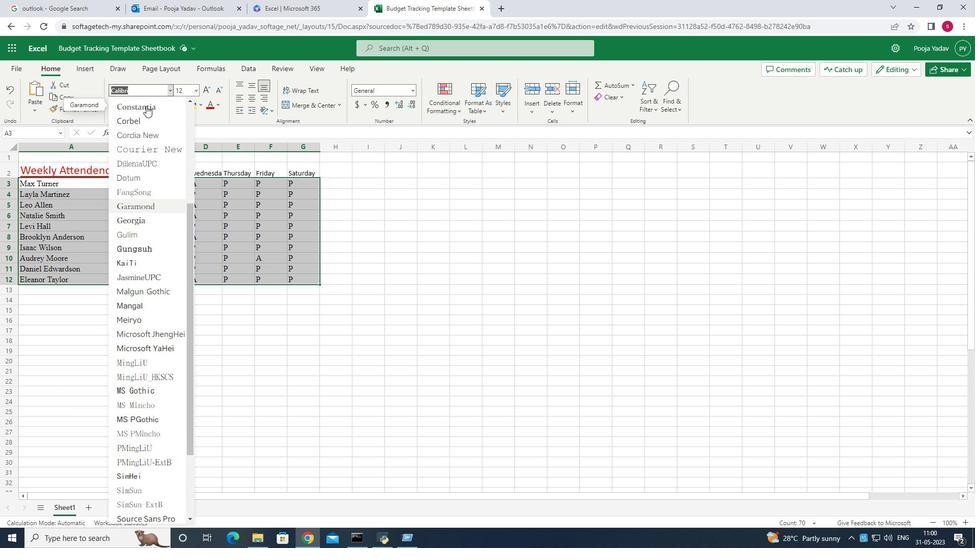 
Action: Mouse scrolled (140, 101) with delta (0, 0)
Screenshot: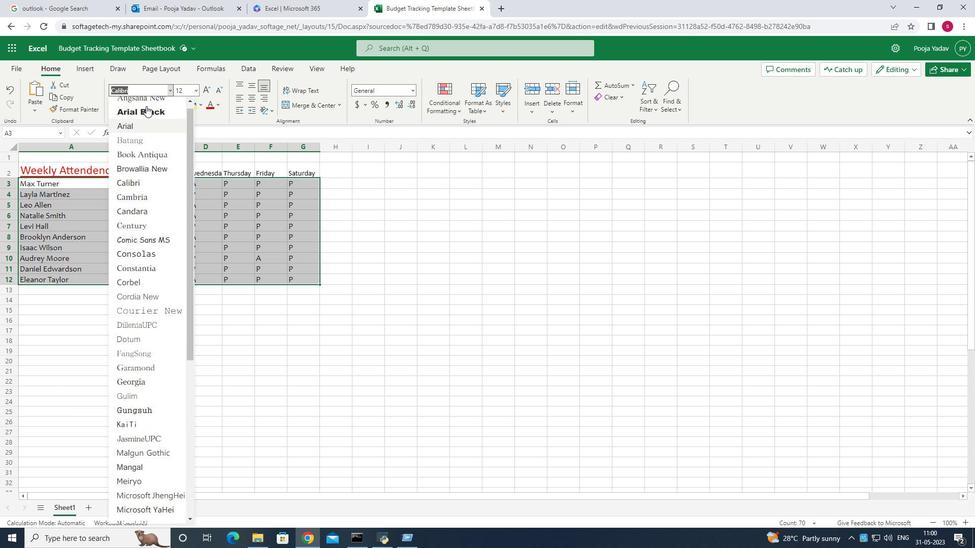 
Action: Mouse scrolled (140, 101) with delta (0, 0)
Screenshot: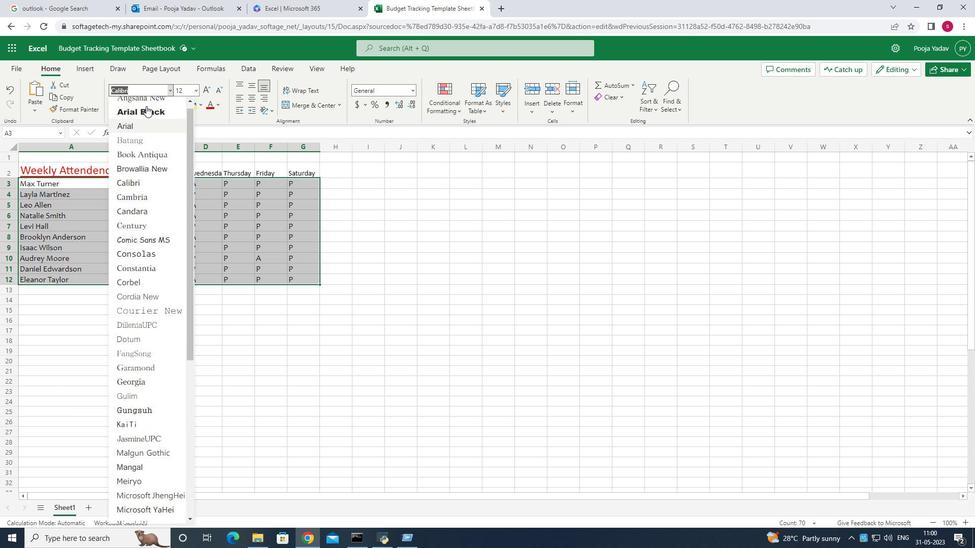
Action: Mouse scrolled (140, 101) with delta (0, 0)
Screenshot: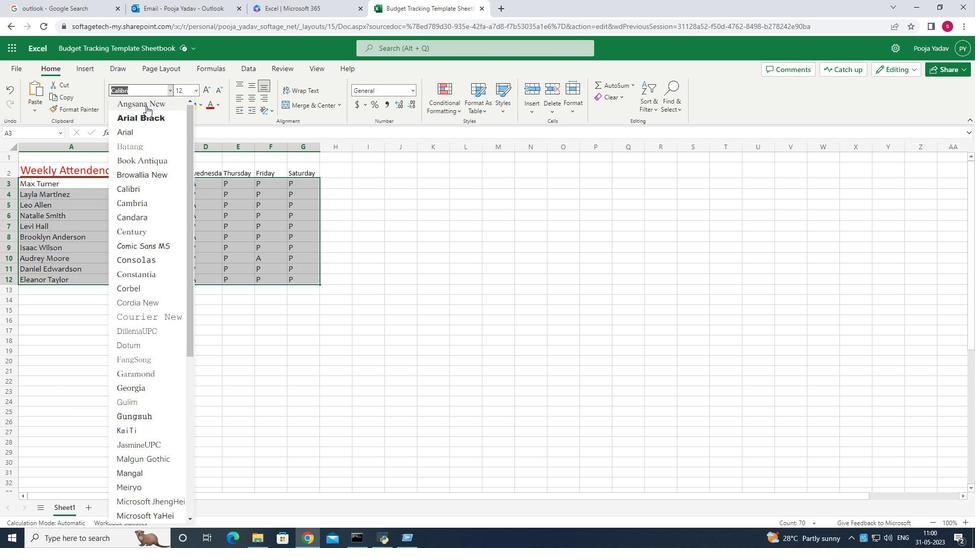 
Action: Mouse moved to (148, 85)
Screenshot: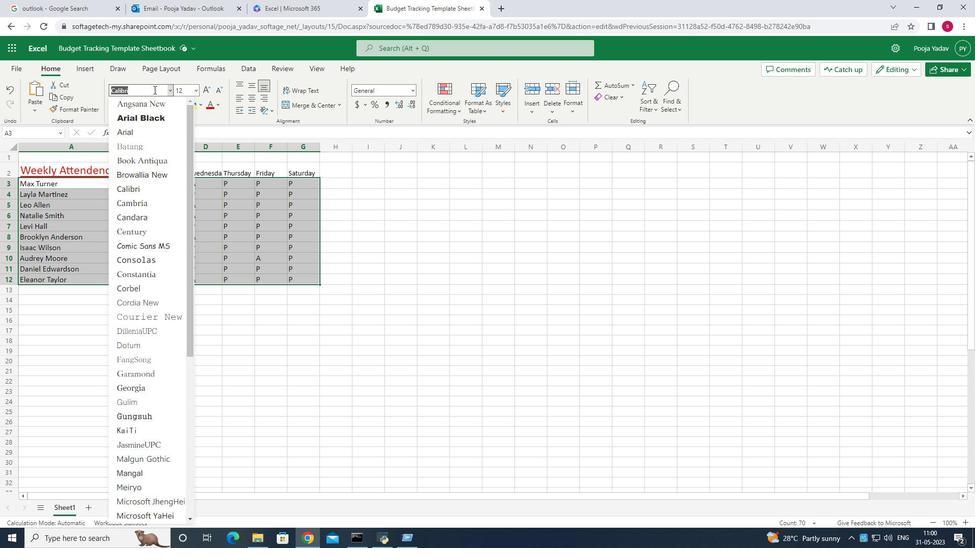
Action: Mouse pressed left at (148, 85)
Screenshot: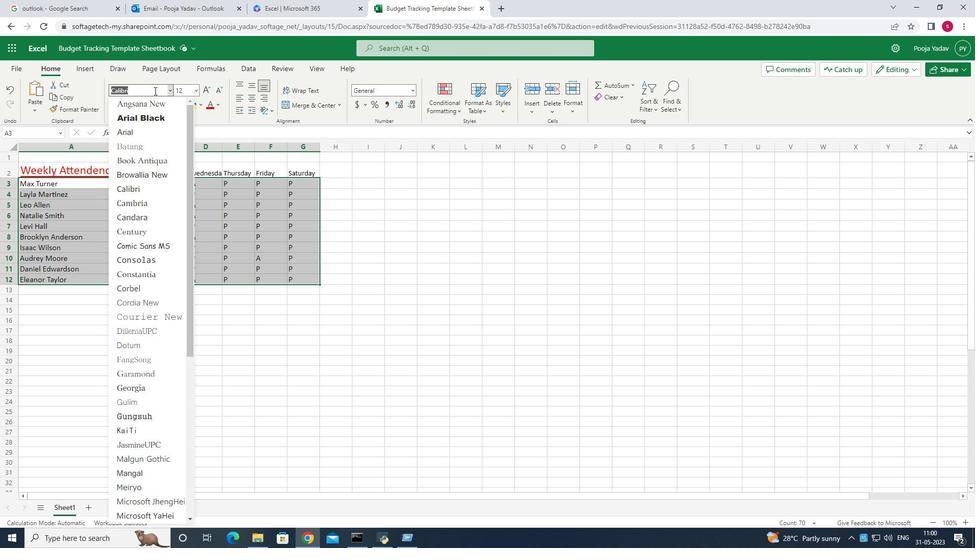 
Action: Key pressed <Key.backspace><Key.backspace><Key.backspace><Key.backspace><Key.backspace><Key.backspace><Key.backspace><Key.shift>Amatic<Key.enter>
Screenshot: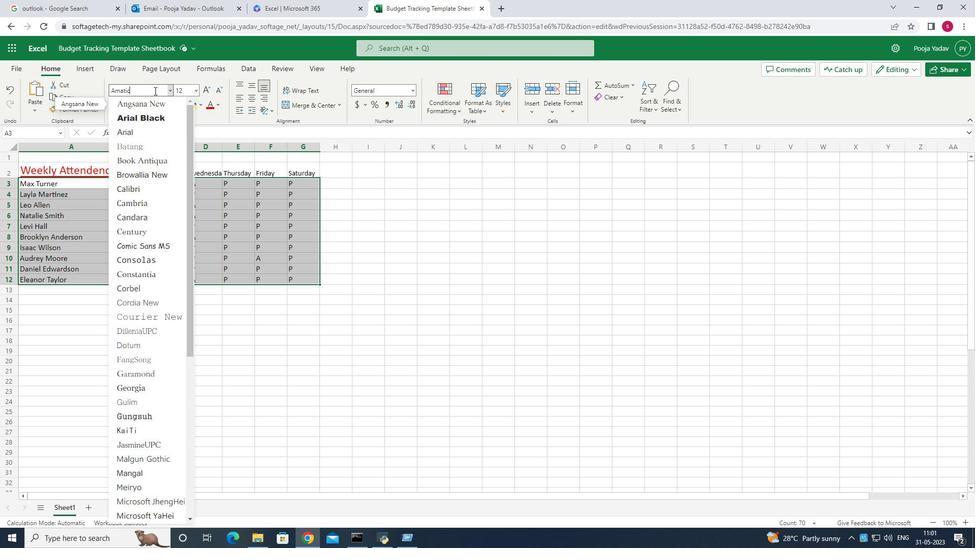 
Action: Mouse moved to (189, 86)
Screenshot: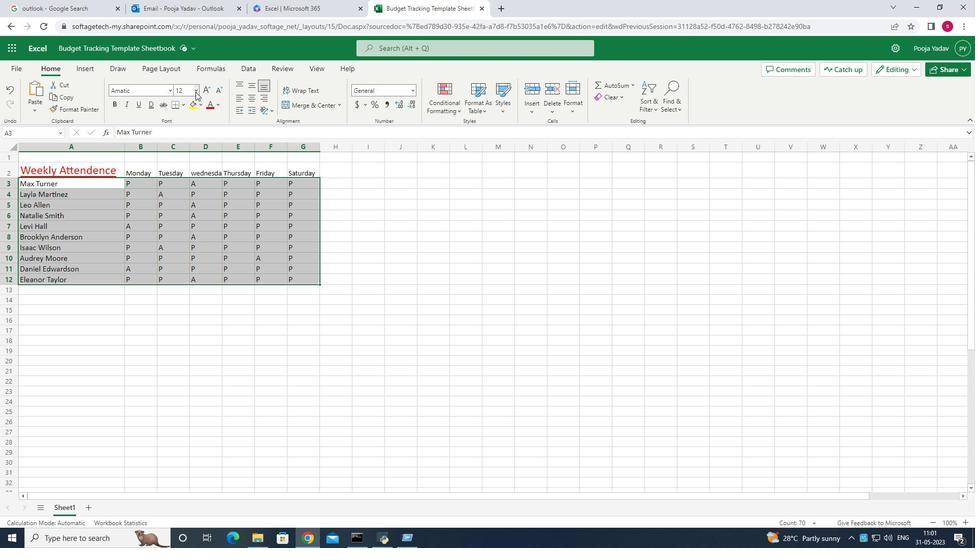
Action: Mouse pressed left at (189, 86)
Screenshot: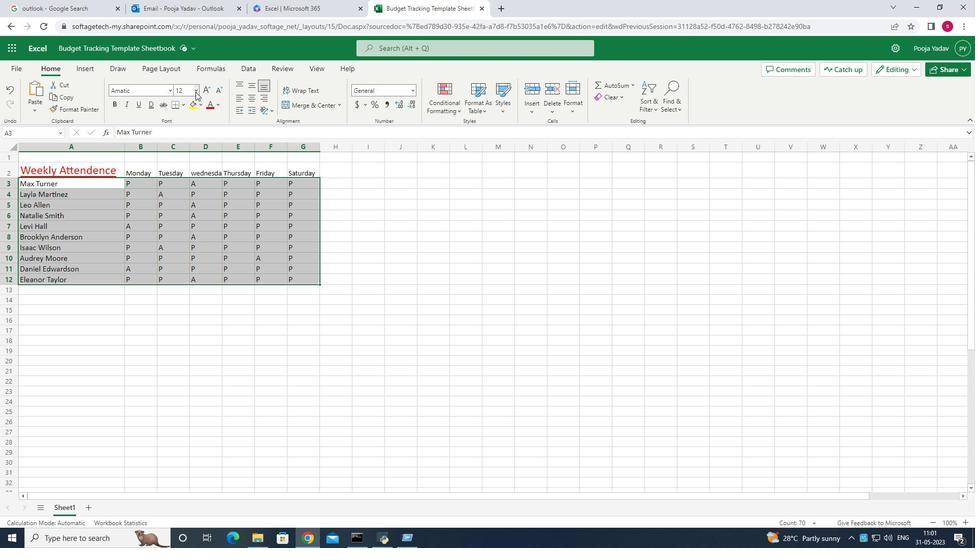 
Action: Mouse moved to (179, 110)
Screenshot: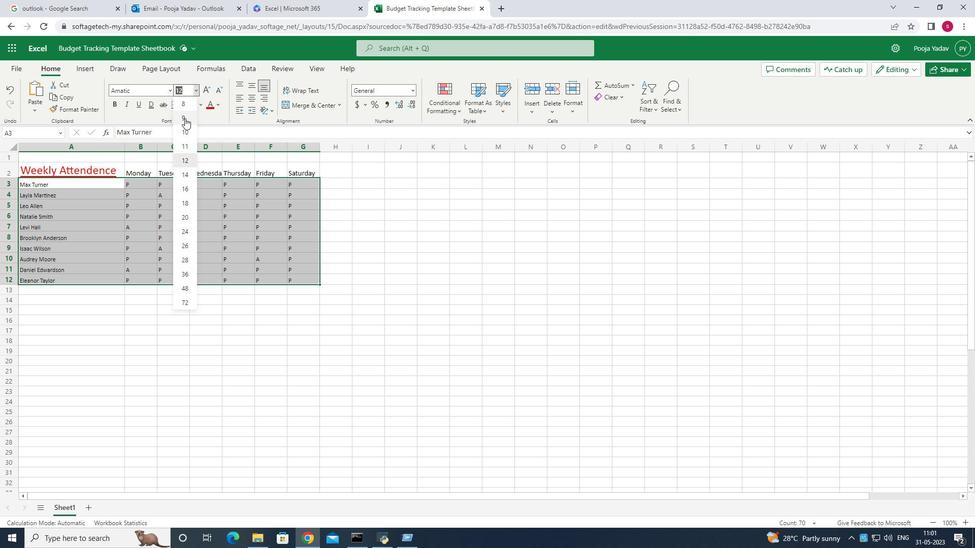 
Action: Mouse pressed left at (179, 110)
Screenshot: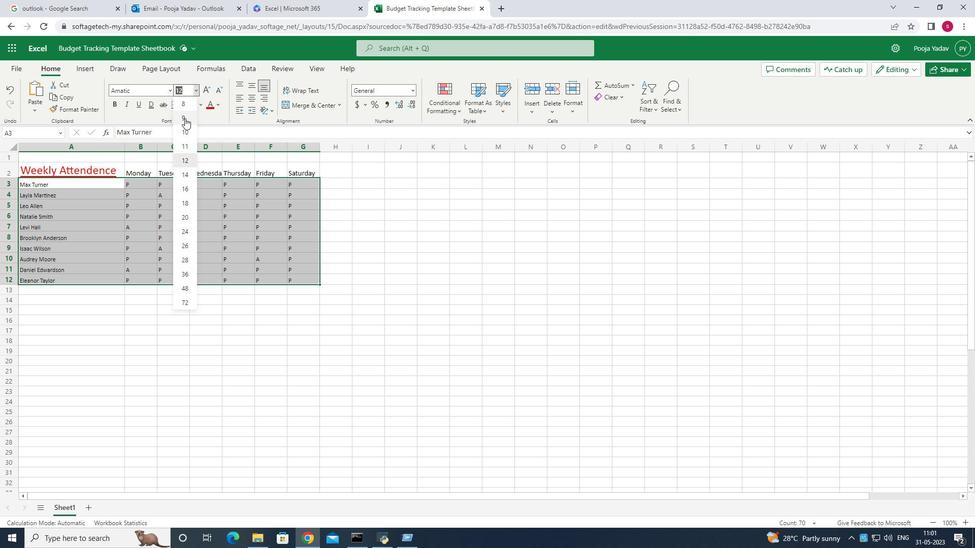 
Action: Mouse moved to (93, 168)
Screenshot: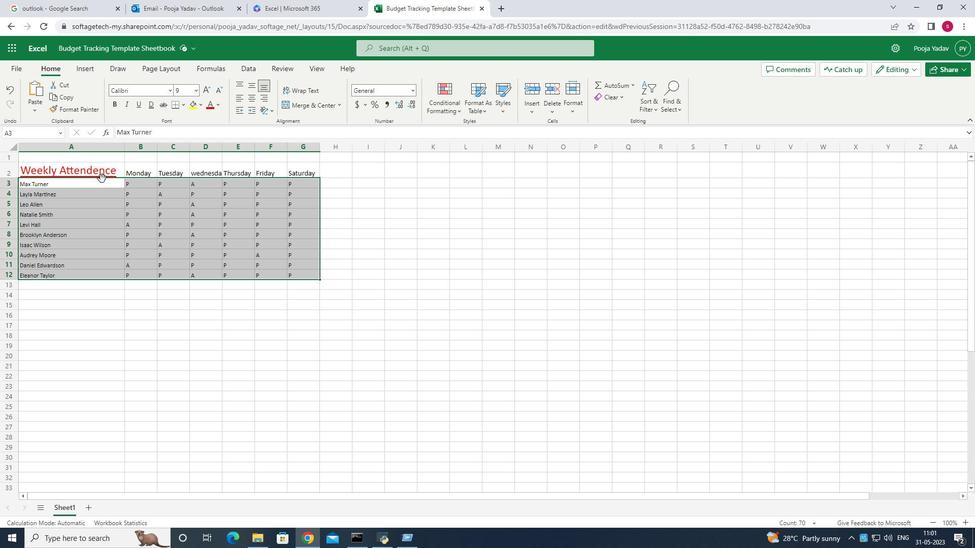 
Action: Mouse pressed left at (93, 168)
Screenshot: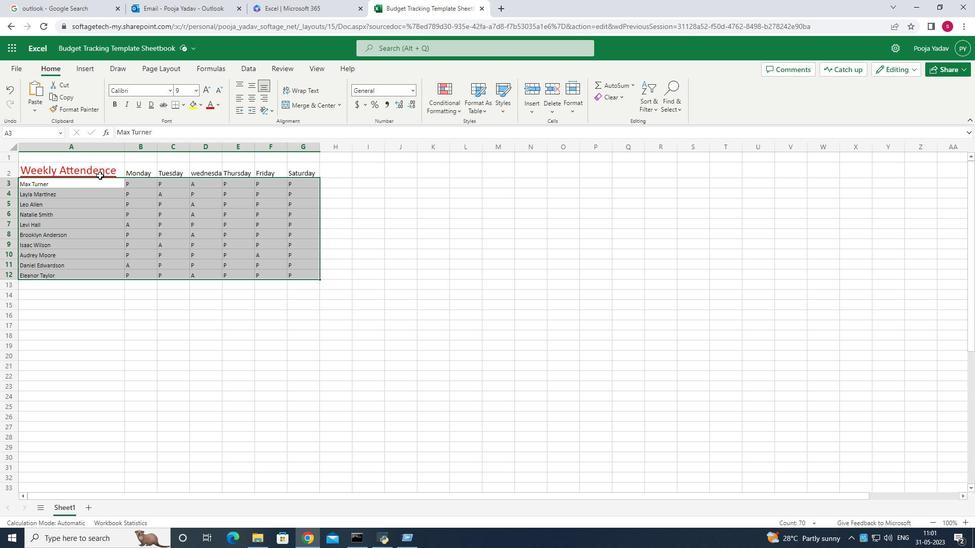
Action: Mouse moved to (93, 167)
Screenshot: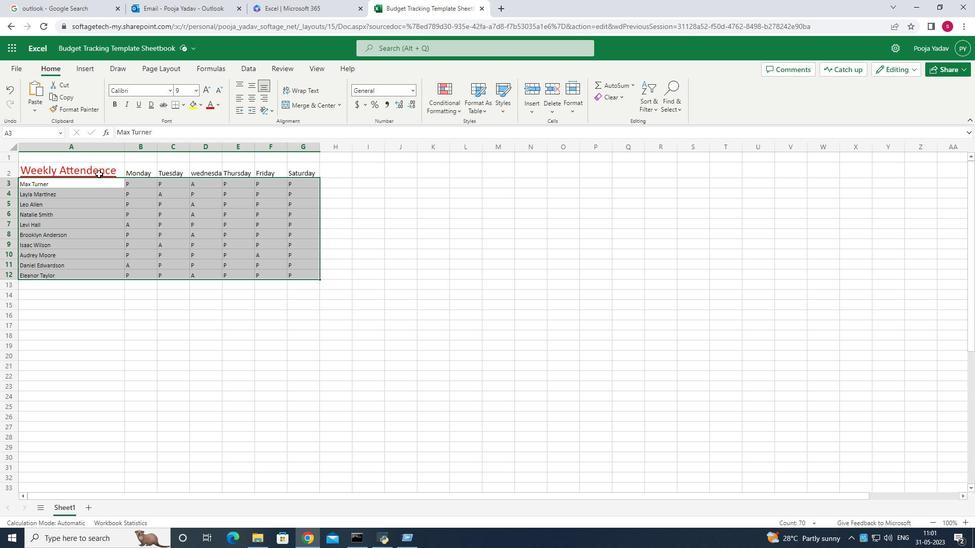 
Action: Mouse pressed left at (93, 167)
Screenshot: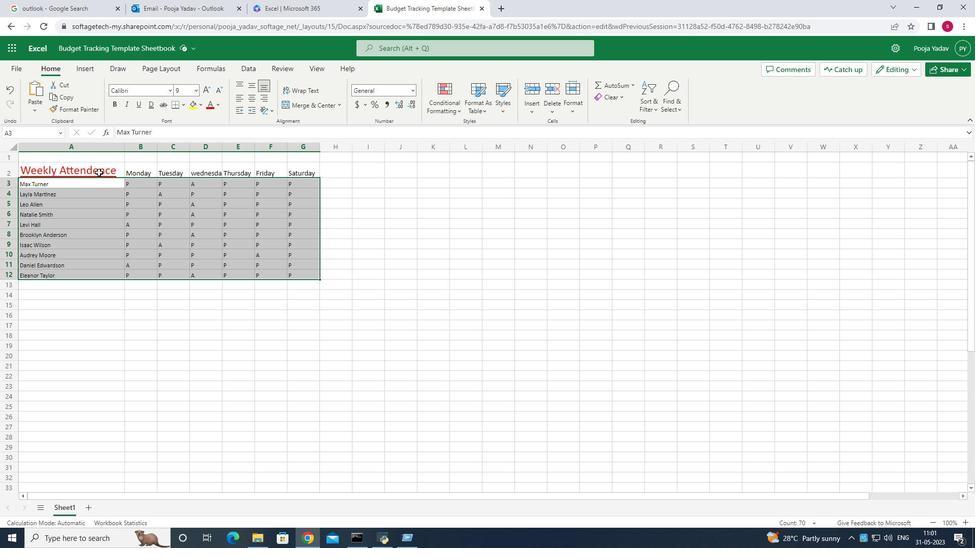 
Action: Mouse moved to (234, 91)
Screenshot: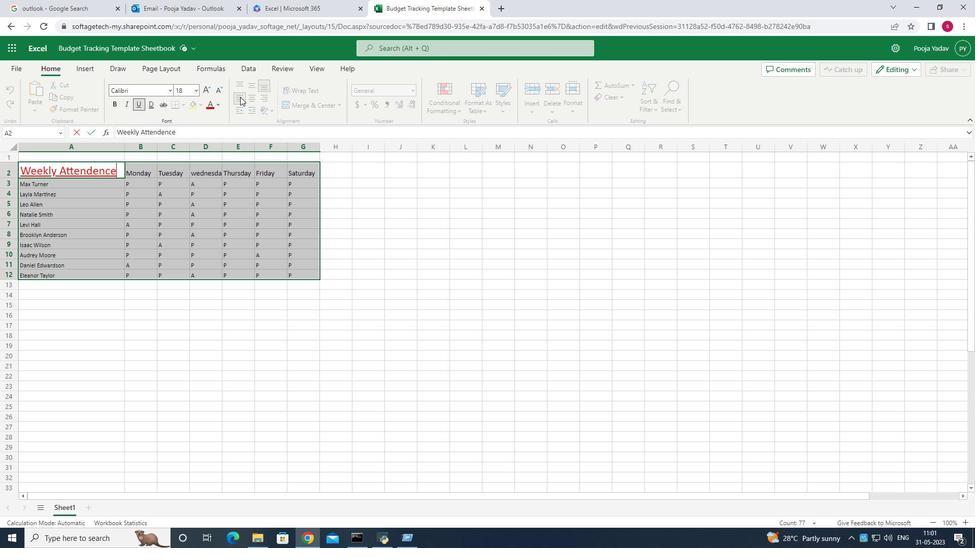 
Action: Mouse pressed left at (234, 91)
Screenshot: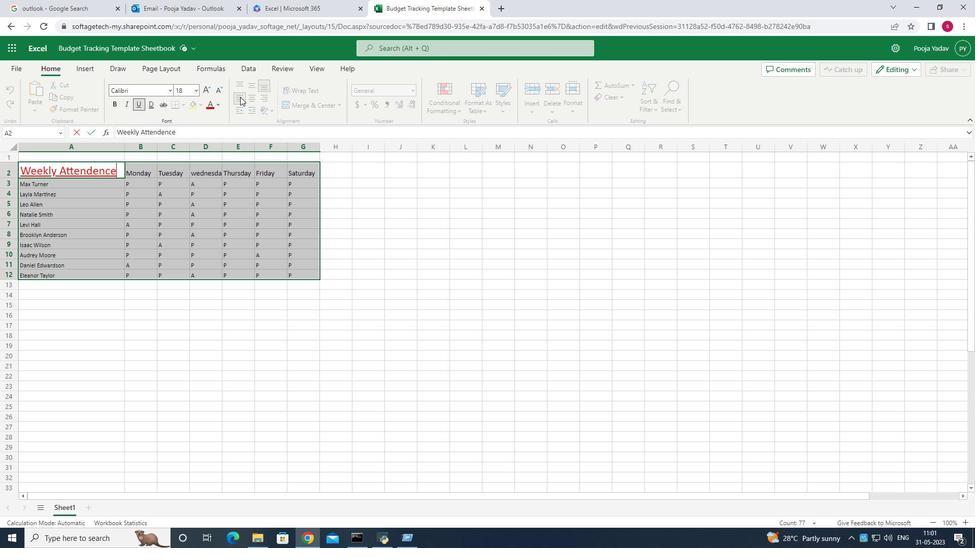 
Action: Mouse pressed left at (234, 91)
Screenshot: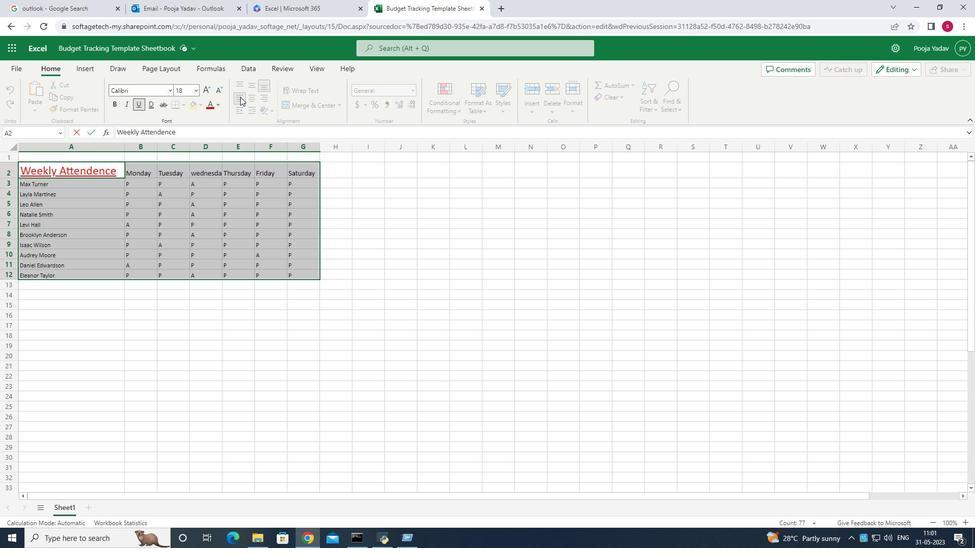 
Action: Mouse moved to (469, 231)
Screenshot: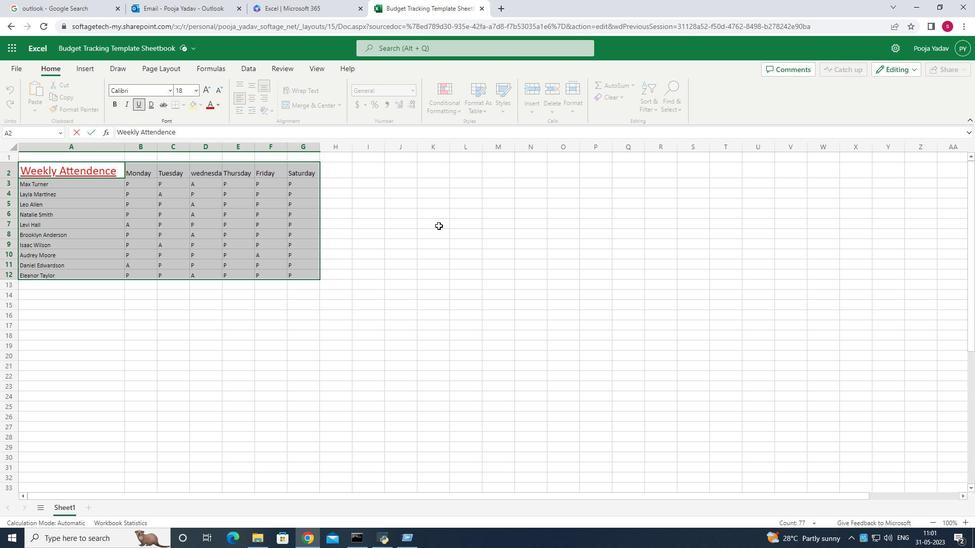 
Action: Mouse pressed left at (469, 231)
Screenshot: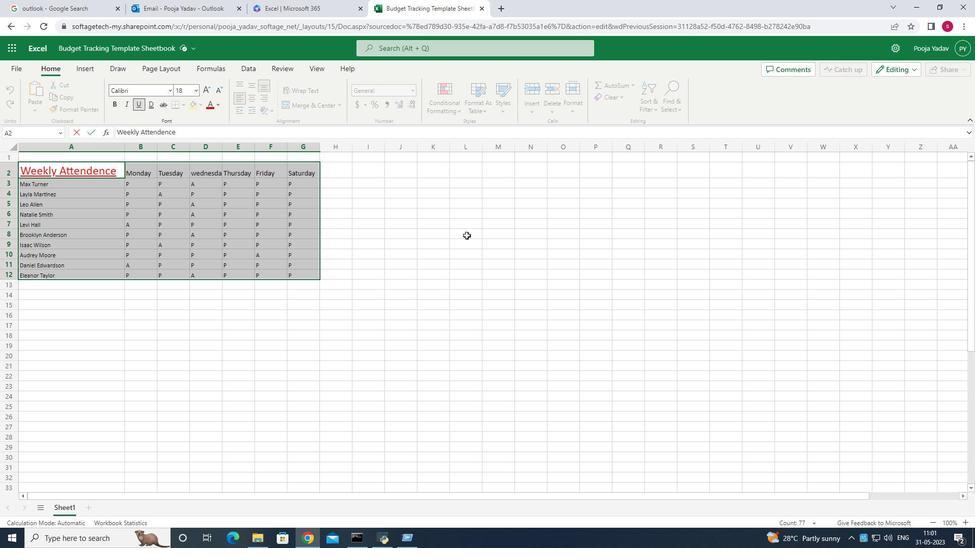 
Action: Mouse moved to (96, 169)
Screenshot: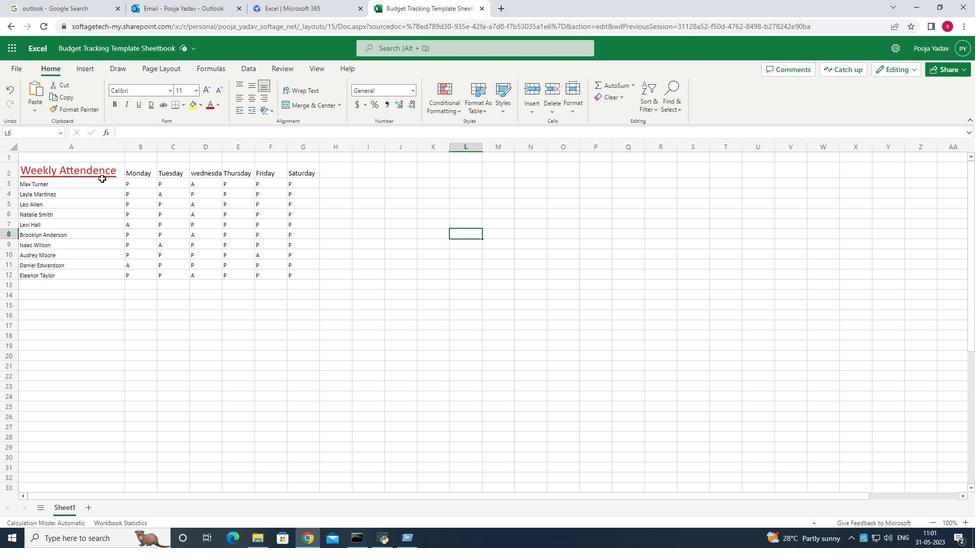 
Action: Mouse pressed left at (96, 169)
Screenshot: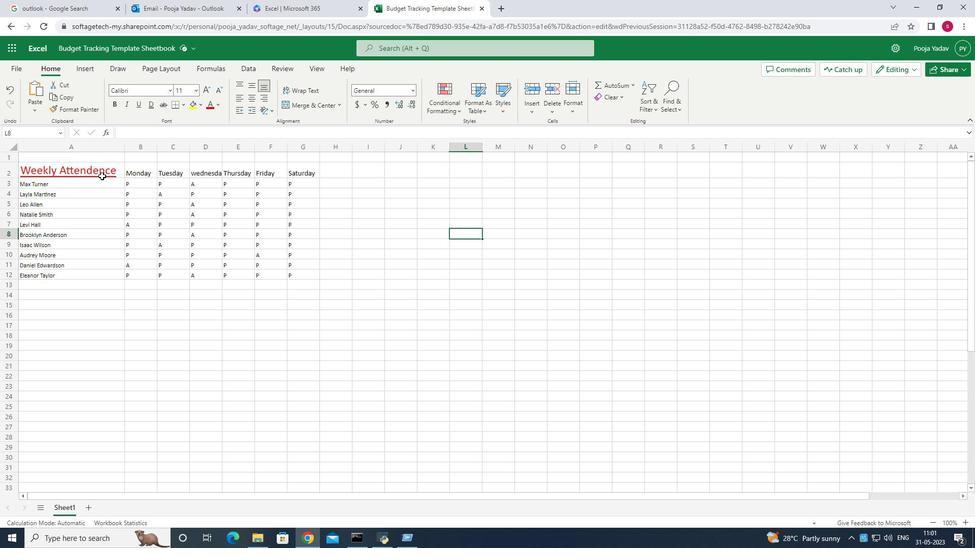 
Action: Mouse moved to (249, 89)
Screenshot: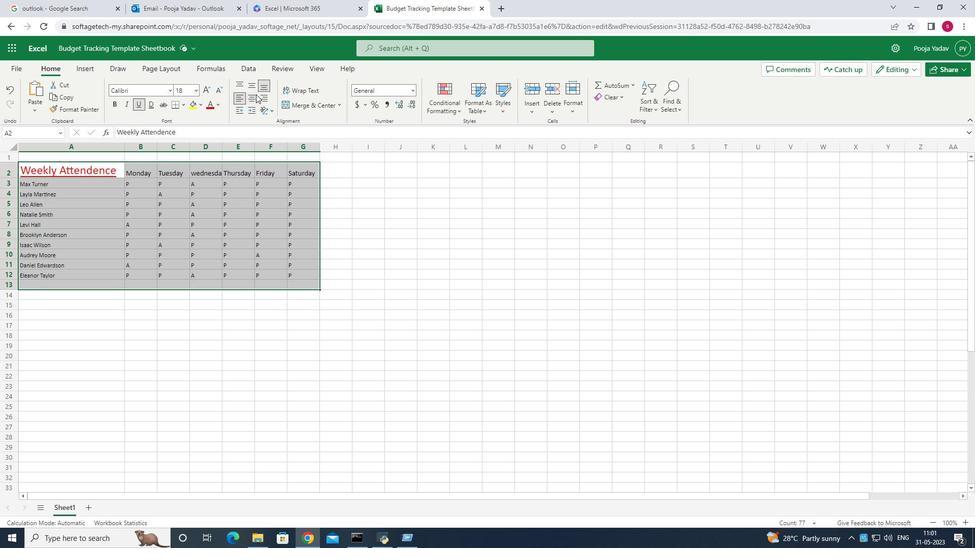 
Action: Mouse pressed left at (249, 89)
Screenshot: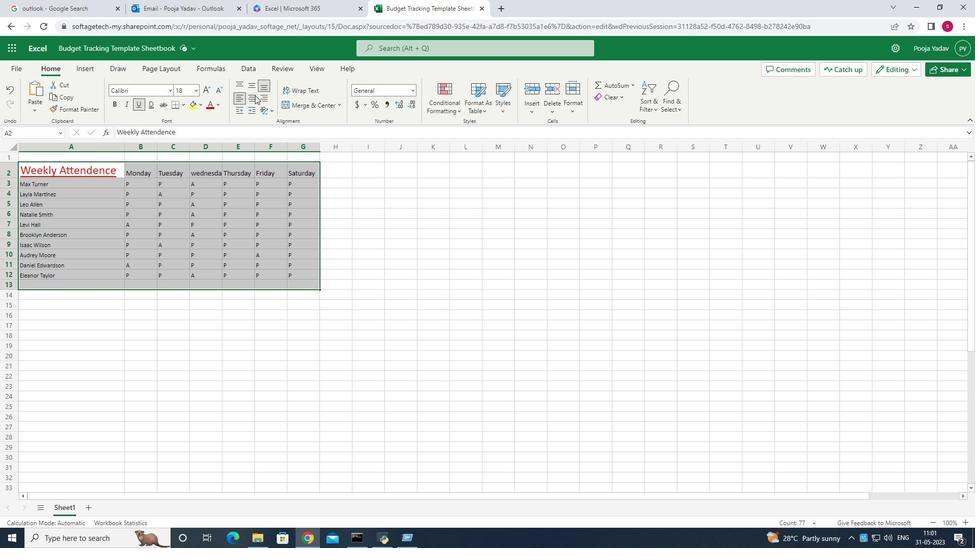 
Action: Mouse moved to (233, 97)
Screenshot: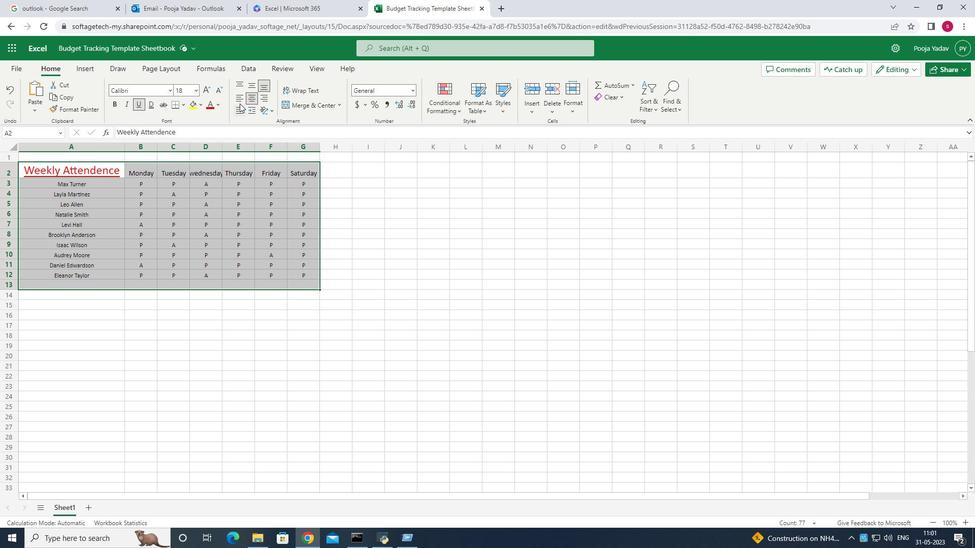 
Action: Mouse pressed left at (233, 97)
Screenshot: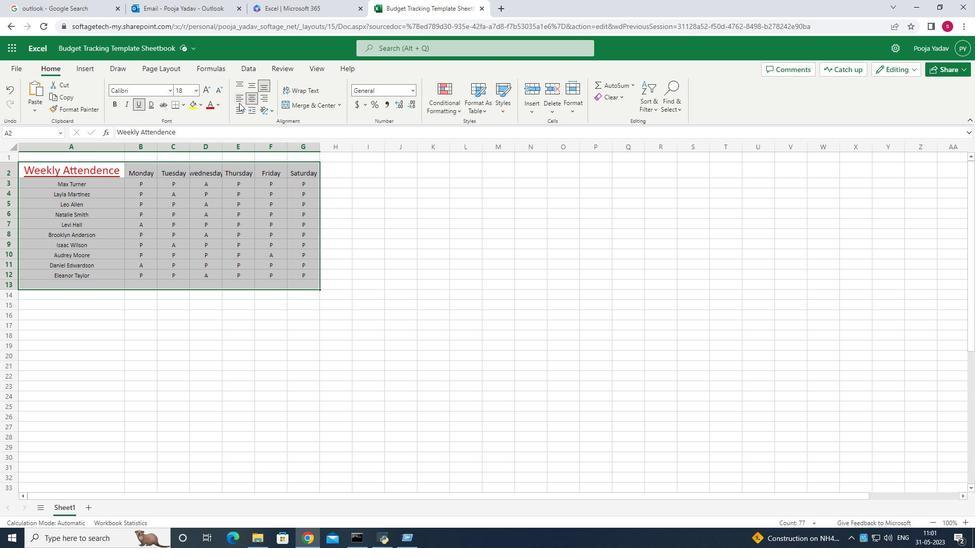 
Action: Mouse moved to (233, 77)
Screenshot: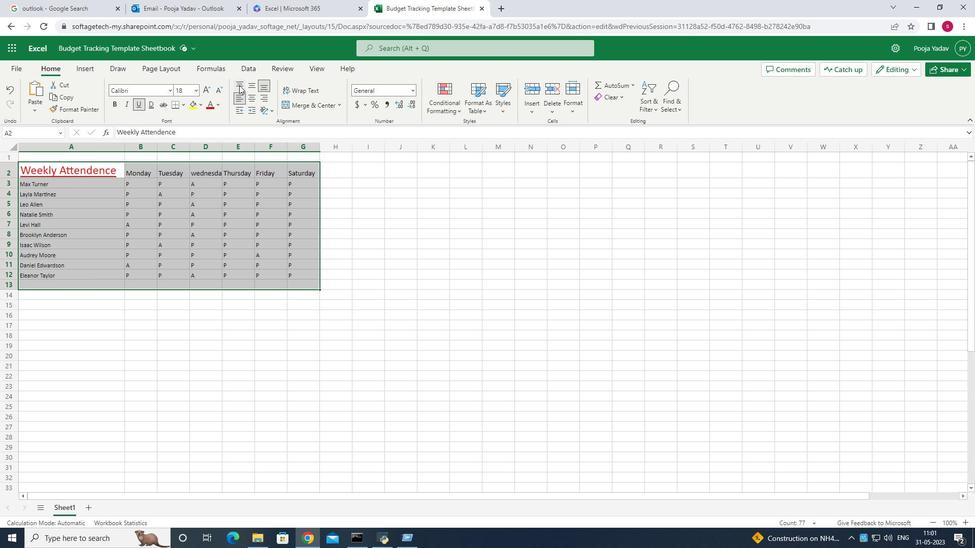 
Action: Mouse pressed left at (233, 77)
Screenshot: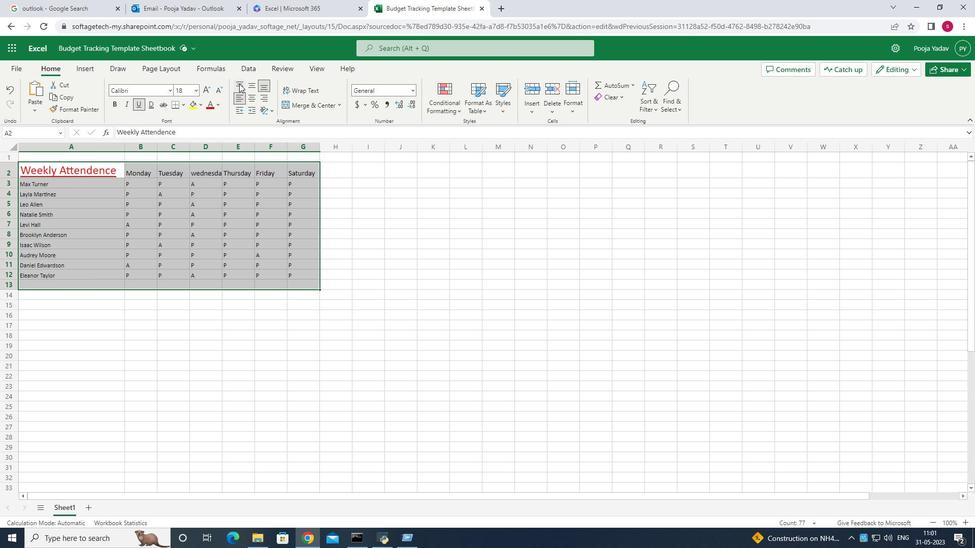 
Action: Mouse moved to (458, 322)
Screenshot: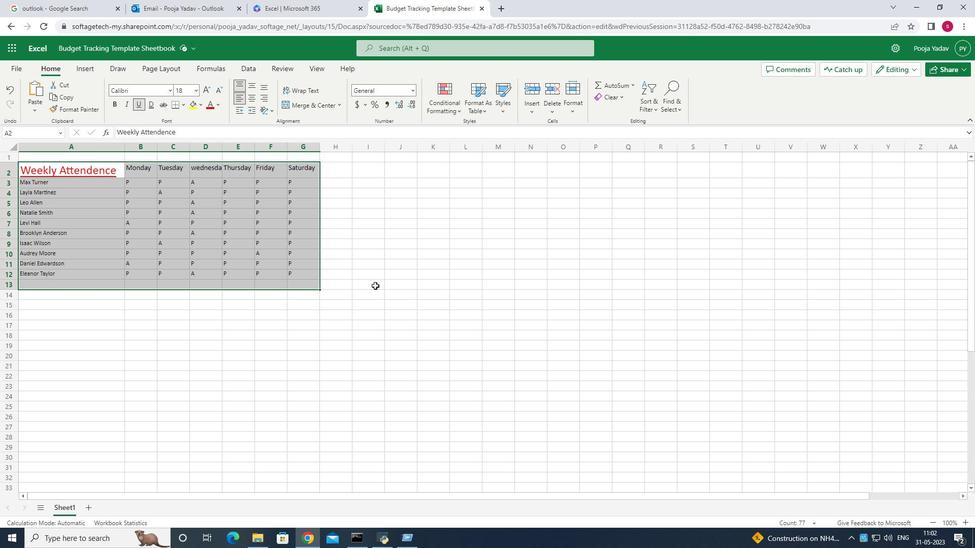
Action: Mouse pressed left at (458, 322)
Screenshot: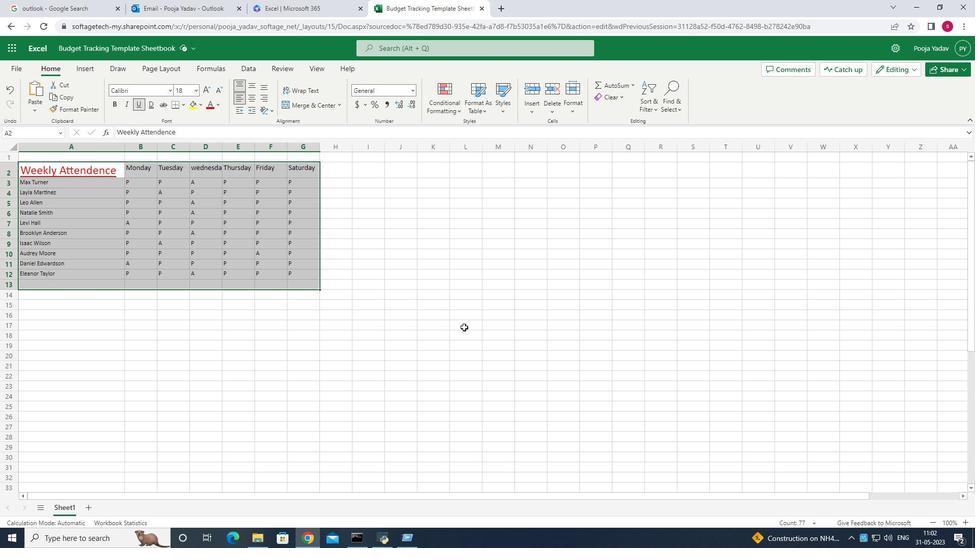 
Action: Mouse moved to (883, 349)
Screenshot: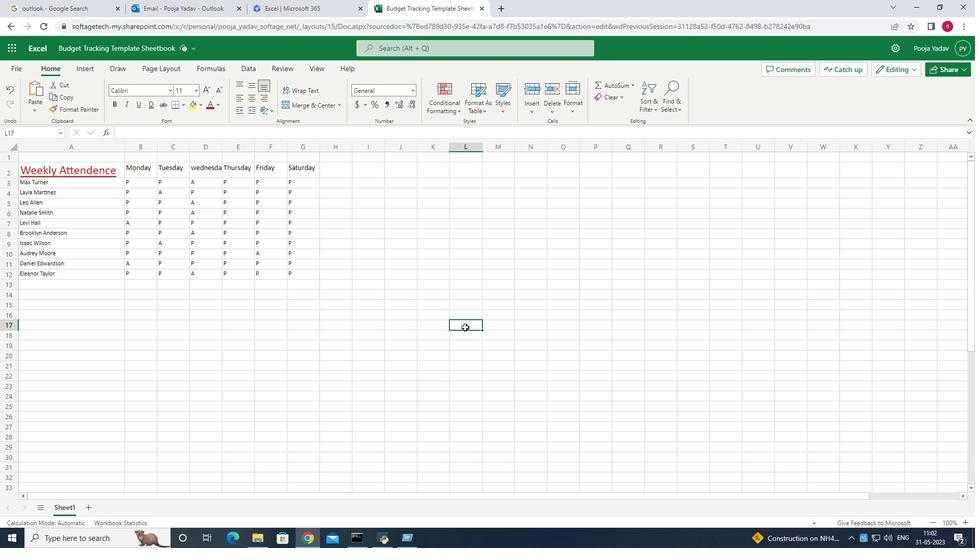 
